 Task: Research Airbnb accommodation in Boston, Massachusetts, with a focus on historical sites,and staying in Airbnb historic homes
Action: Mouse moved to (327, 91)
Screenshot: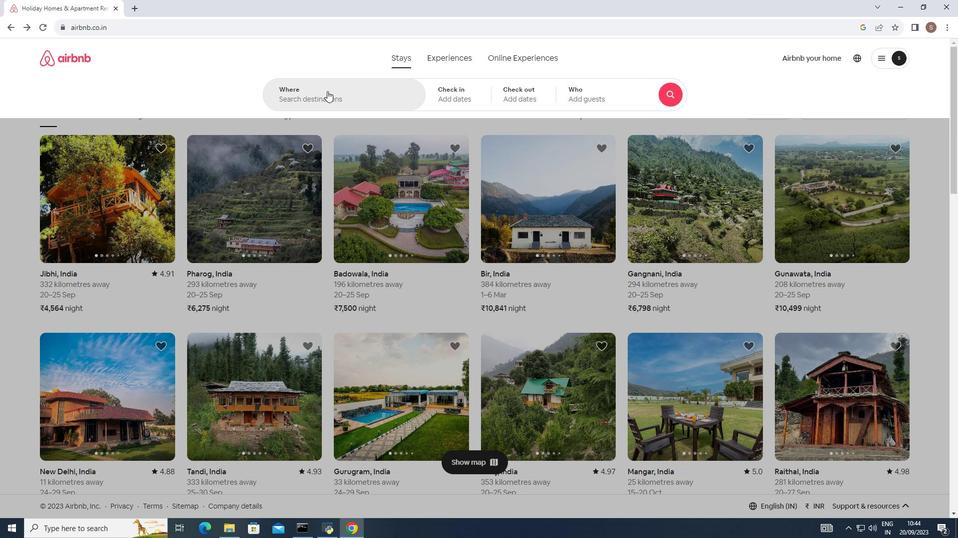 
Action: Mouse pressed left at (327, 91)
Screenshot: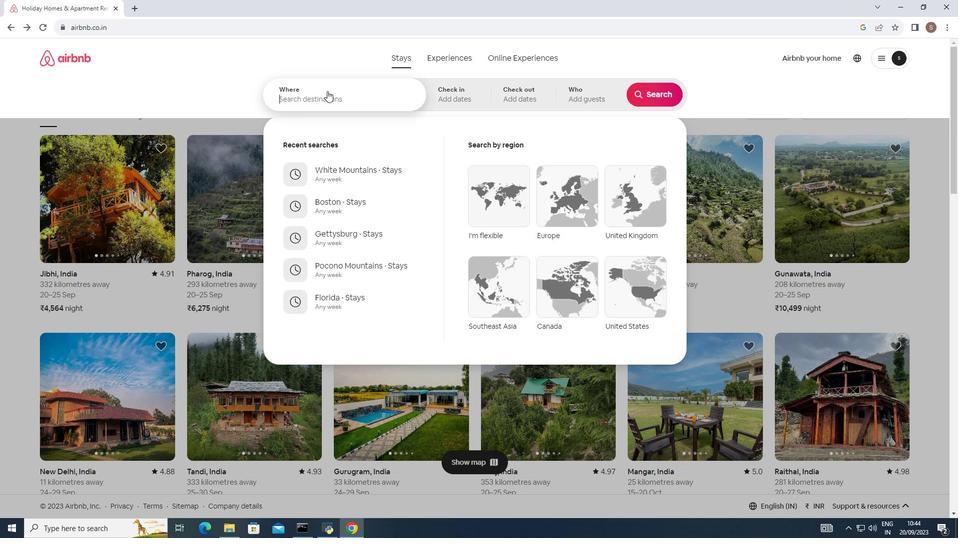 
Action: Key pressed boston<Key.space>massachusetts
Screenshot: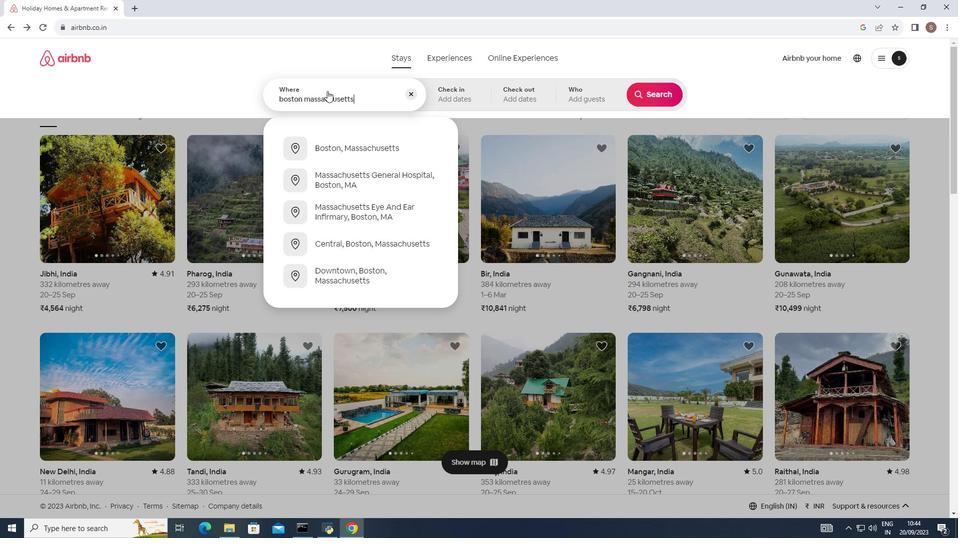 
Action: Mouse moved to (350, 143)
Screenshot: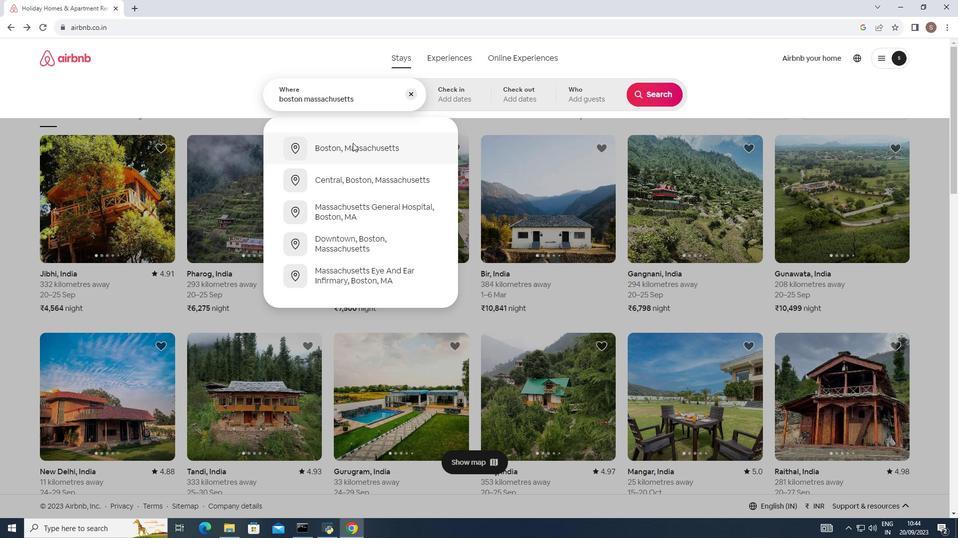 
Action: Mouse pressed left at (350, 143)
Screenshot: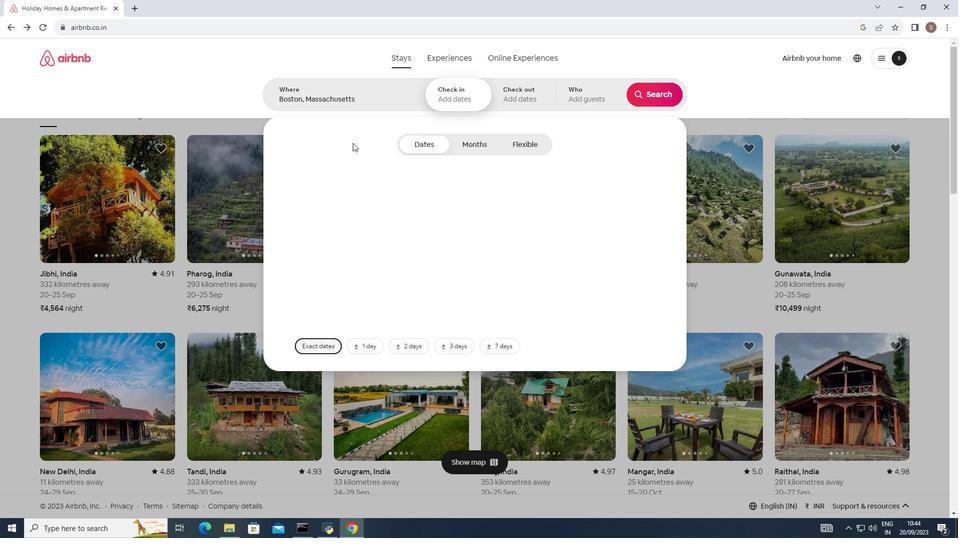 
Action: Mouse moved to (654, 88)
Screenshot: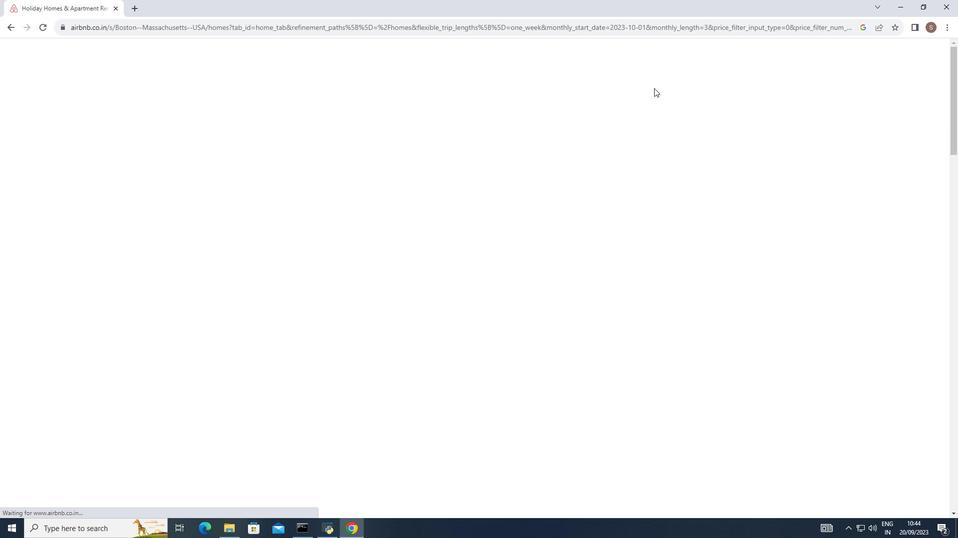 
Action: Mouse pressed left at (654, 88)
Screenshot: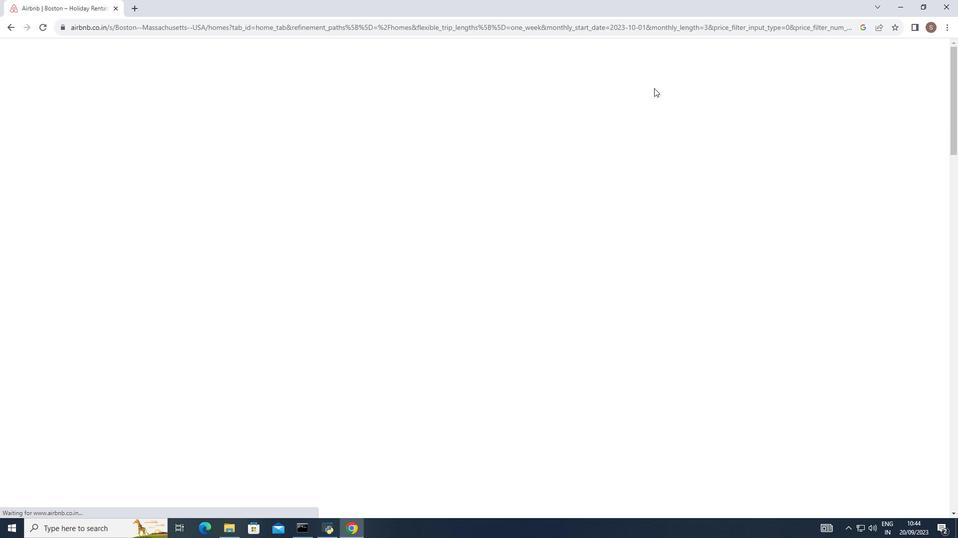 
Action: Mouse moved to (460, 214)
Screenshot: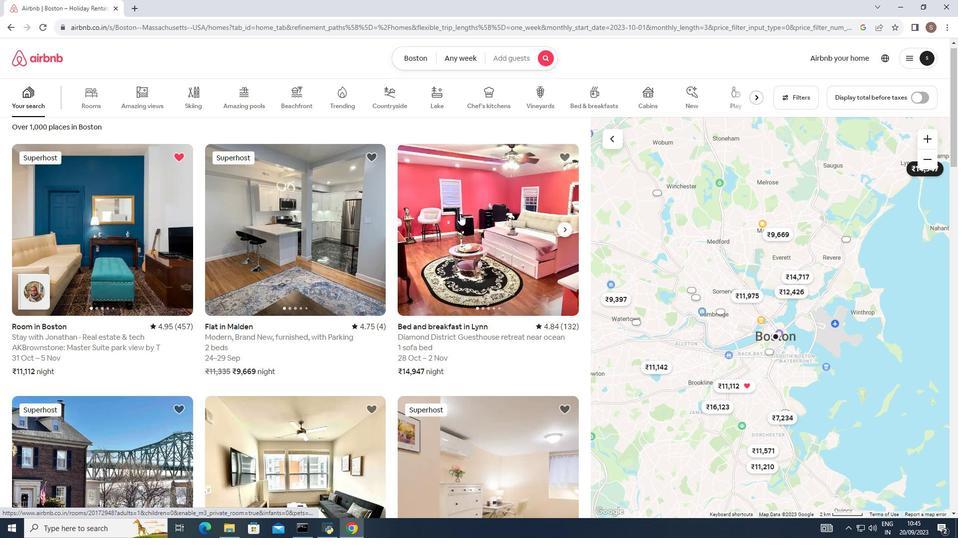 
Action: Mouse scrolled (460, 214) with delta (0, 0)
Screenshot: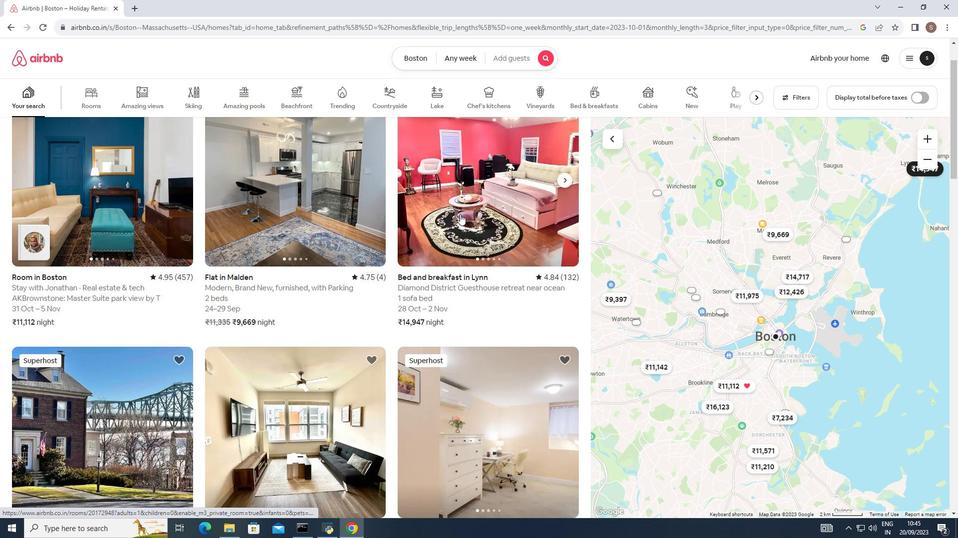 
Action: Mouse scrolled (460, 214) with delta (0, 0)
Screenshot: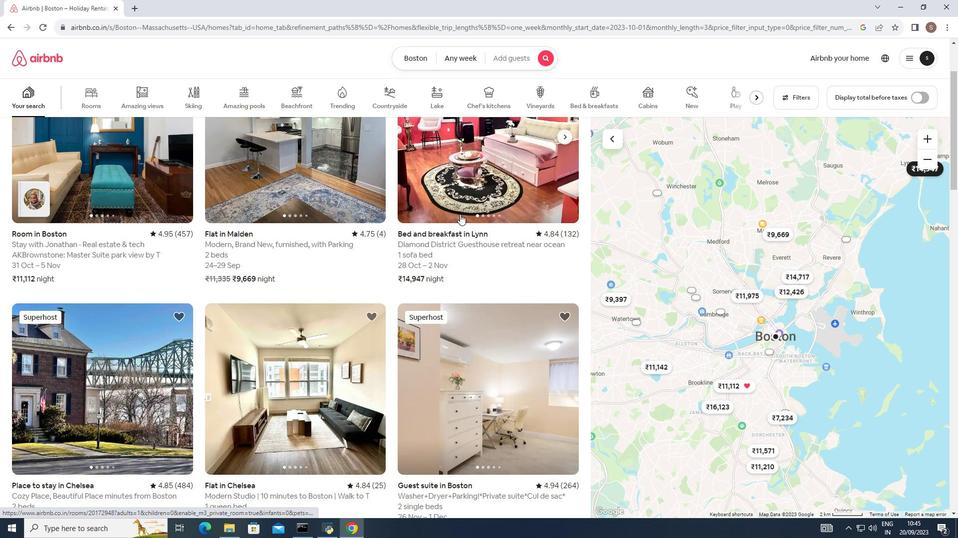 
Action: Mouse scrolled (460, 214) with delta (0, 0)
Screenshot: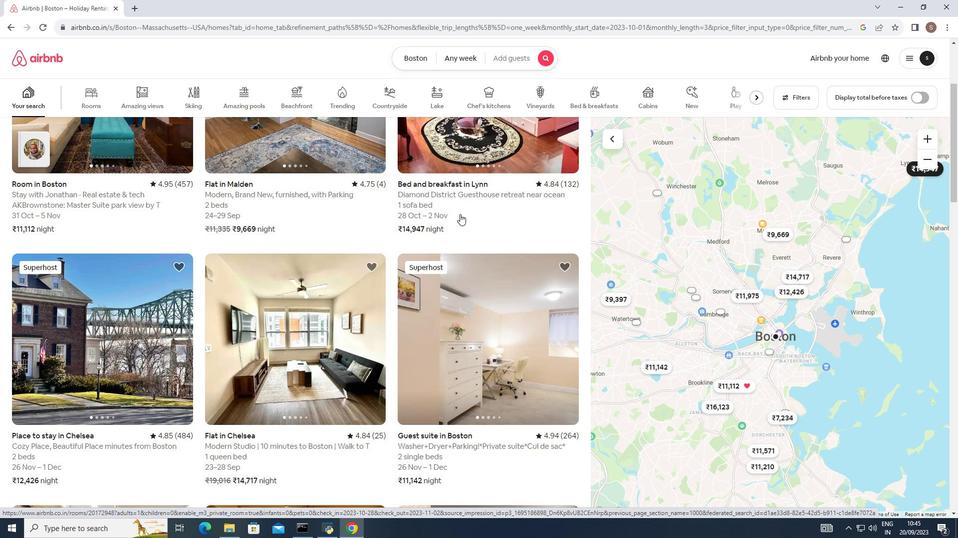 
Action: Mouse scrolled (460, 214) with delta (0, 0)
Screenshot: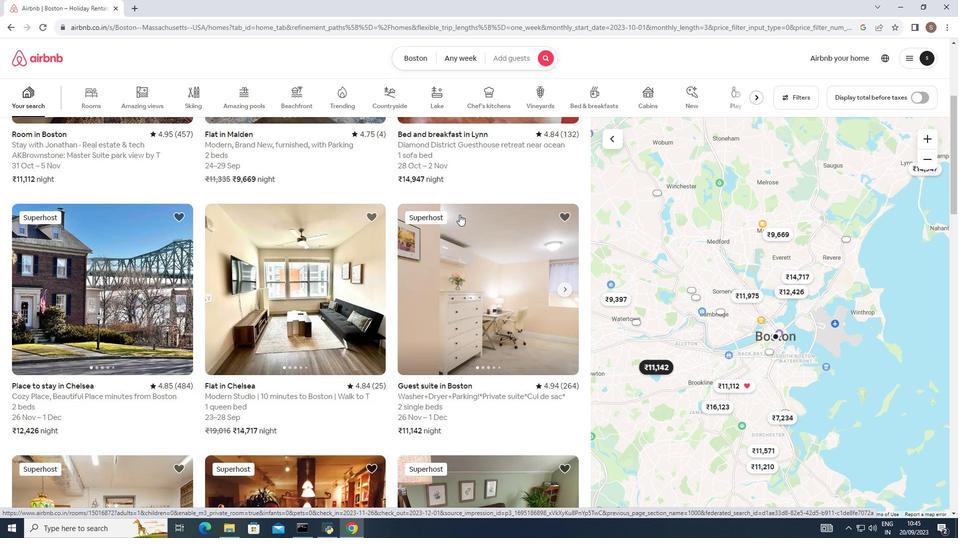 
Action: Mouse moved to (153, 253)
Screenshot: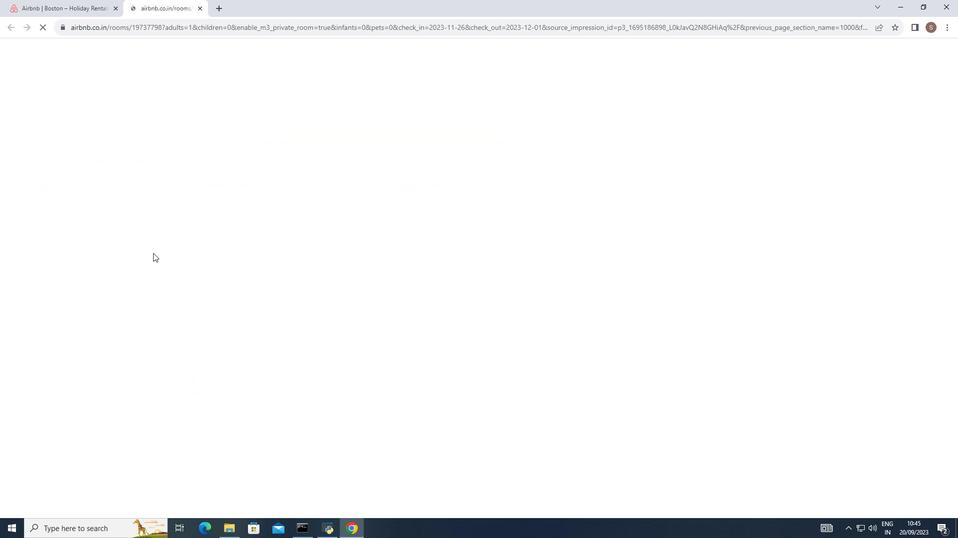 
Action: Mouse pressed left at (153, 253)
Screenshot: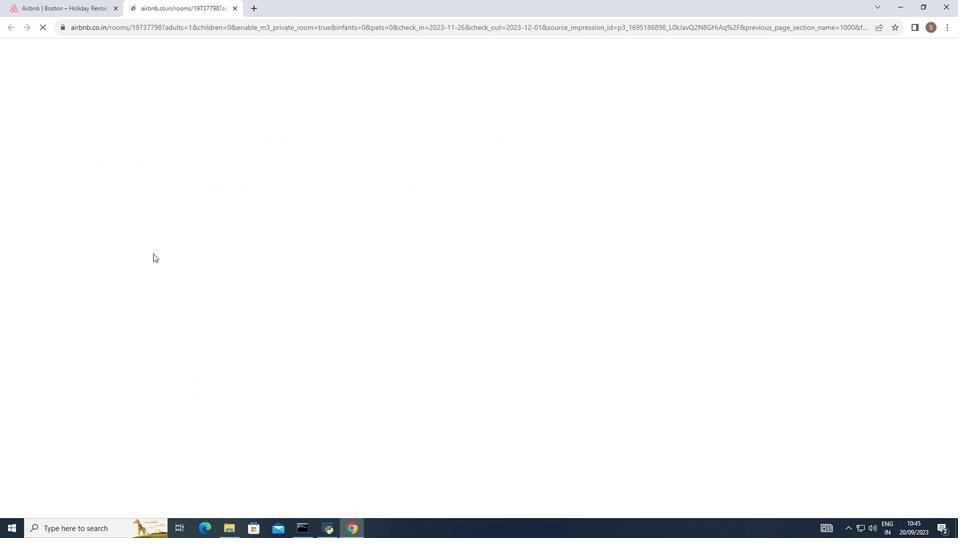 
Action: Mouse moved to (706, 364)
Screenshot: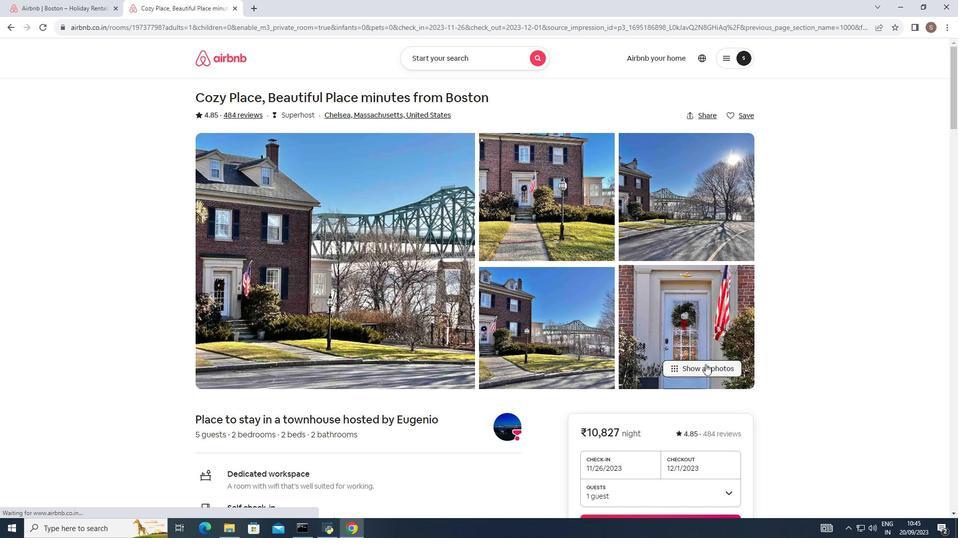
Action: Mouse pressed left at (706, 364)
Screenshot: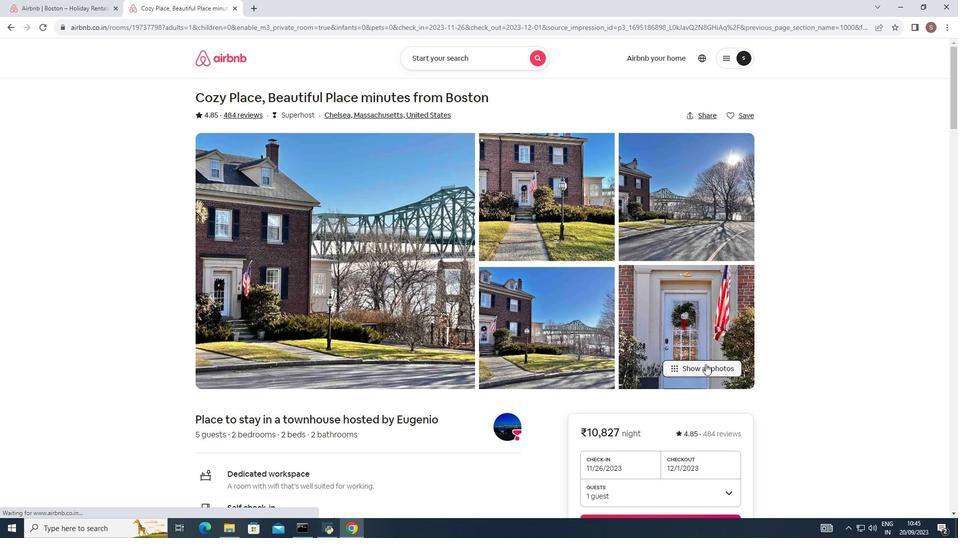 
Action: Mouse moved to (644, 350)
Screenshot: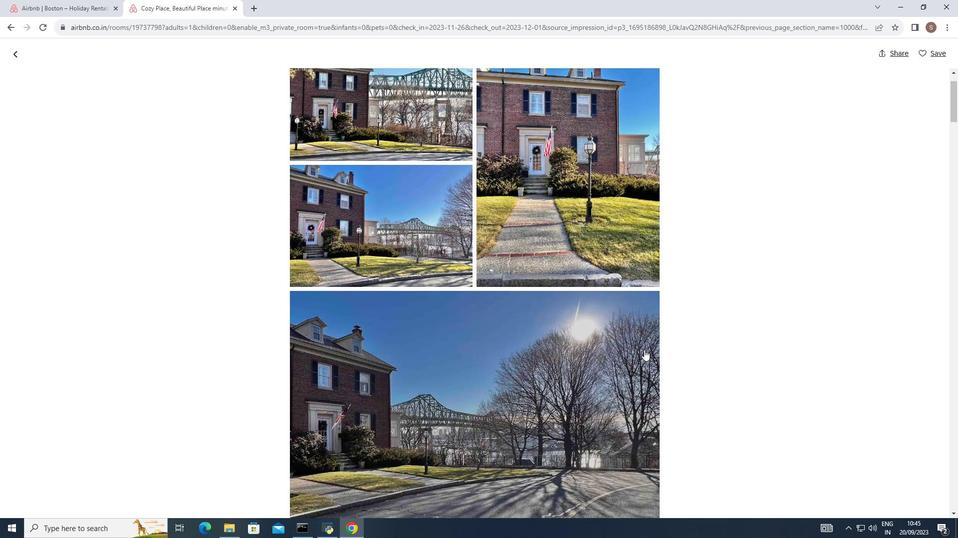 
Action: Mouse scrolled (644, 349) with delta (0, 0)
Screenshot: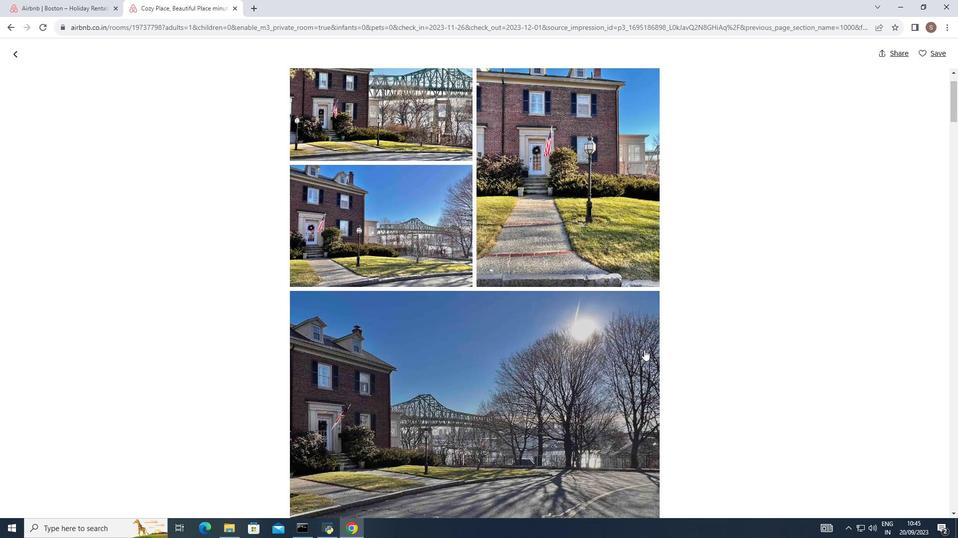 
Action: Mouse scrolled (644, 349) with delta (0, 0)
Screenshot: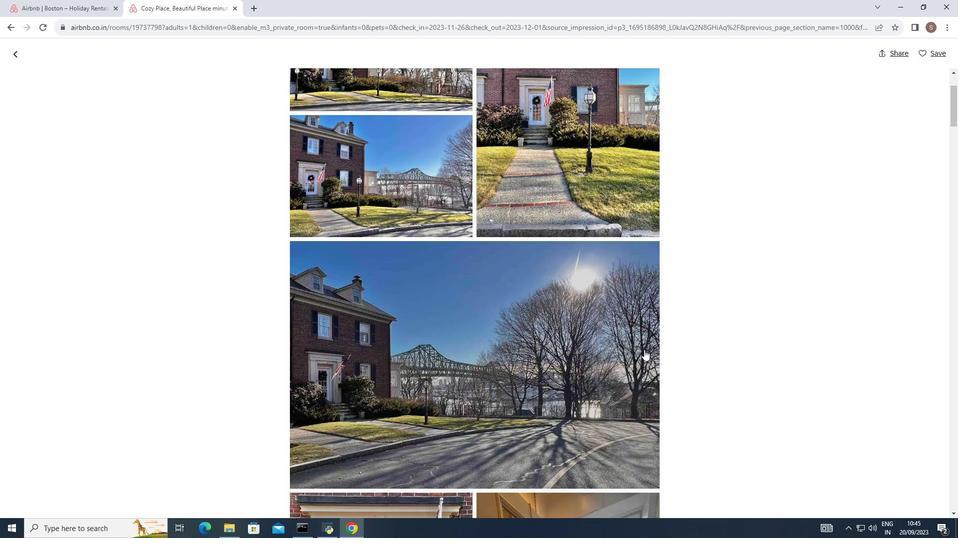 
Action: Mouse moved to (645, 348)
Screenshot: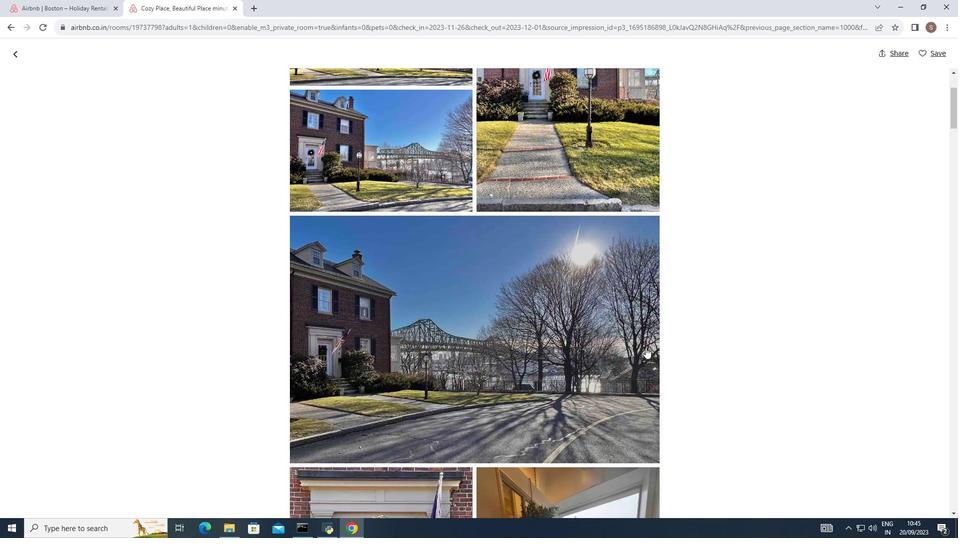 
Action: Mouse scrolled (645, 347) with delta (0, 0)
Screenshot: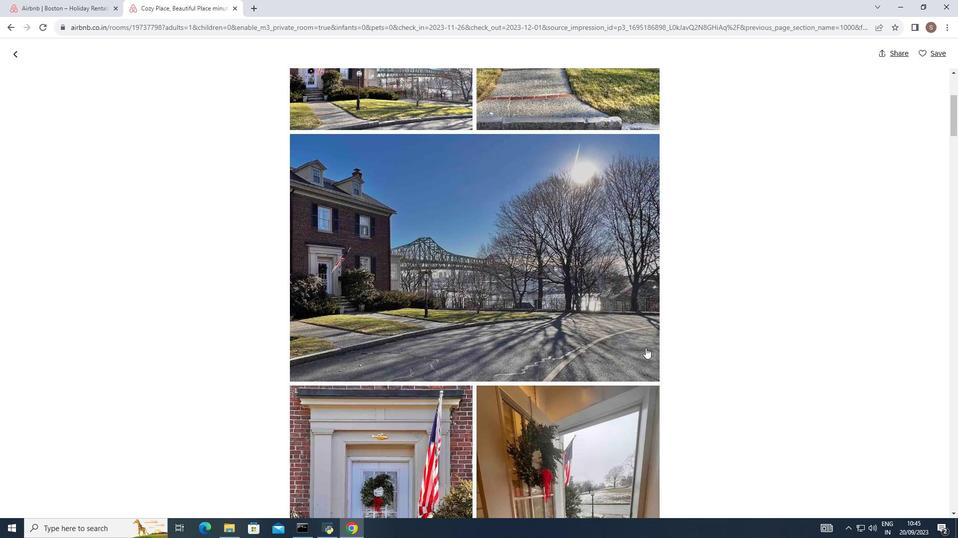 
Action: Mouse scrolled (645, 347) with delta (0, 0)
Screenshot: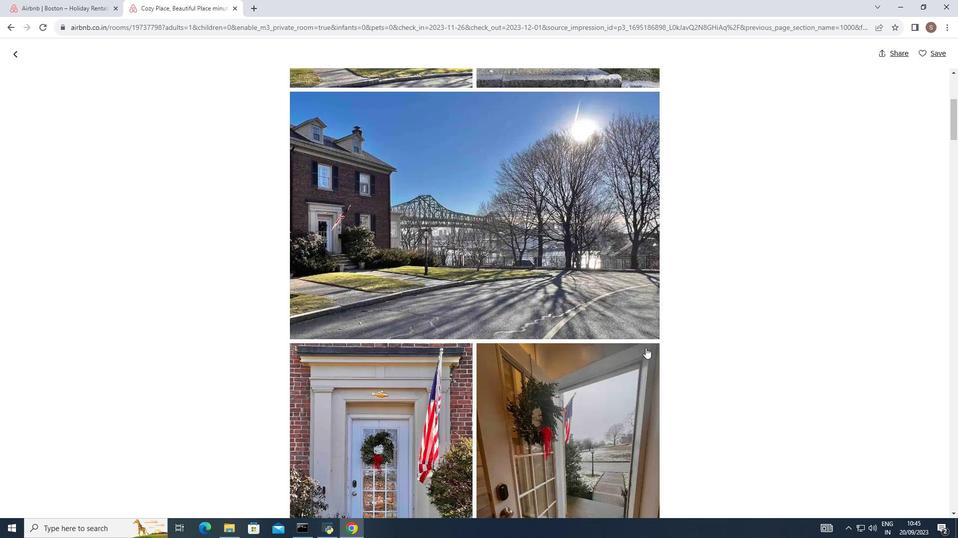 
Action: Mouse scrolled (645, 347) with delta (0, 0)
Screenshot: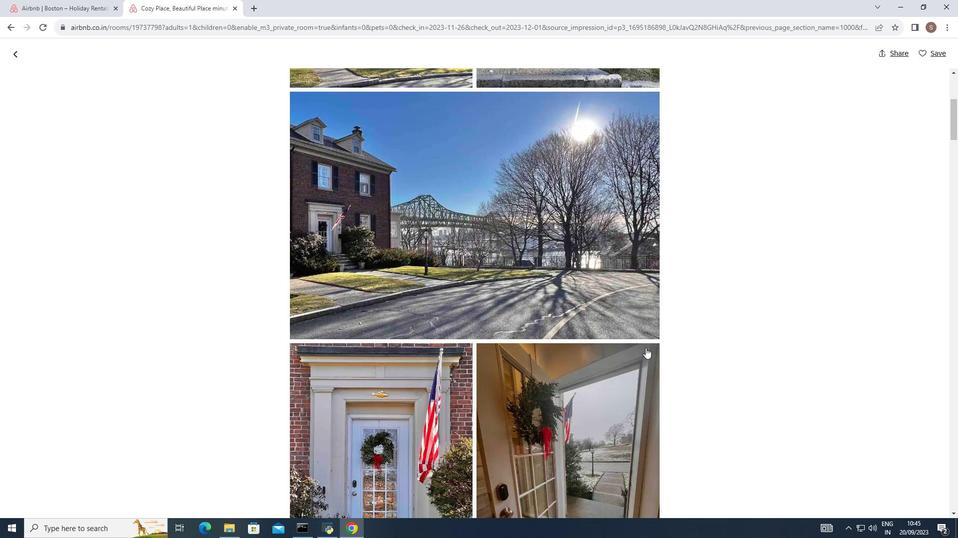 
Action: Mouse scrolled (645, 347) with delta (0, 0)
Screenshot: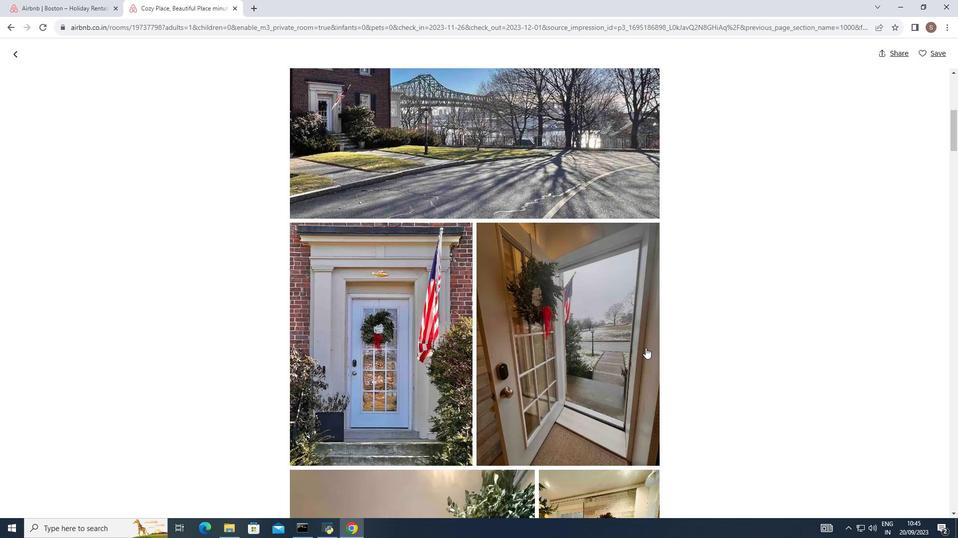 
Action: Mouse scrolled (645, 347) with delta (0, 0)
Screenshot: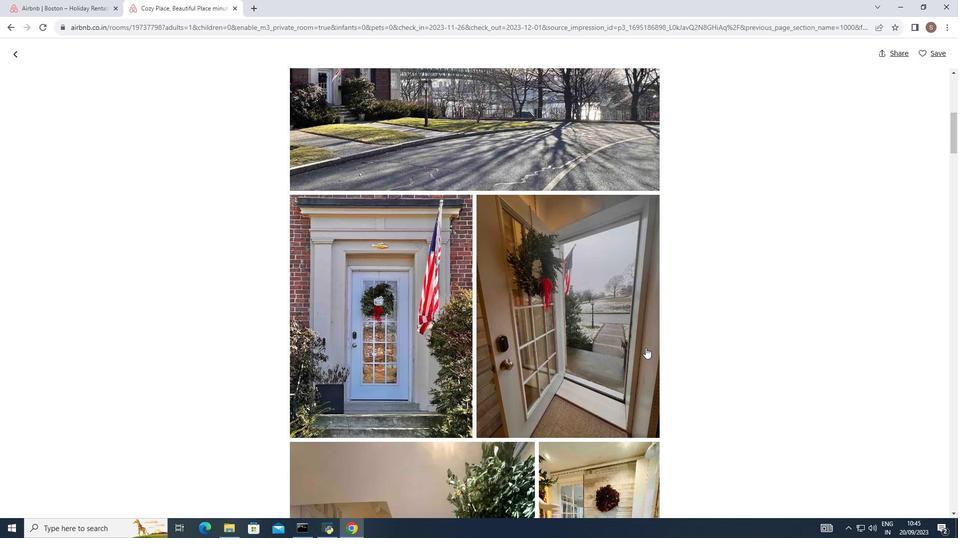 
Action: Mouse scrolled (645, 347) with delta (0, 0)
Screenshot: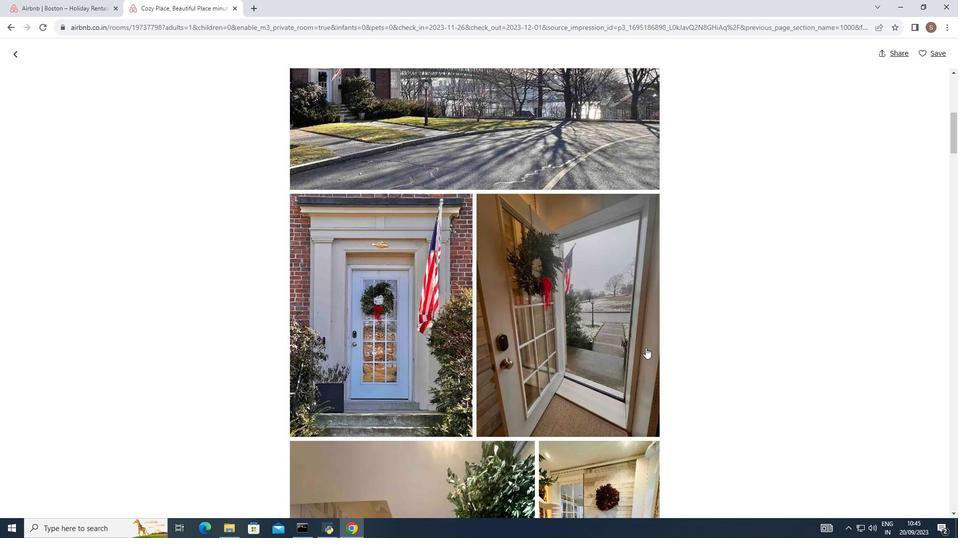 
Action: Mouse scrolled (645, 347) with delta (0, 0)
Screenshot: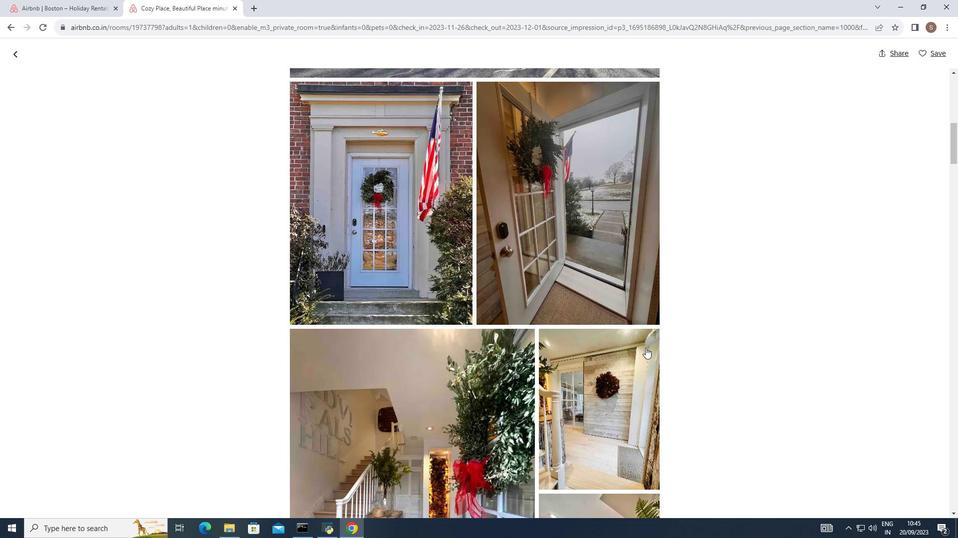 
Action: Mouse scrolled (645, 347) with delta (0, 0)
Screenshot: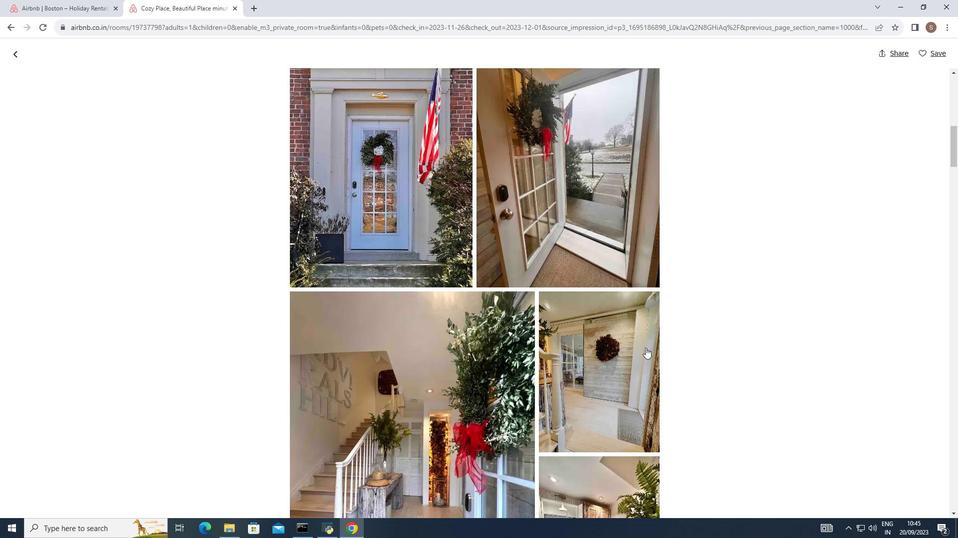
Action: Mouse scrolled (645, 347) with delta (0, 0)
Screenshot: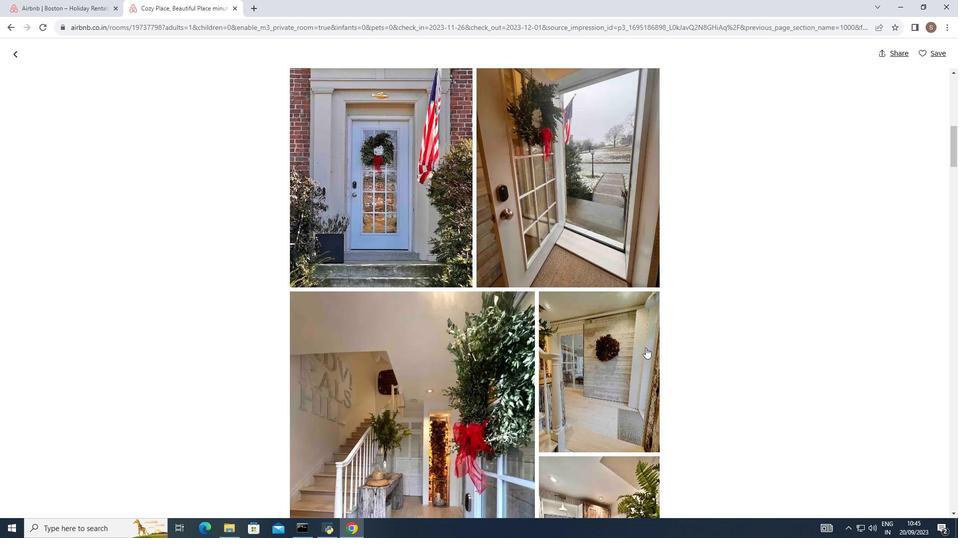 
Action: Mouse scrolled (645, 347) with delta (0, 0)
Screenshot: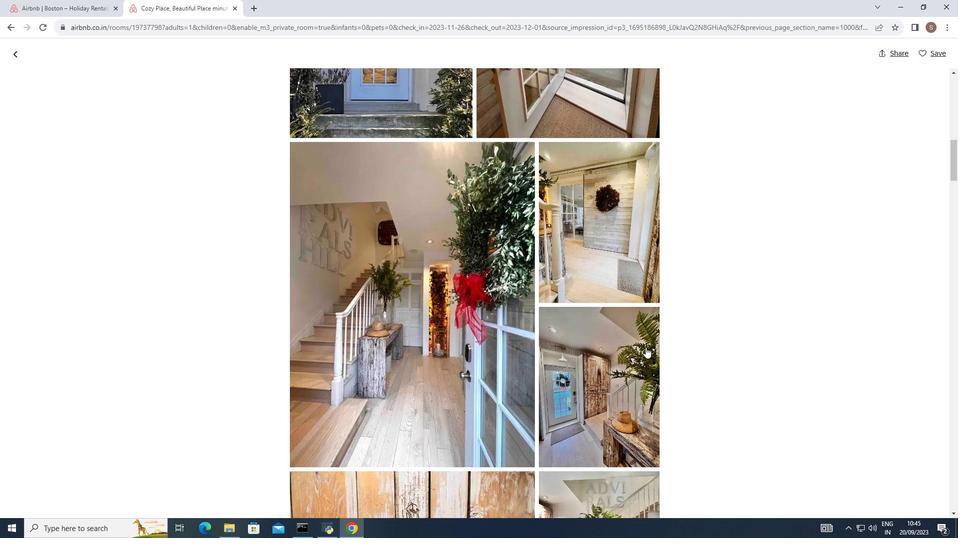 
Action: Mouse scrolled (645, 347) with delta (0, 0)
Screenshot: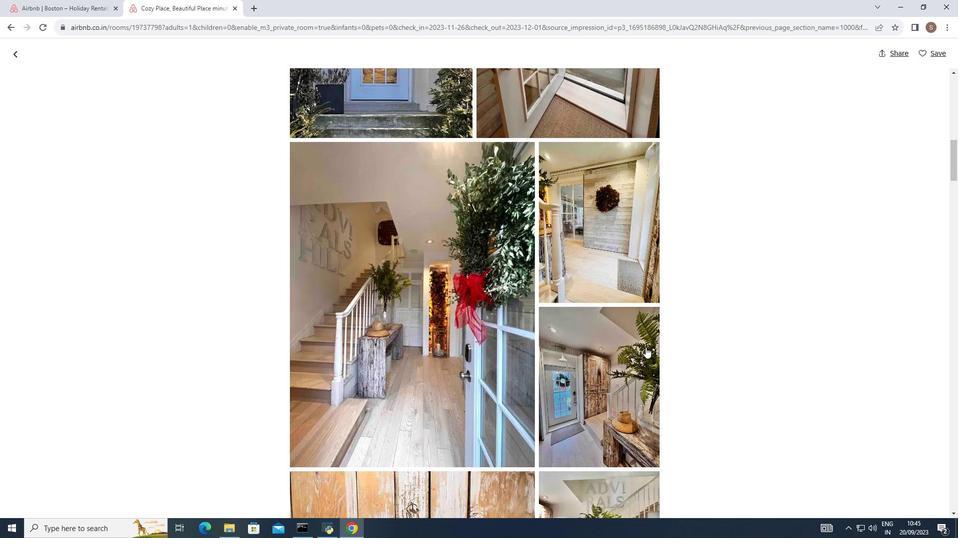 
Action: Mouse scrolled (645, 347) with delta (0, 0)
Screenshot: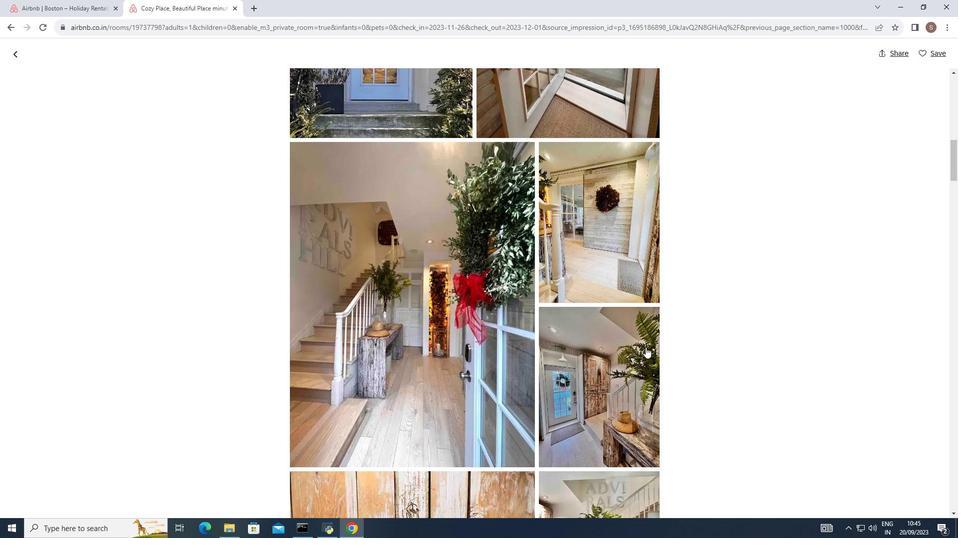
Action: Mouse moved to (645, 347)
Screenshot: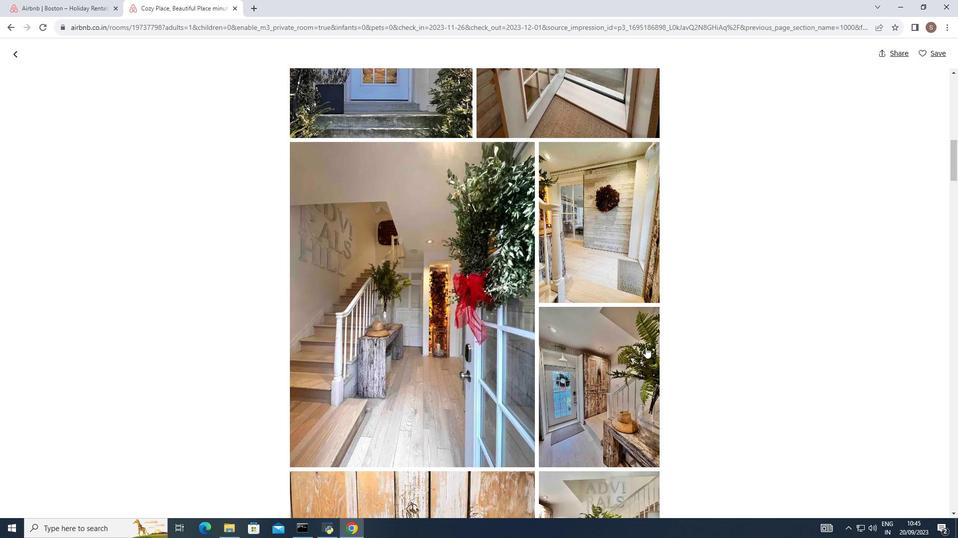 
Action: Mouse scrolled (645, 347) with delta (0, 0)
Screenshot: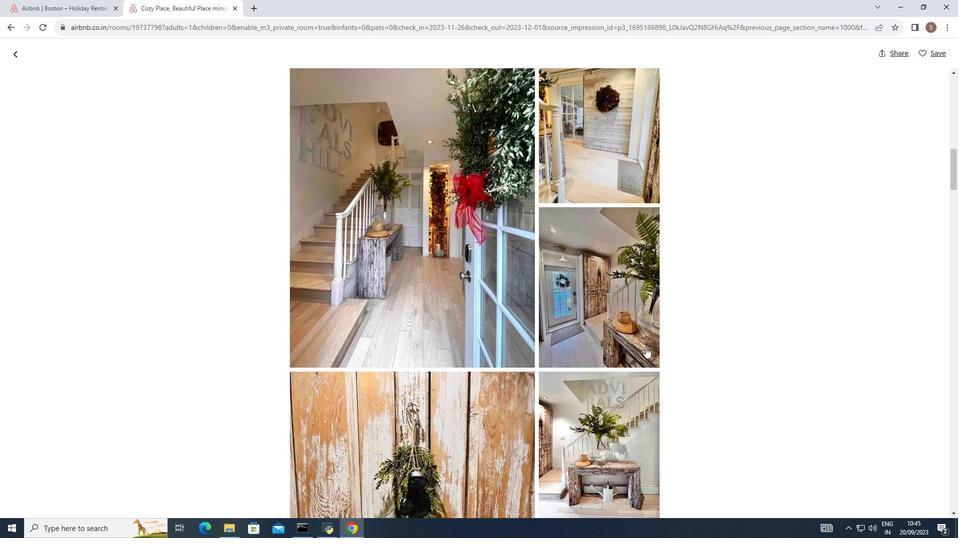 
Action: Mouse scrolled (645, 347) with delta (0, 0)
Screenshot: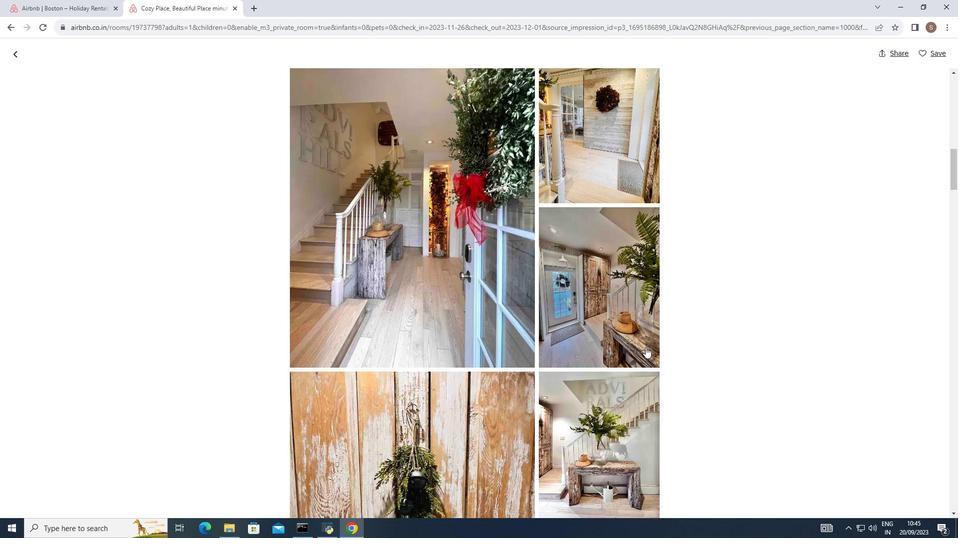 
Action: Mouse scrolled (645, 347) with delta (0, 0)
Screenshot: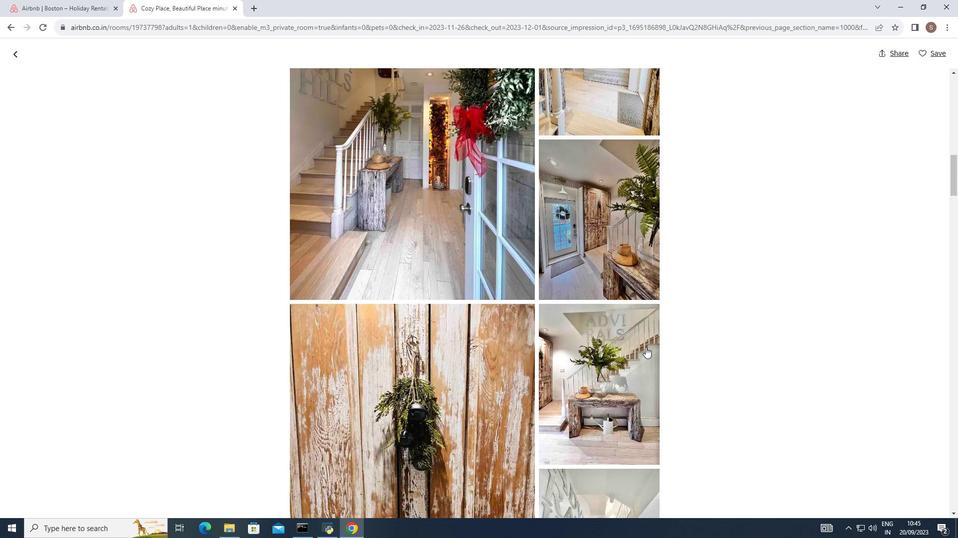 
Action: Mouse scrolled (645, 347) with delta (0, 0)
Screenshot: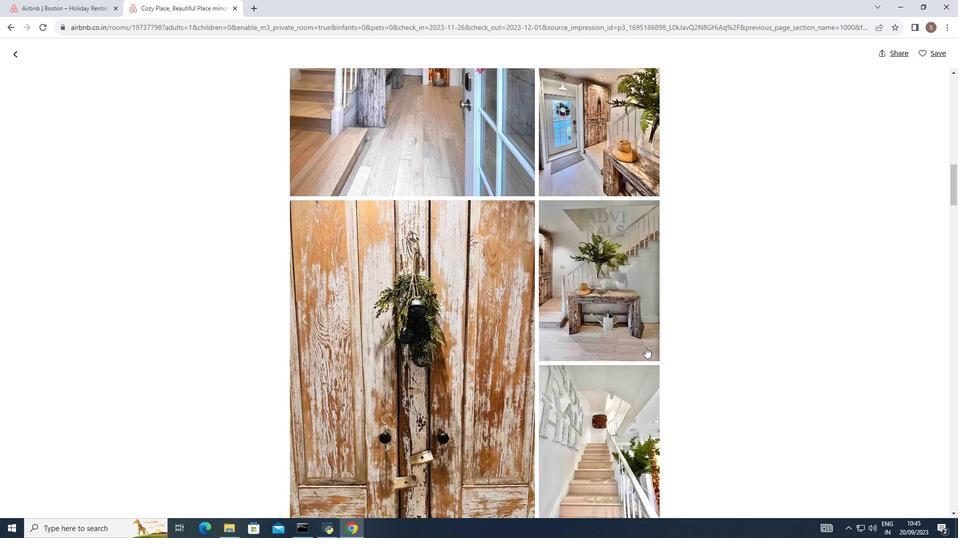 
Action: Mouse scrolled (645, 347) with delta (0, 0)
Screenshot: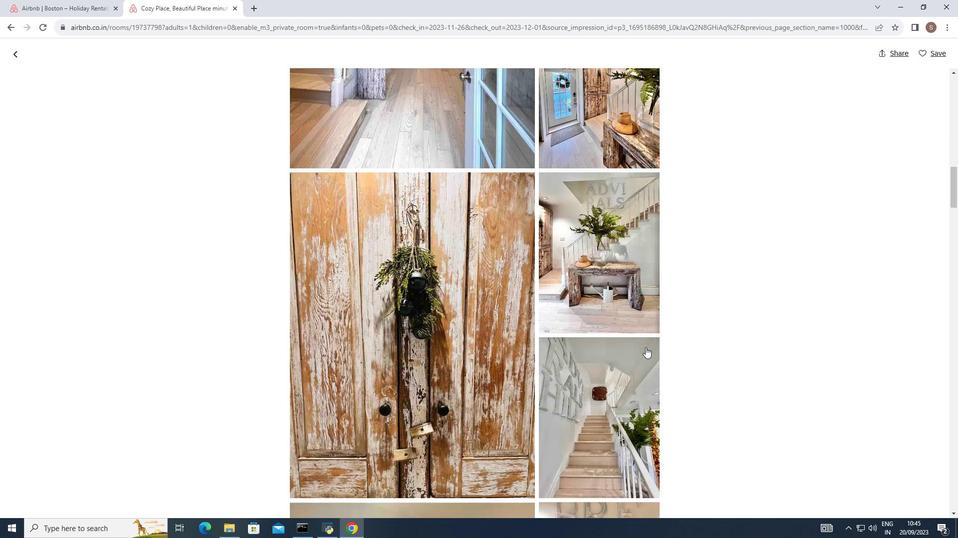 
Action: Mouse scrolled (645, 347) with delta (0, 0)
Screenshot: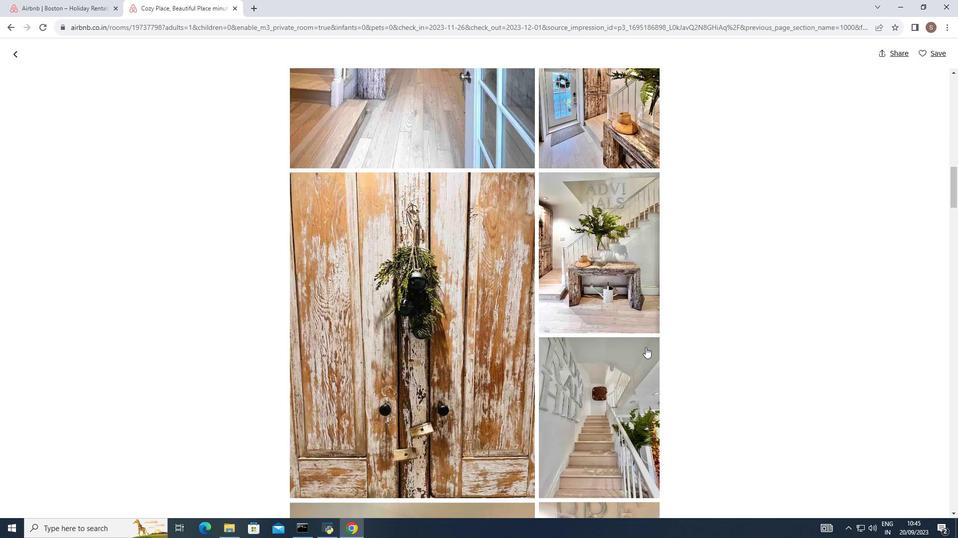 
Action: Mouse scrolled (645, 347) with delta (0, 0)
Screenshot: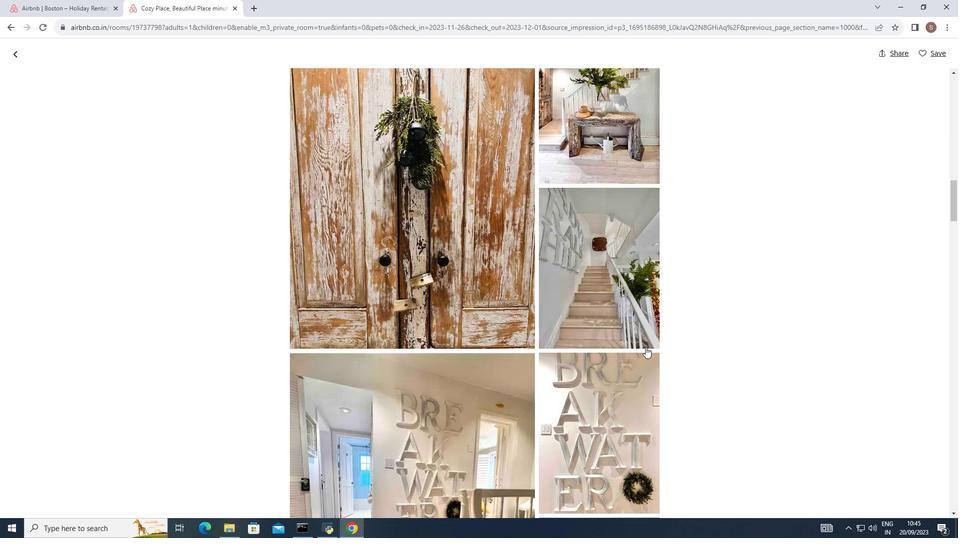 
Action: Mouse scrolled (645, 347) with delta (0, 0)
Screenshot: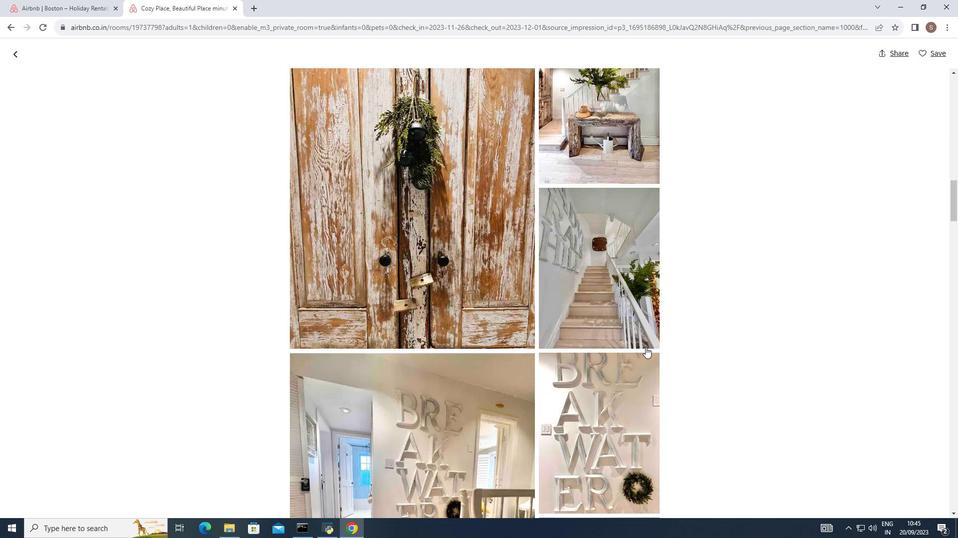
Action: Mouse scrolled (645, 347) with delta (0, 0)
Screenshot: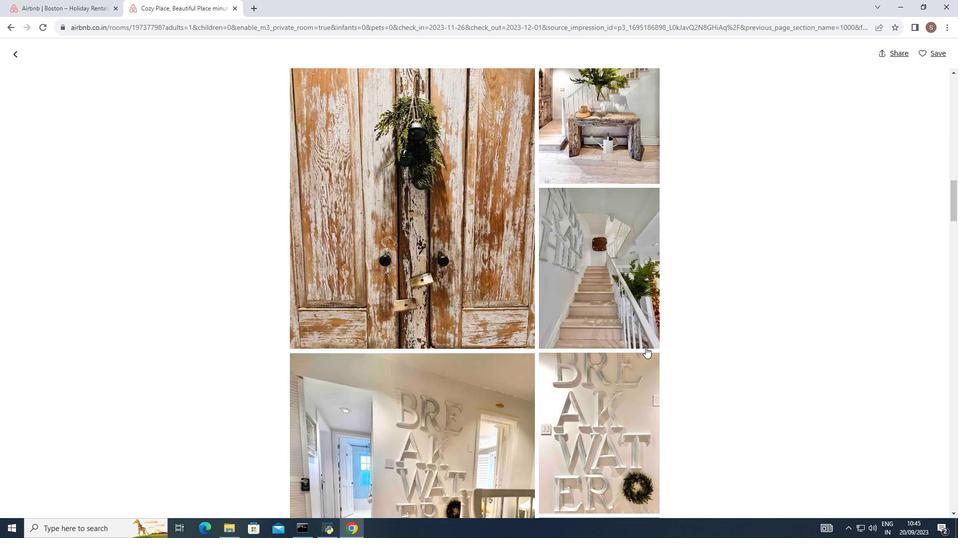 
Action: Mouse moved to (645, 347)
Screenshot: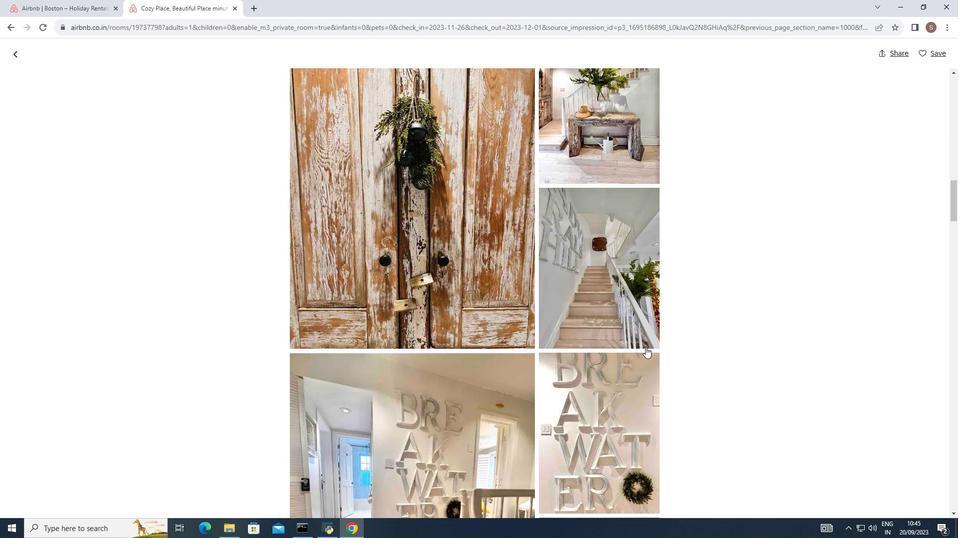 
Action: Mouse scrolled (645, 347) with delta (0, 0)
Screenshot: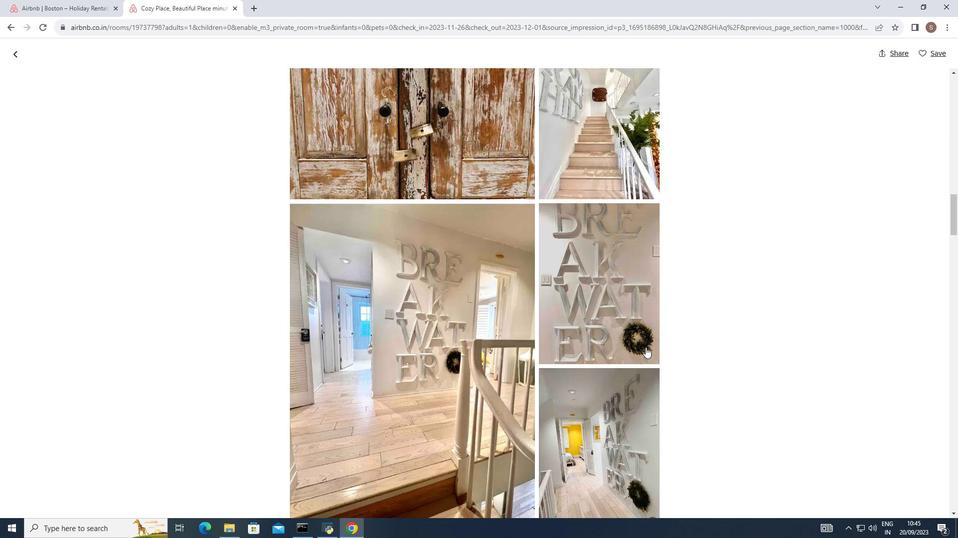 
Action: Mouse scrolled (645, 347) with delta (0, 0)
Screenshot: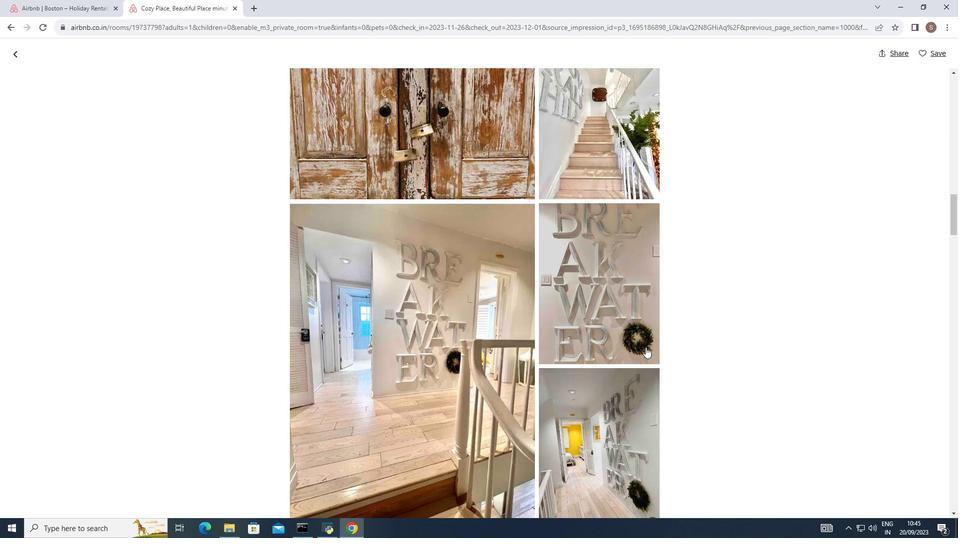 
Action: Mouse scrolled (645, 347) with delta (0, 0)
Screenshot: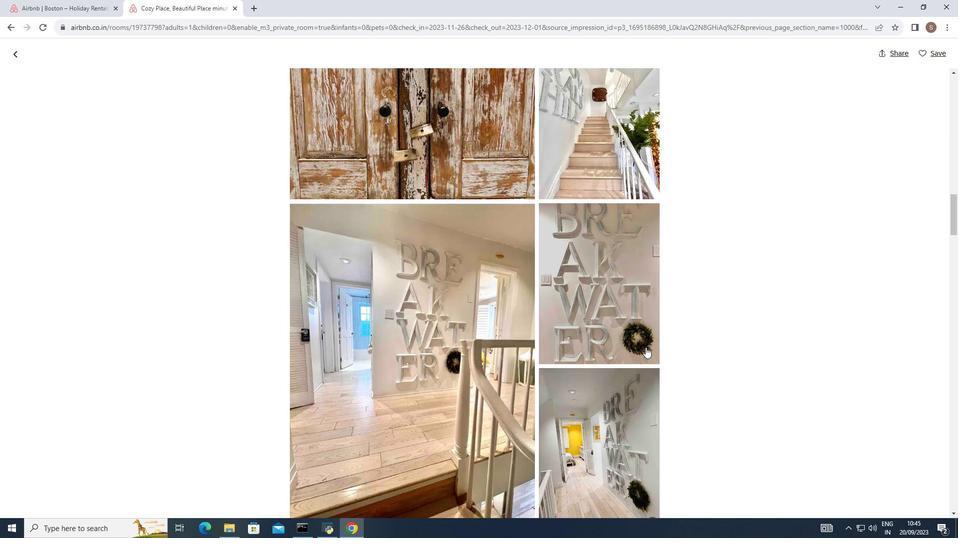 
Action: Mouse scrolled (645, 347) with delta (0, 0)
Screenshot: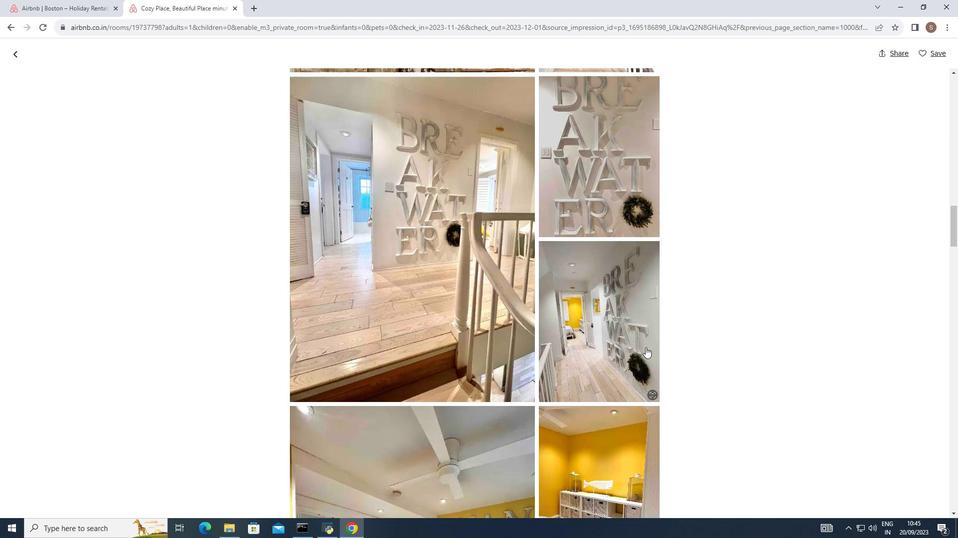 
Action: Mouse scrolled (645, 347) with delta (0, 0)
Screenshot: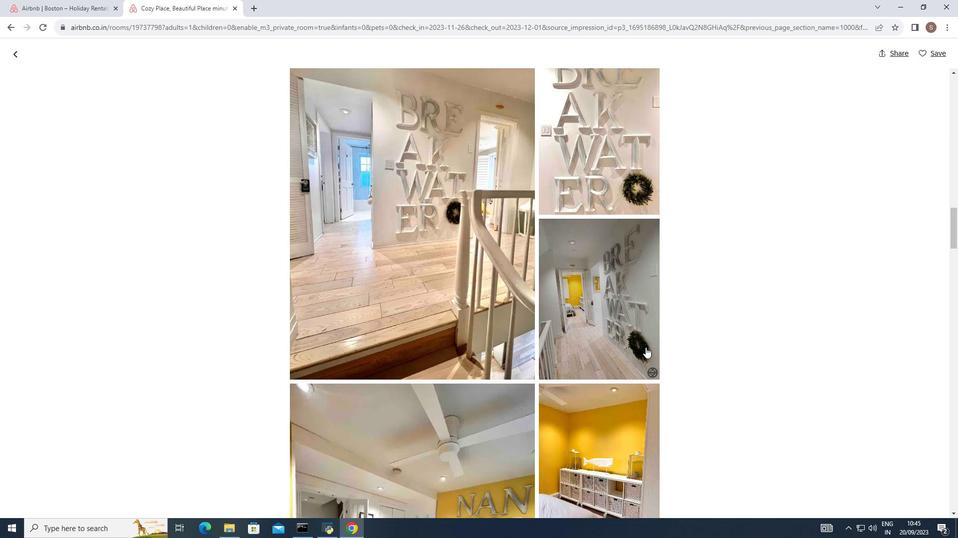 
Action: Mouse scrolled (645, 347) with delta (0, 0)
Screenshot: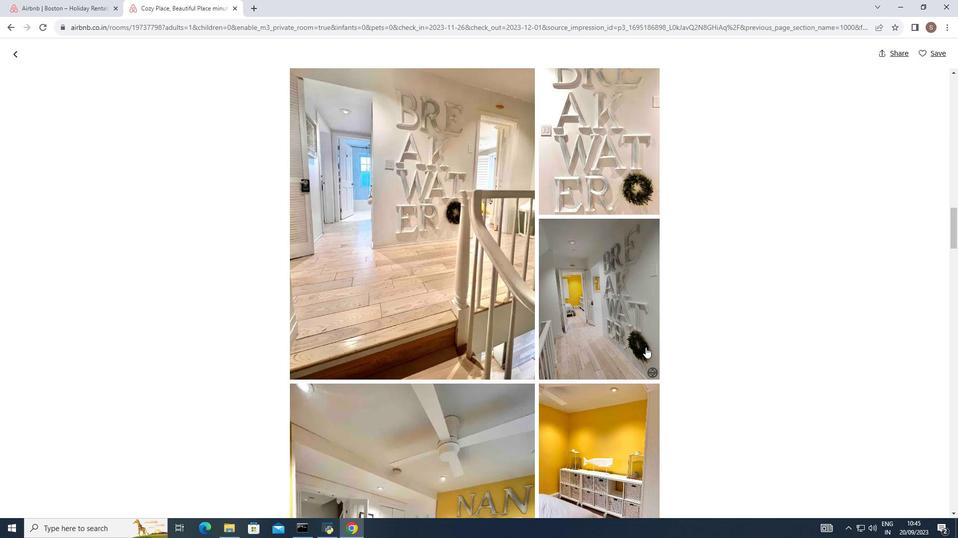 
Action: Mouse scrolled (645, 347) with delta (0, 0)
Screenshot: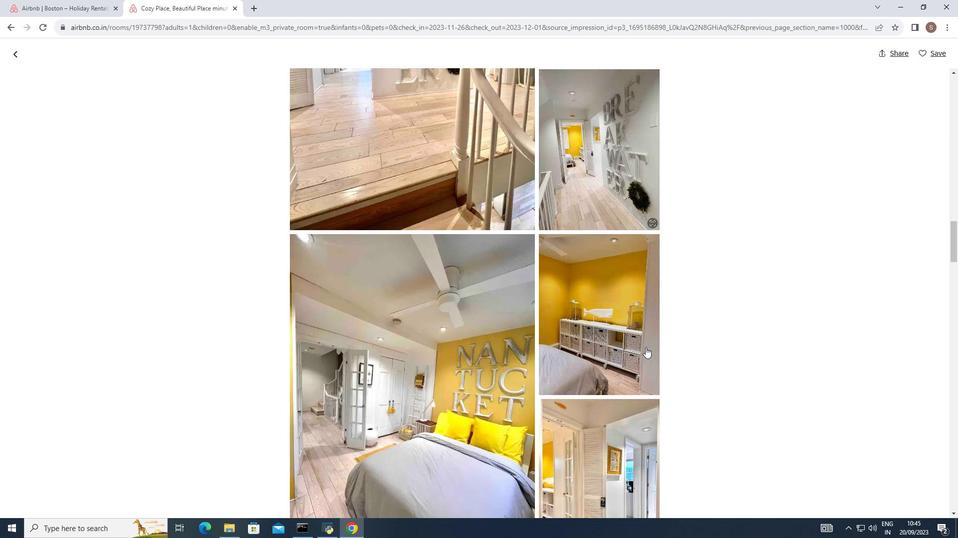 
Action: Mouse scrolled (645, 347) with delta (0, 0)
Screenshot: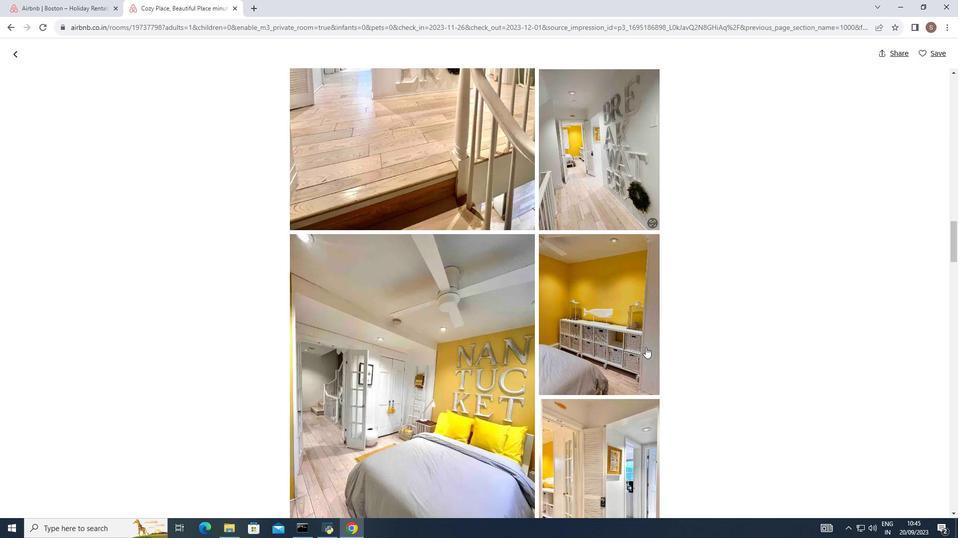 
Action: Mouse scrolled (645, 347) with delta (0, 0)
Screenshot: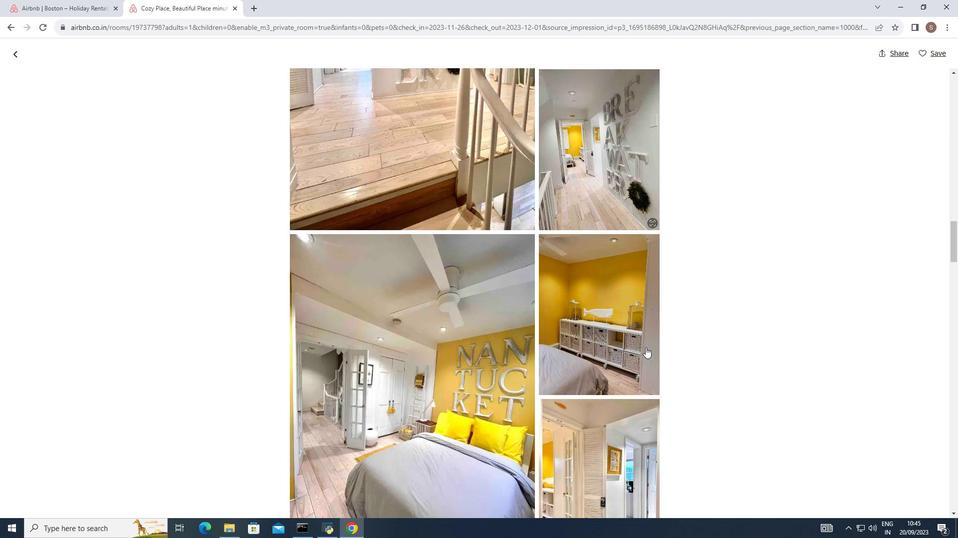 
Action: Mouse scrolled (645, 347) with delta (0, 0)
Screenshot: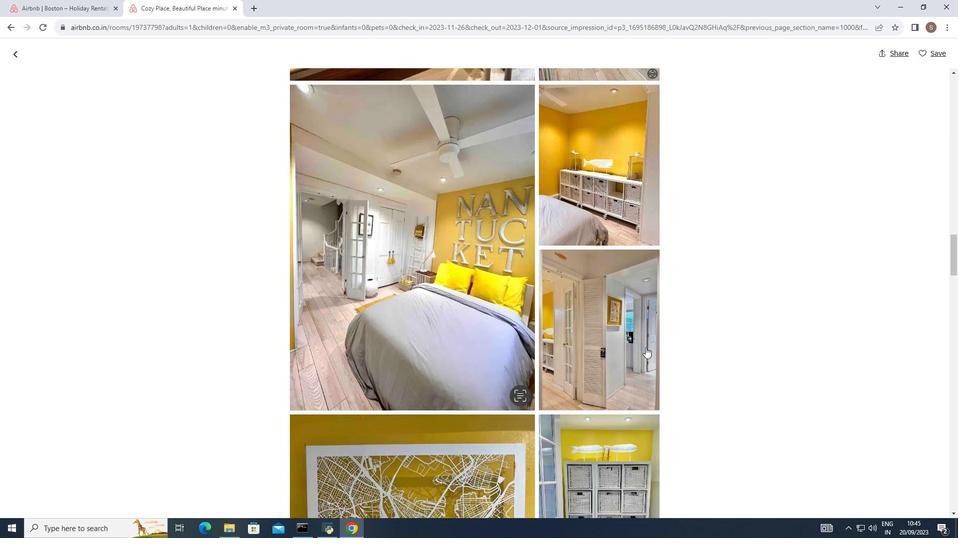 
Action: Mouse scrolled (645, 347) with delta (0, 0)
Screenshot: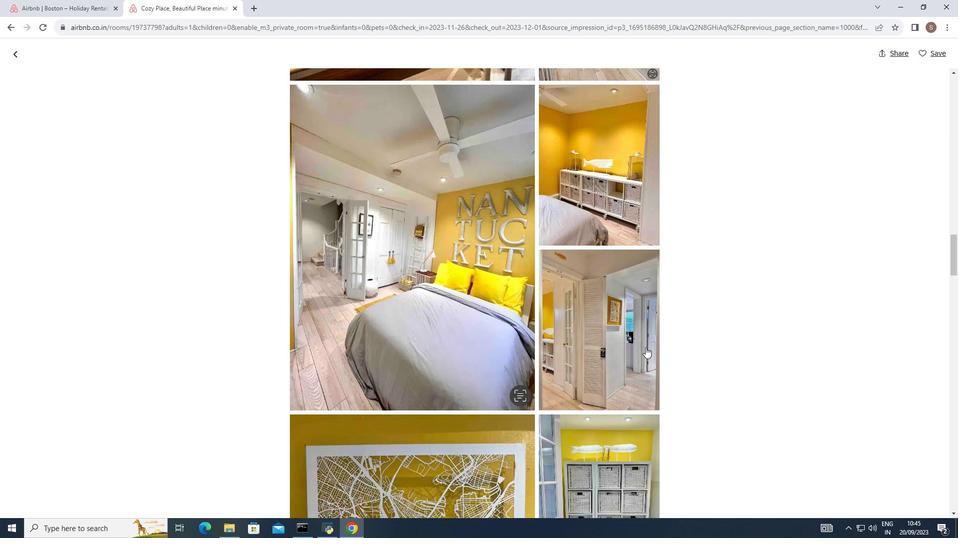 
Action: Mouse scrolled (645, 347) with delta (0, 0)
Screenshot: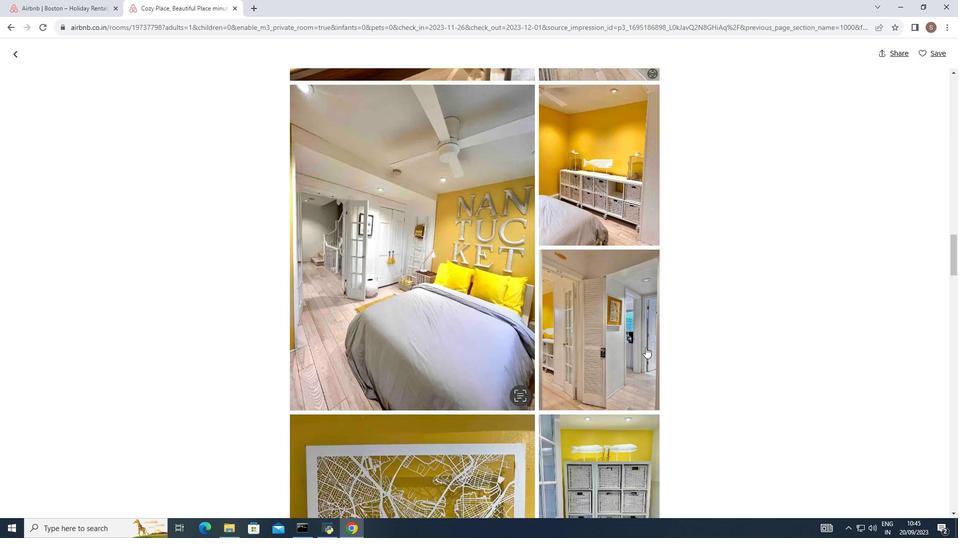 
Action: Mouse scrolled (645, 347) with delta (0, 0)
Screenshot: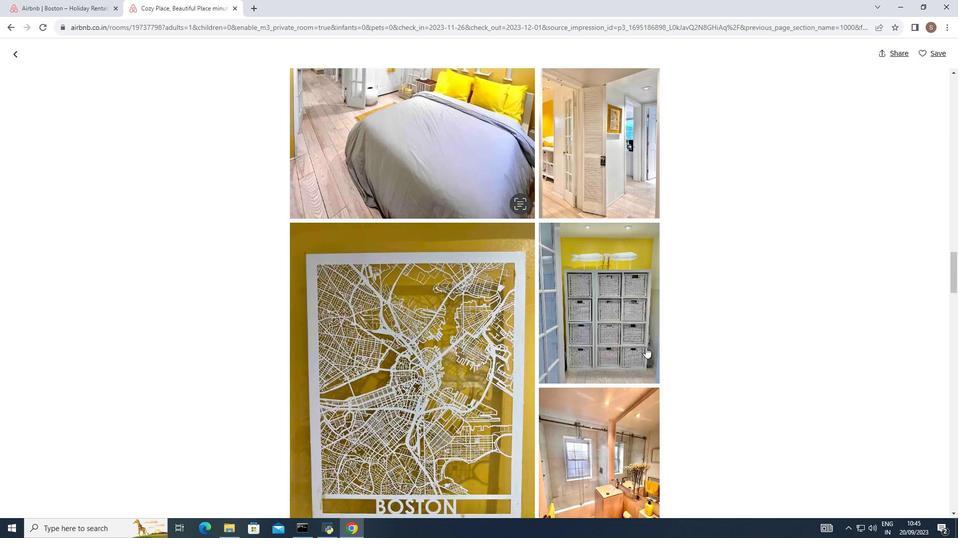 
Action: Mouse scrolled (645, 347) with delta (0, 0)
Screenshot: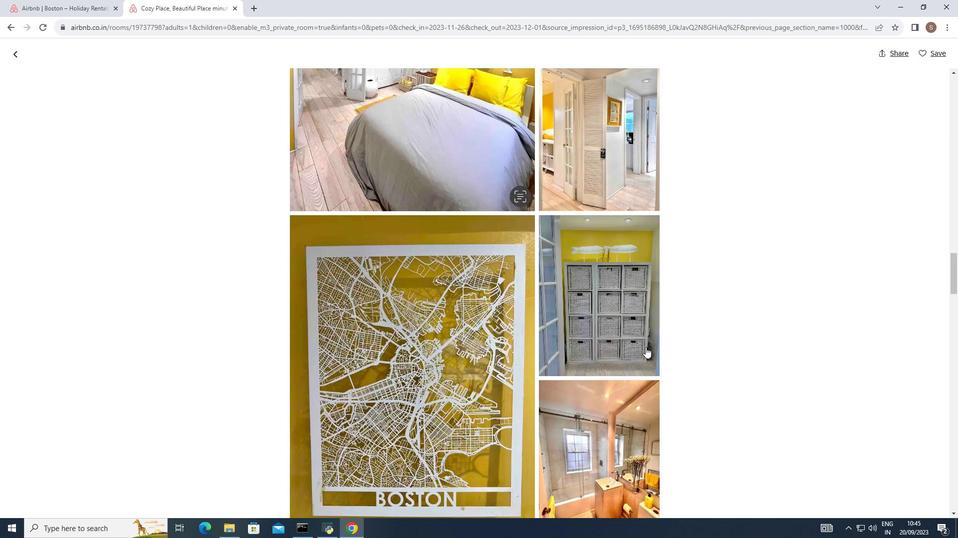 
Action: Mouse scrolled (645, 347) with delta (0, 0)
Screenshot: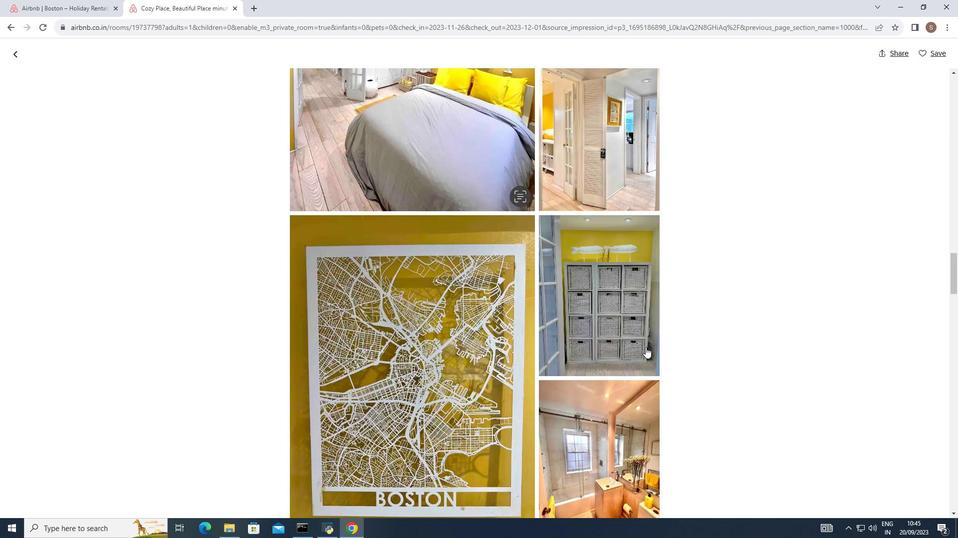 
Action: Mouse scrolled (645, 347) with delta (0, 0)
Screenshot: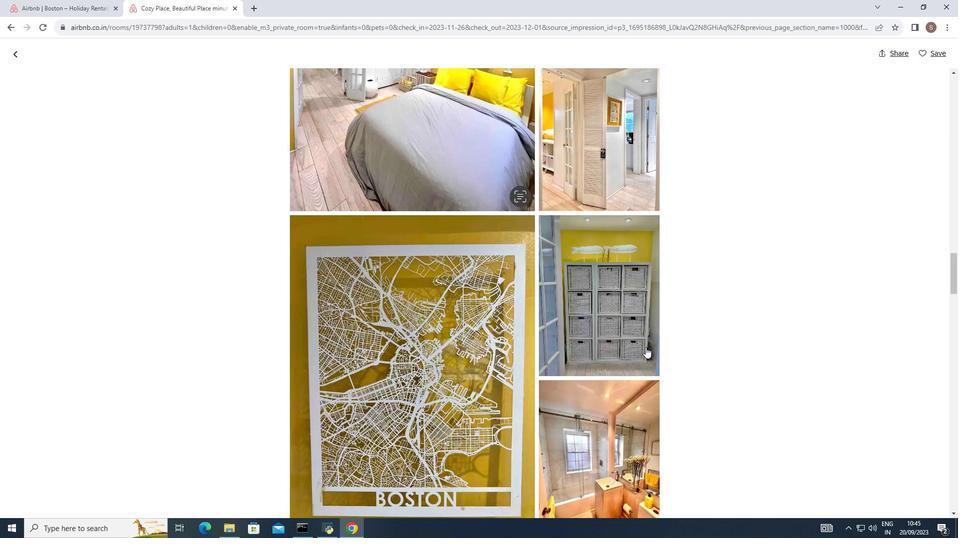 
Action: Mouse scrolled (645, 347) with delta (0, 0)
Screenshot: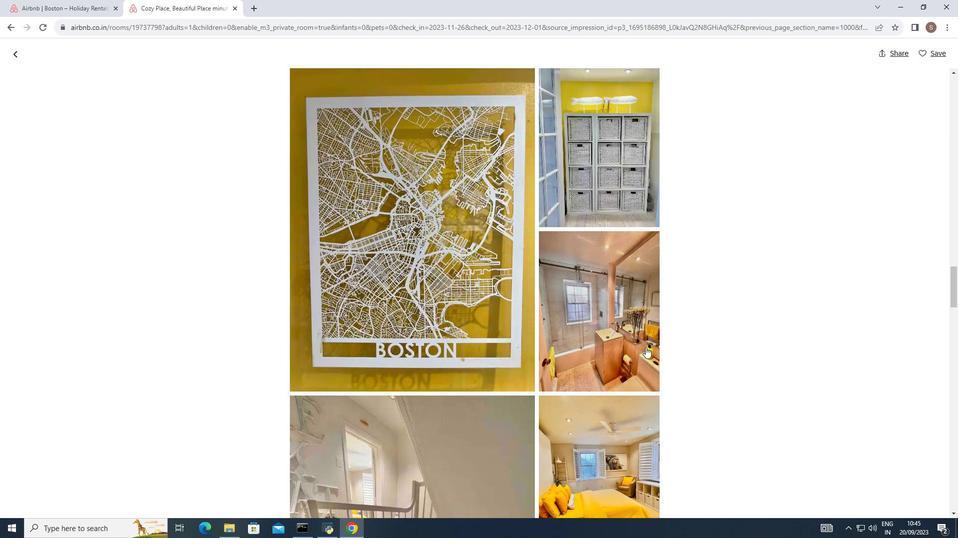 
Action: Mouse scrolled (645, 347) with delta (0, 0)
Screenshot: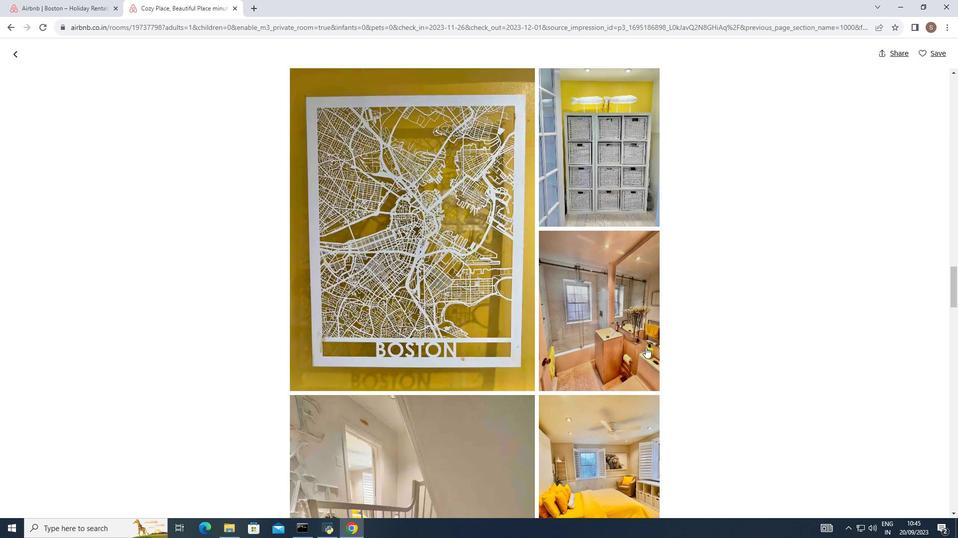 
Action: Mouse scrolled (645, 347) with delta (0, 0)
Screenshot: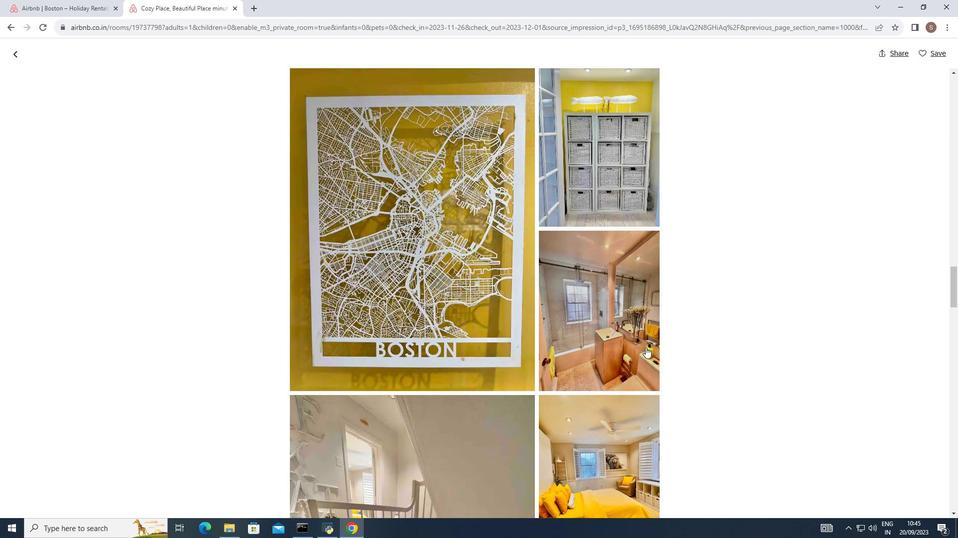 
Action: Mouse scrolled (645, 347) with delta (0, 0)
Screenshot: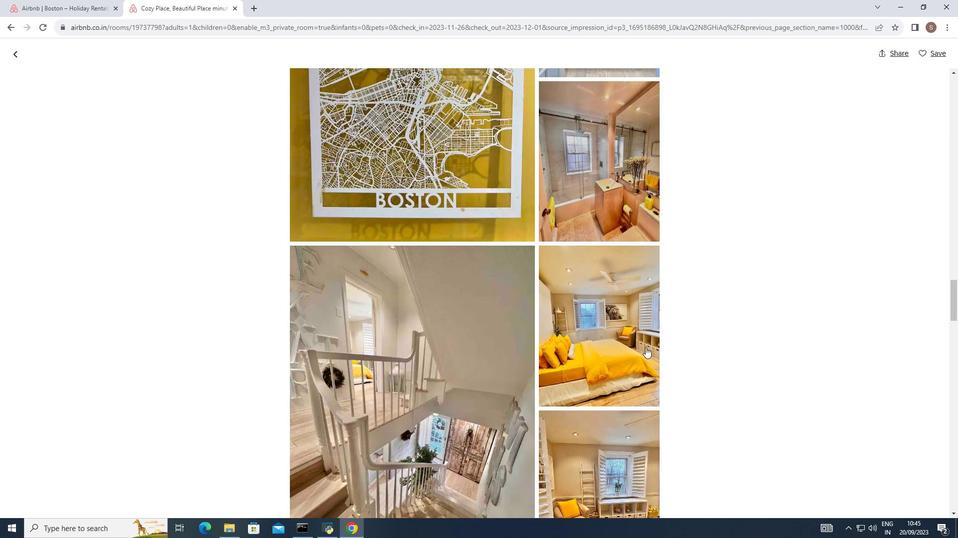 
Action: Mouse scrolled (645, 347) with delta (0, 0)
Screenshot: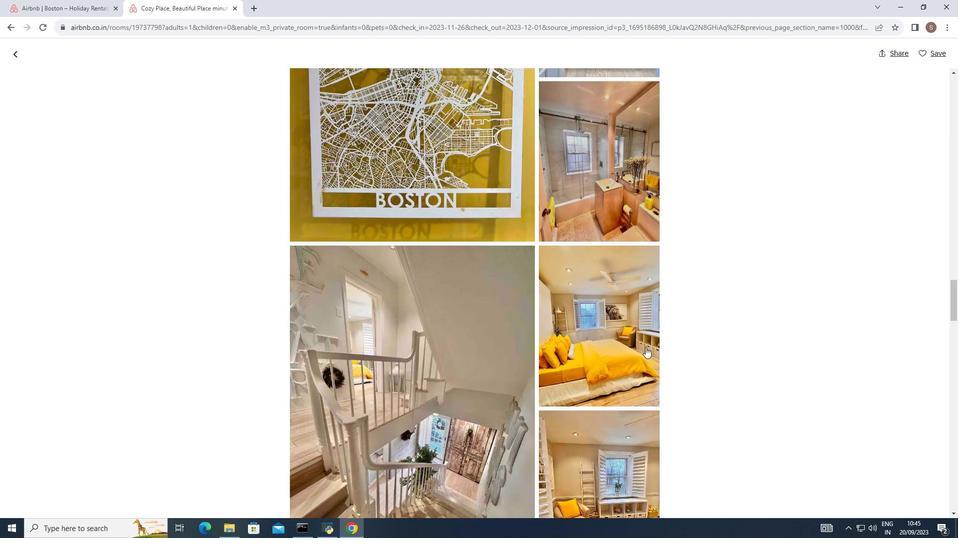 
Action: Mouse scrolled (645, 347) with delta (0, 0)
Screenshot: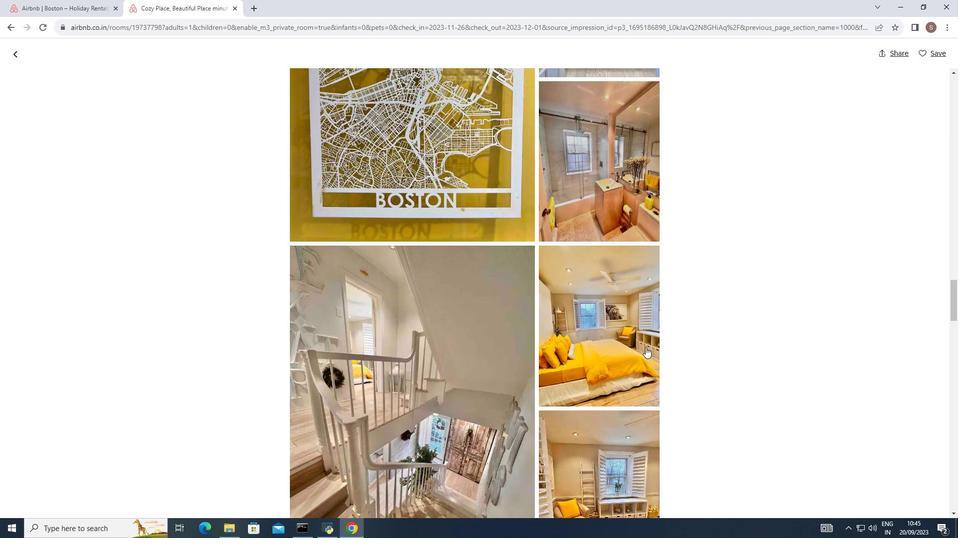 
Action: Mouse scrolled (645, 347) with delta (0, 0)
Screenshot: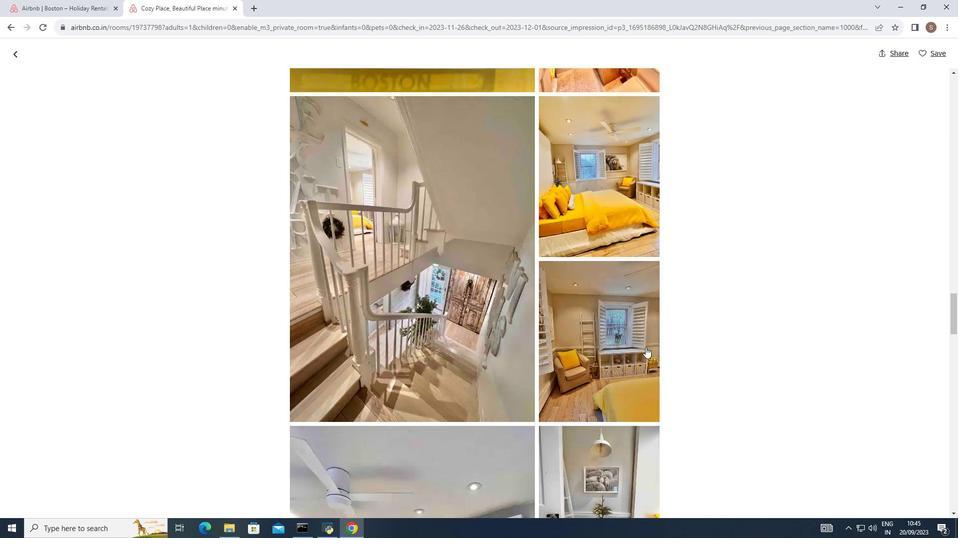 
Action: Mouse scrolled (645, 347) with delta (0, 0)
Screenshot: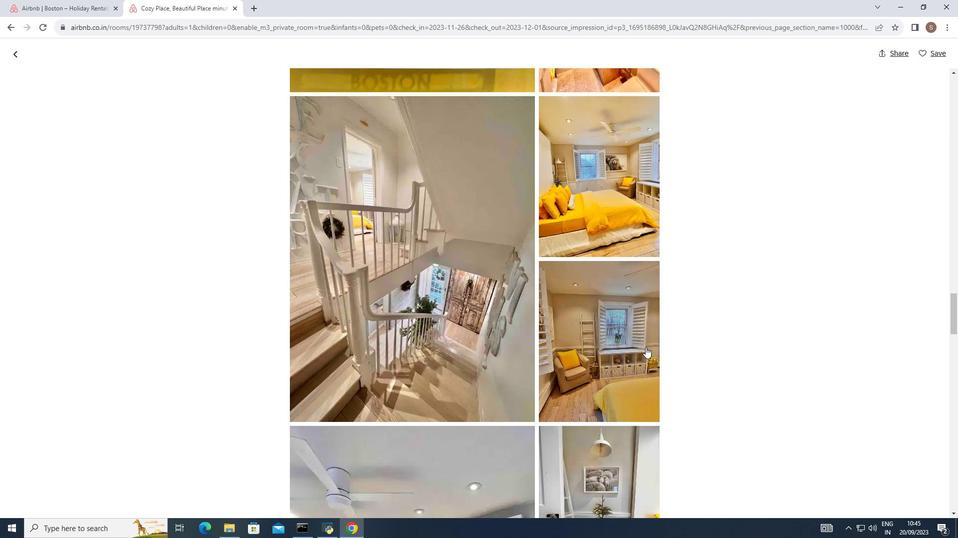 
Action: Mouse scrolled (645, 347) with delta (0, 0)
Screenshot: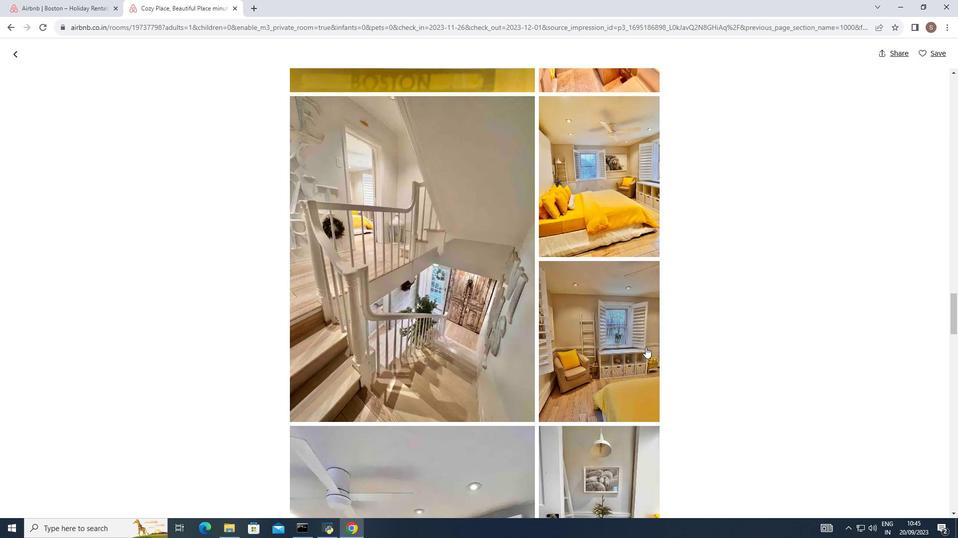 
Action: Mouse scrolled (645, 347) with delta (0, 0)
Screenshot: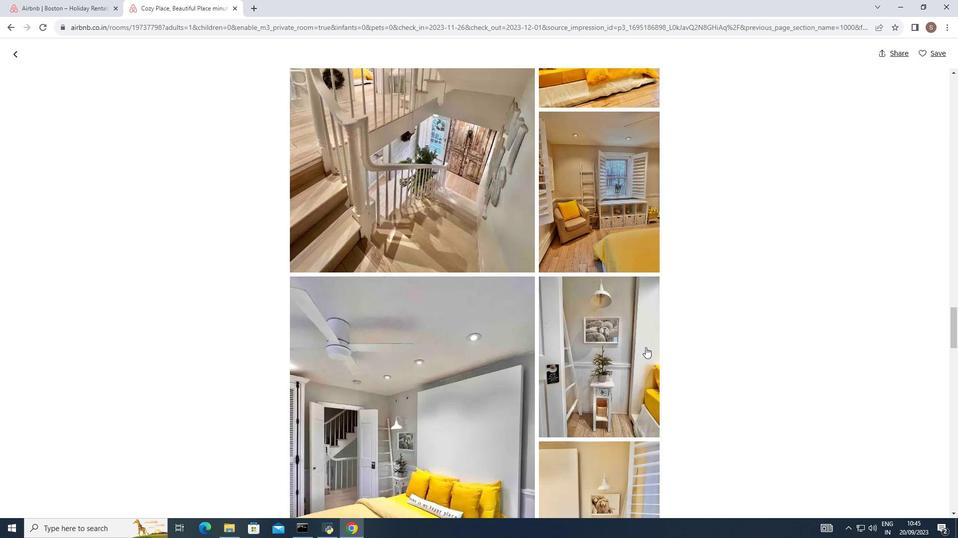 
Action: Mouse scrolled (645, 347) with delta (0, 0)
Screenshot: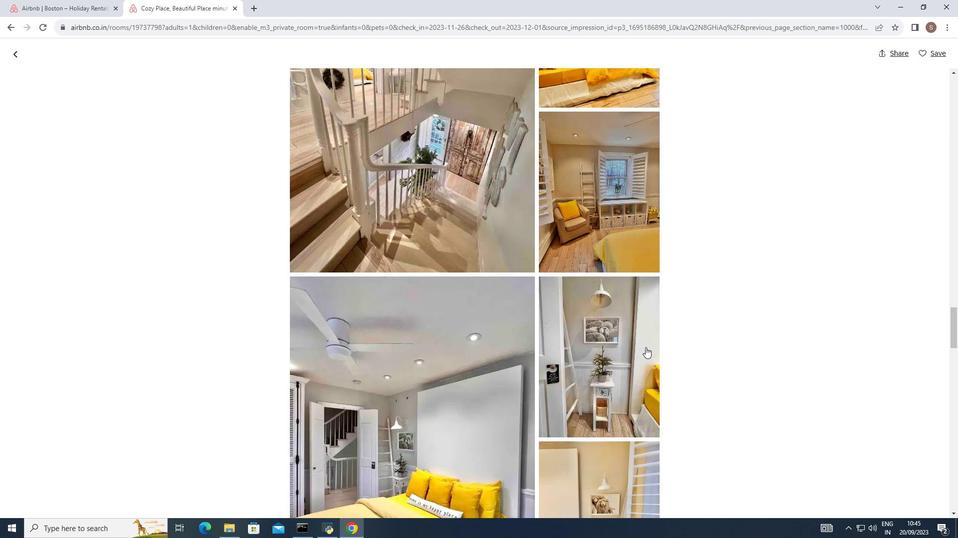 
Action: Mouse scrolled (645, 347) with delta (0, 0)
Screenshot: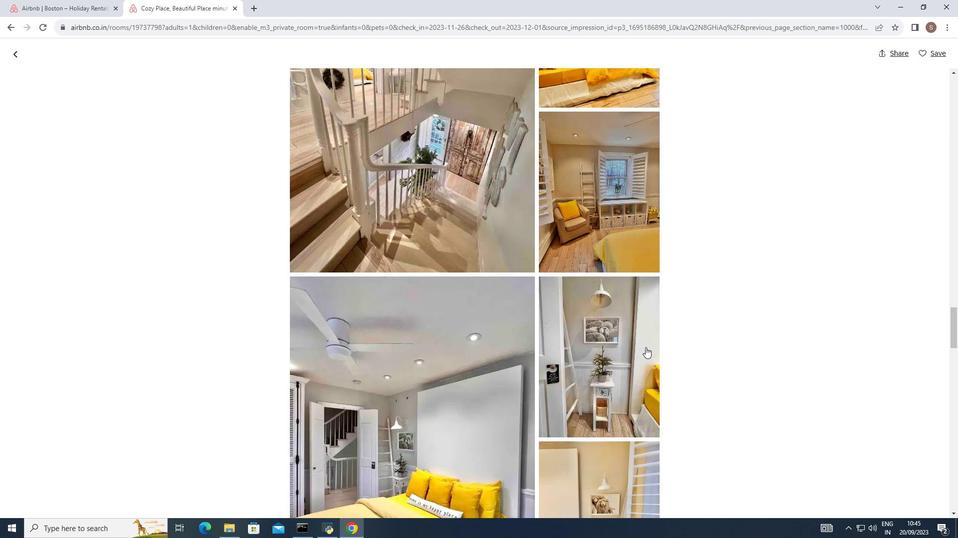 
Action: Mouse scrolled (645, 347) with delta (0, 0)
Screenshot: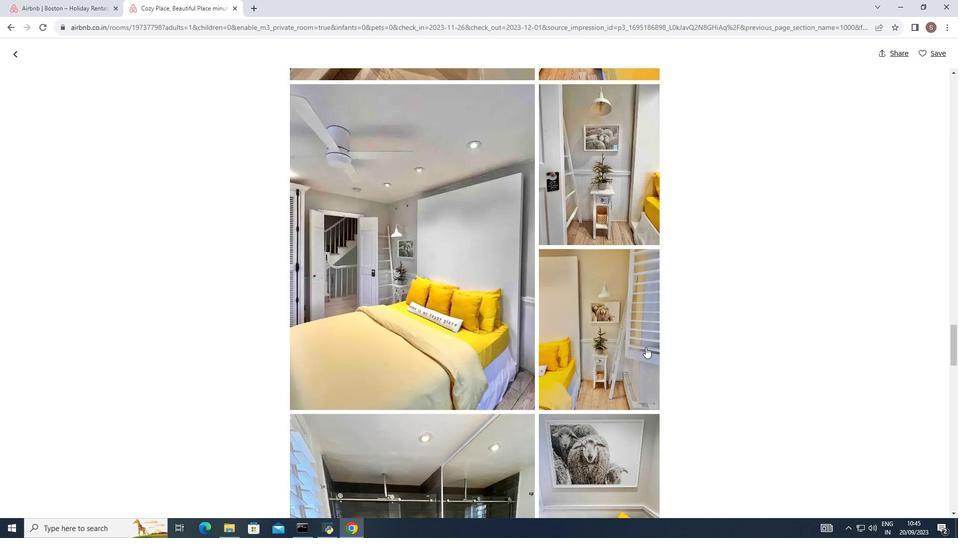 
Action: Mouse scrolled (645, 347) with delta (0, 0)
Screenshot: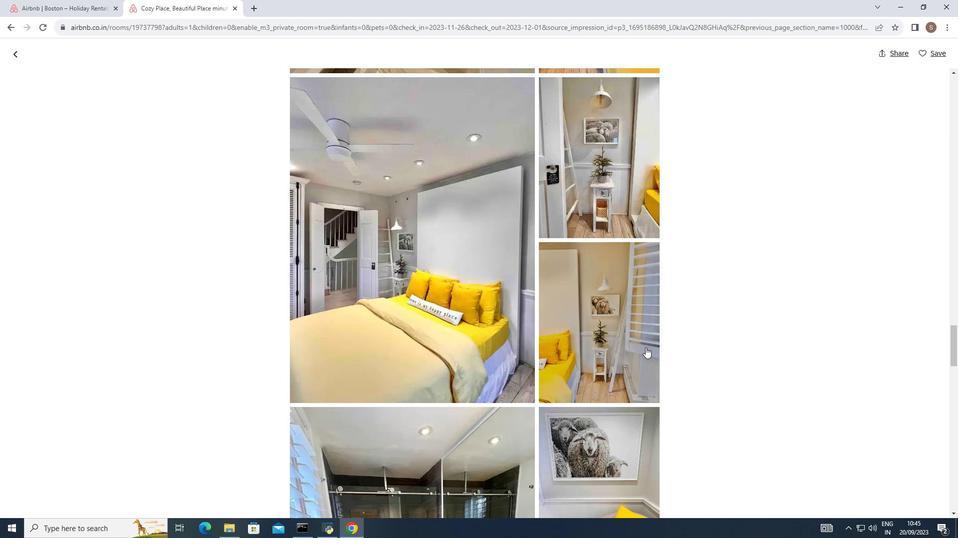 
Action: Mouse scrolled (645, 347) with delta (0, 0)
Screenshot: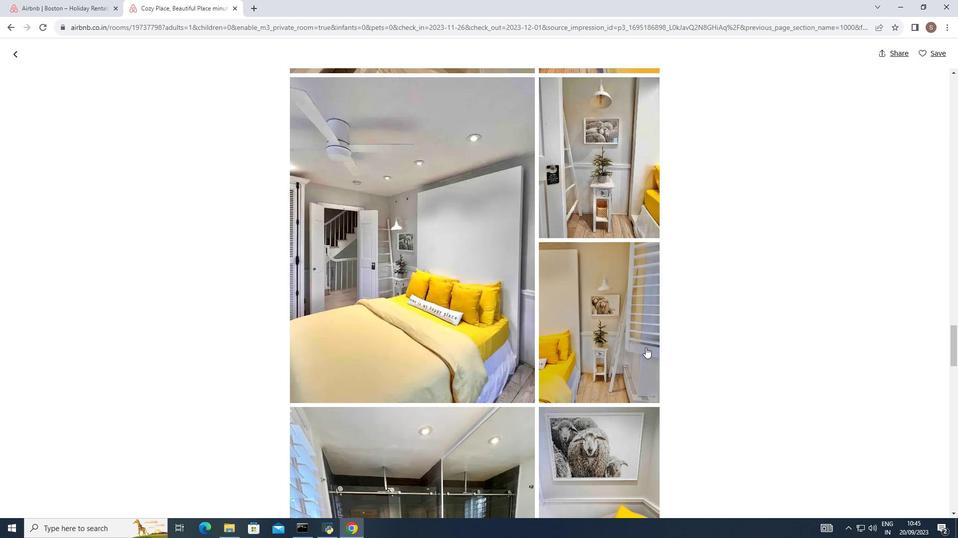 
Action: Mouse scrolled (645, 347) with delta (0, 0)
Screenshot: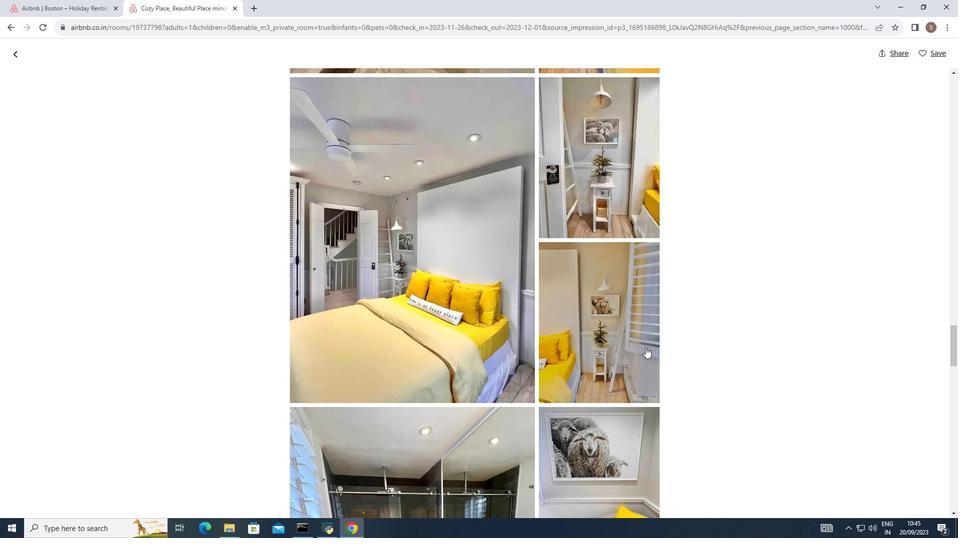 
Action: Mouse scrolled (645, 347) with delta (0, 0)
Screenshot: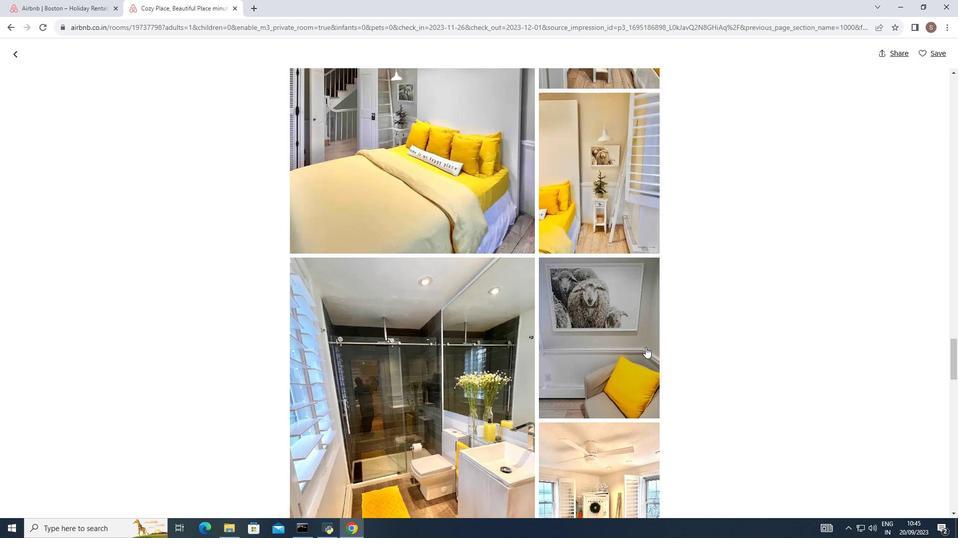 
Action: Mouse scrolled (645, 347) with delta (0, 0)
Screenshot: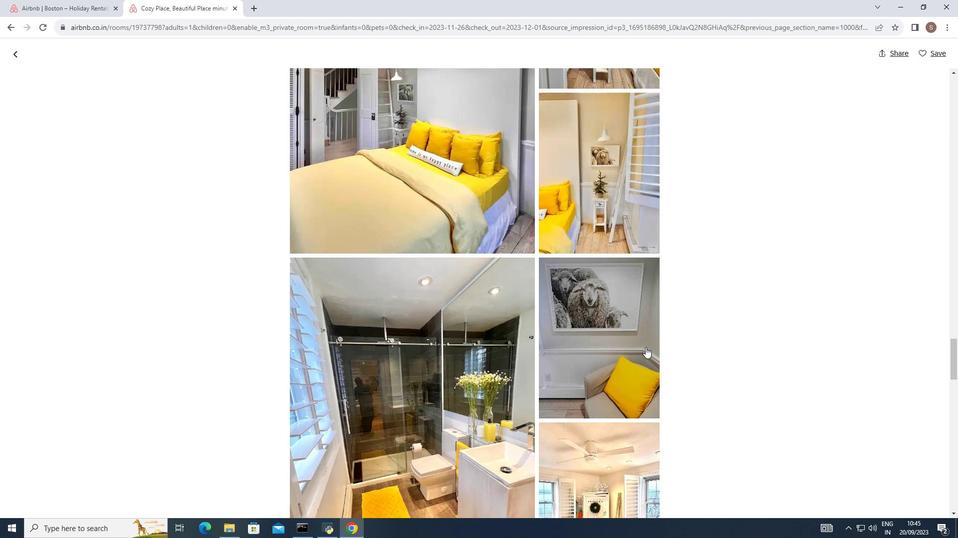 
Action: Mouse scrolled (645, 347) with delta (0, 0)
Screenshot: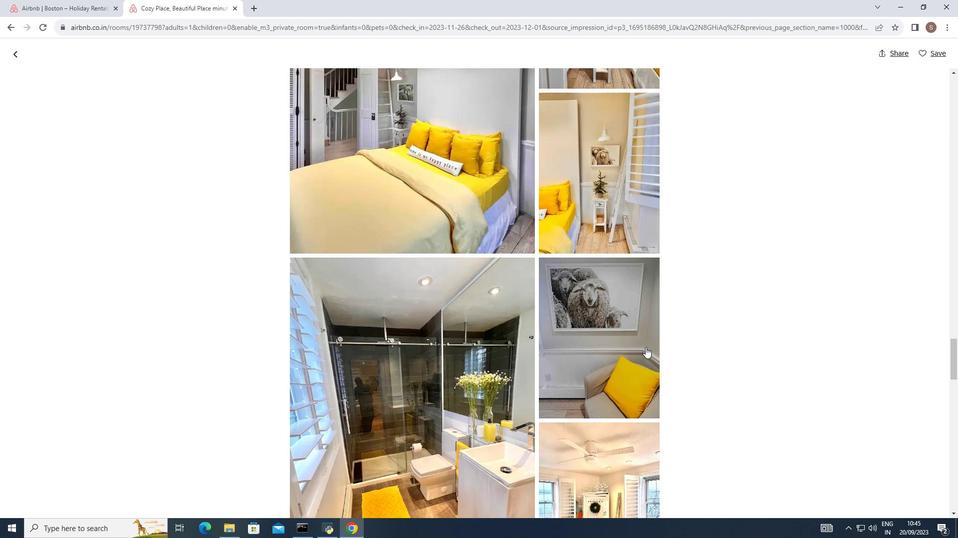 
Action: Mouse scrolled (645, 347) with delta (0, 0)
Screenshot: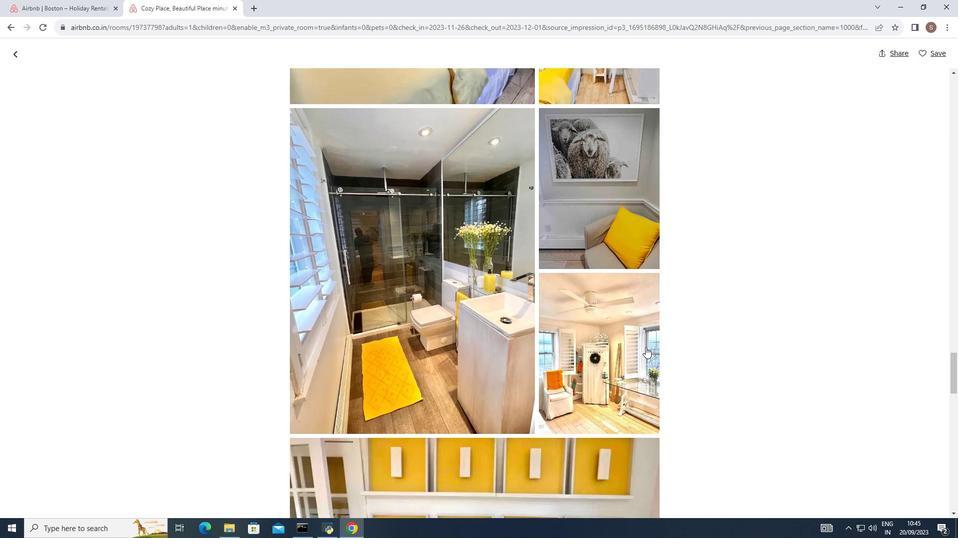 
Action: Mouse scrolled (645, 347) with delta (0, 0)
Screenshot: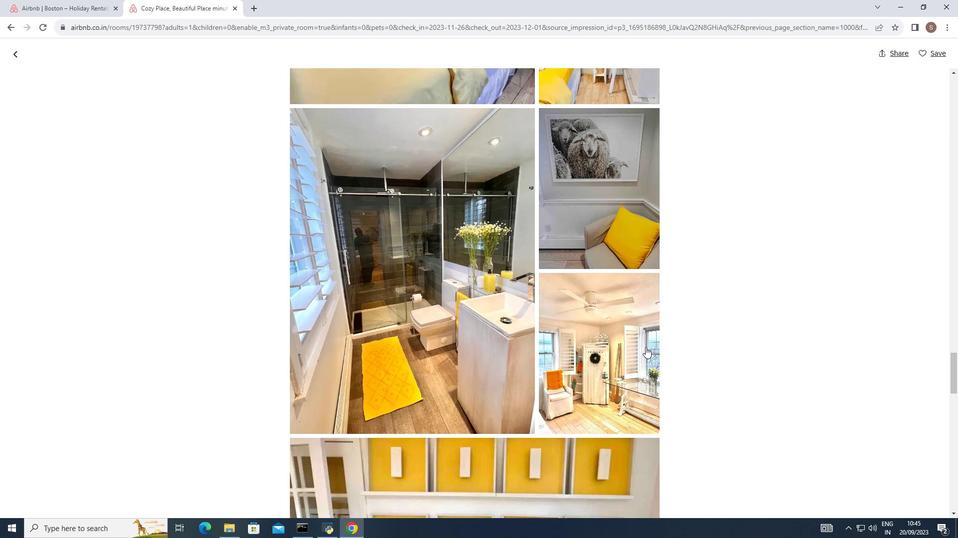 
Action: Mouse scrolled (645, 347) with delta (0, 0)
Screenshot: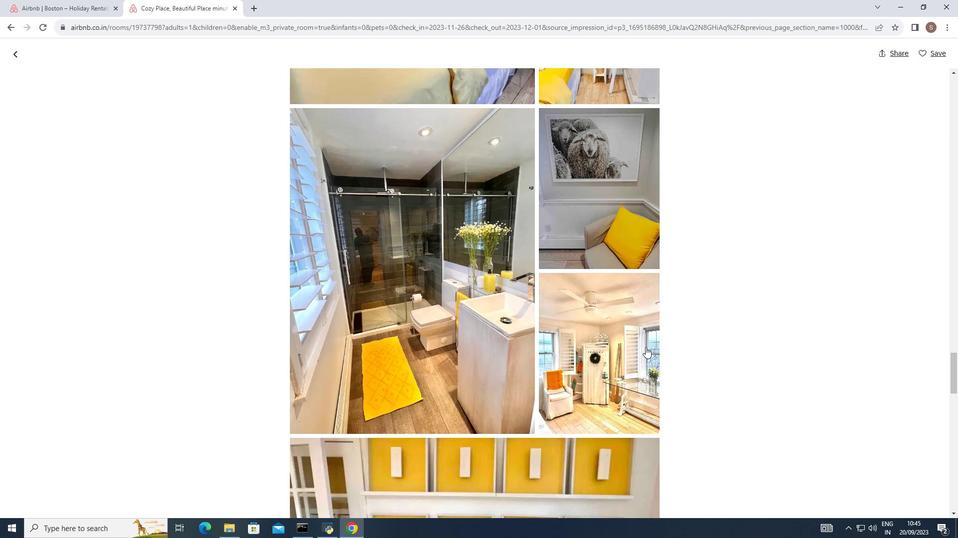 
Action: Mouse scrolled (645, 347) with delta (0, 0)
Screenshot: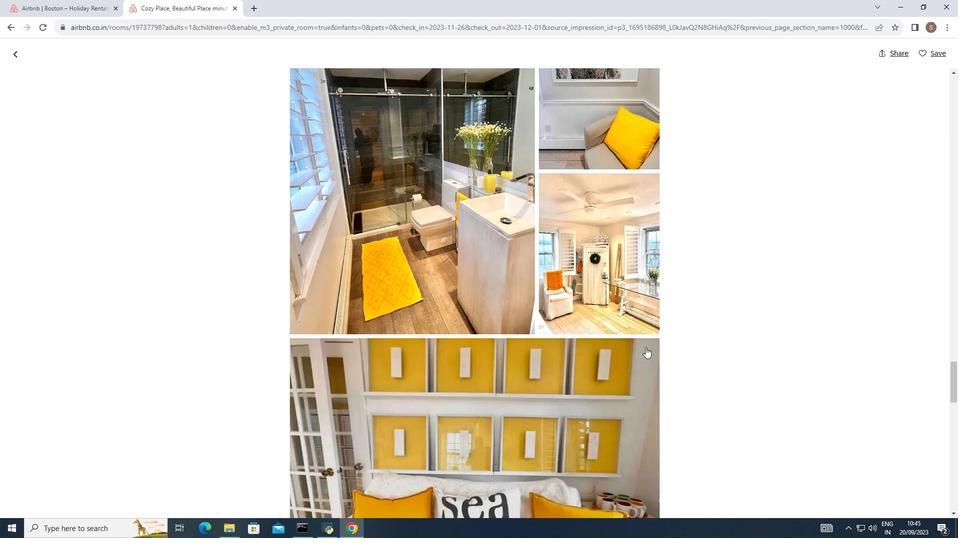 
Action: Mouse scrolled (645, 347) with delta (0, 0)
Screenshot: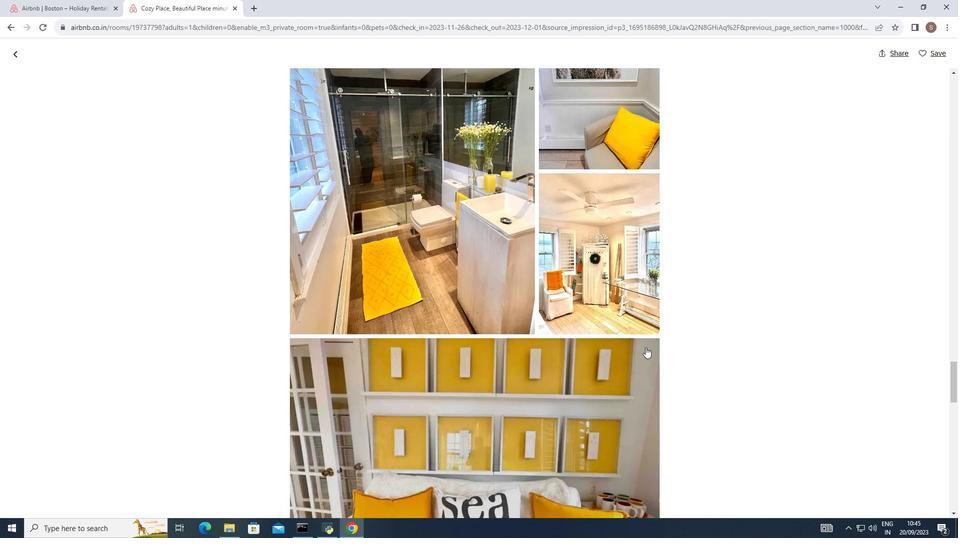 
Action: Mouse moved to (645, 345)
Screenshot: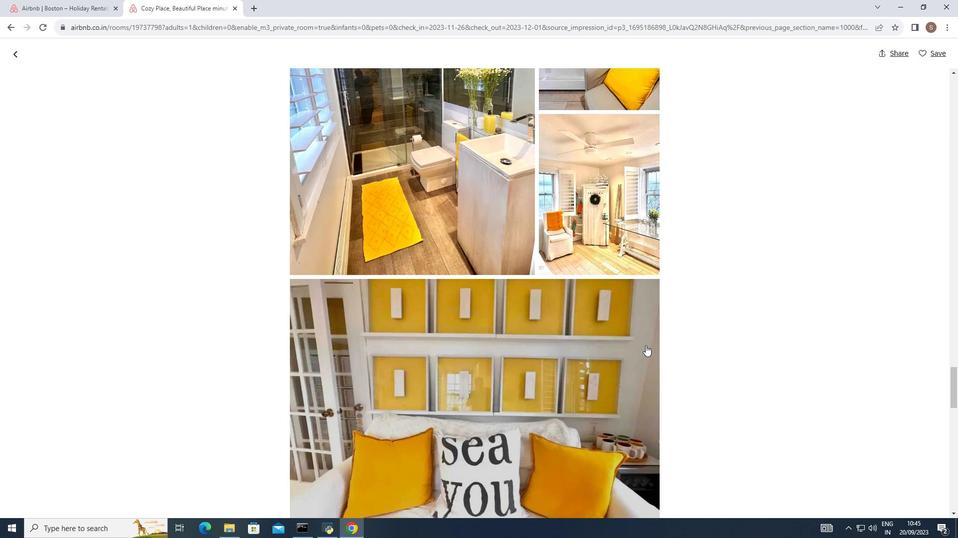 
Action: Mouse scrolled (645, 345) with delta (0, 0)
Screenshot: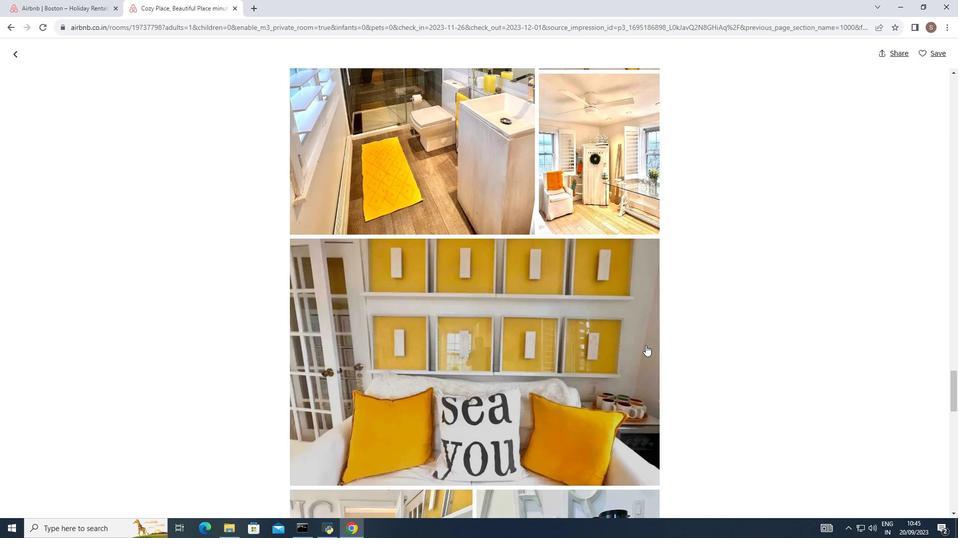 
Action: Mouse scrolled (645, 345) with delta (0, 0)
Screenshot: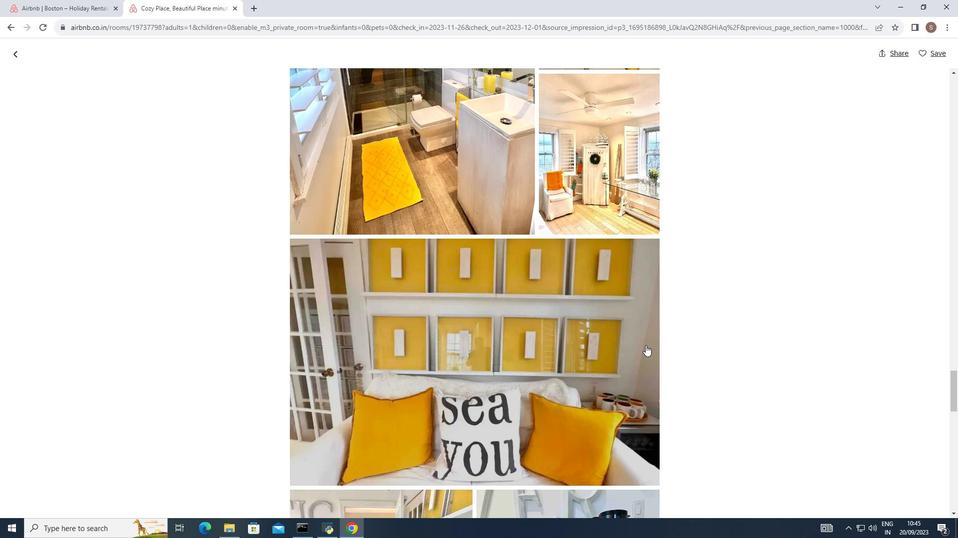 
Action: Mouse moved to (641, 345)
Screenshot: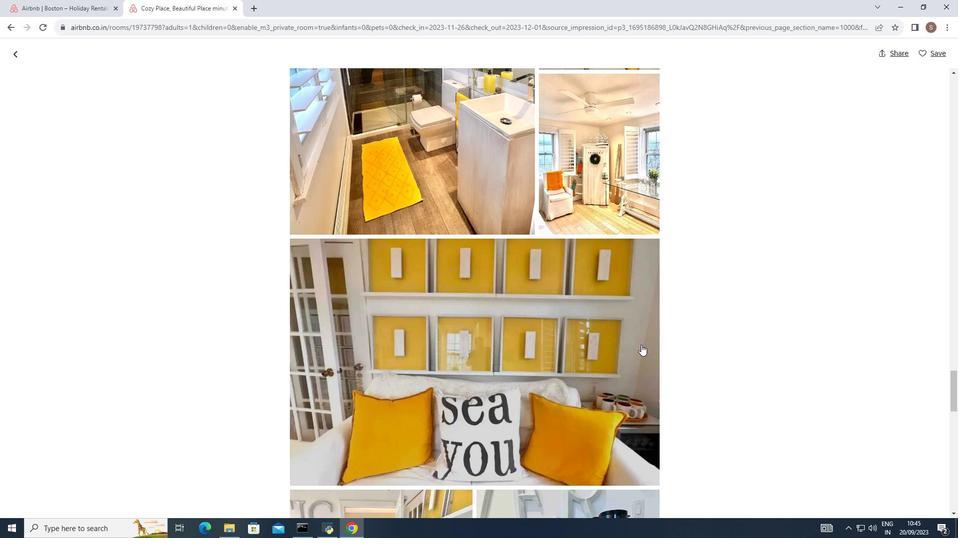 
Action: Mouse scrolled (641, 344) with delta (0, 0)
Screenshot: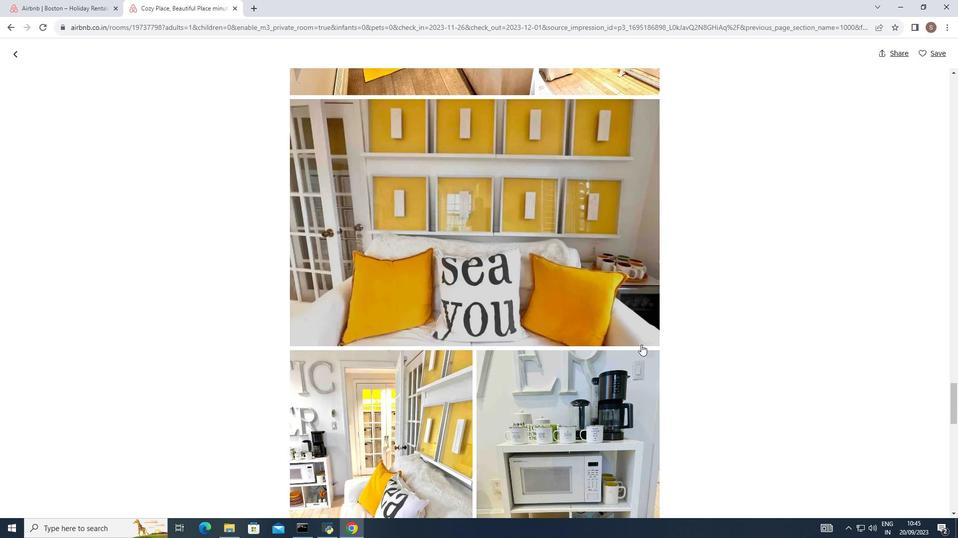 
Action: Mouse scrolled (641, 344) with delta (0, 0)
Screenshot: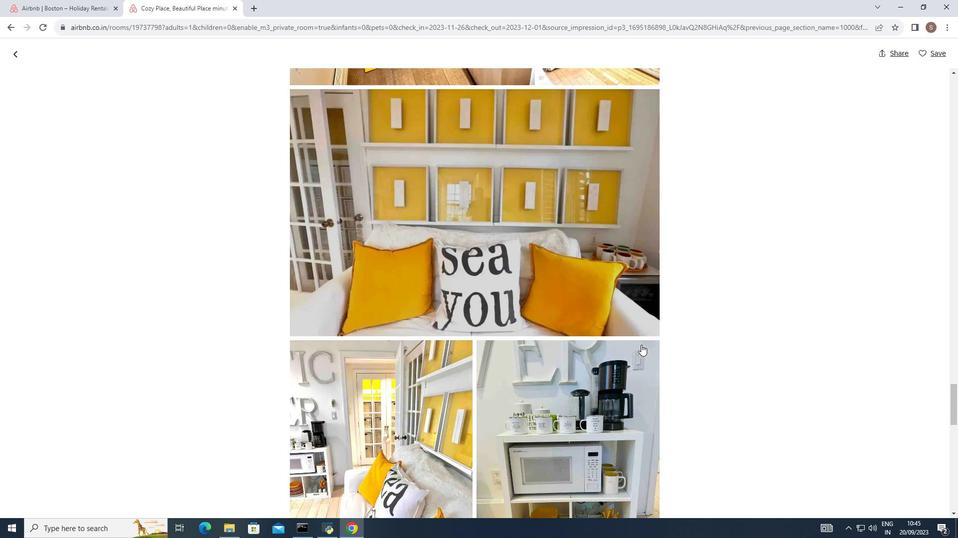 
Action: Mouse scrolled (641, 344) with delta (0, 0)
Screenshot: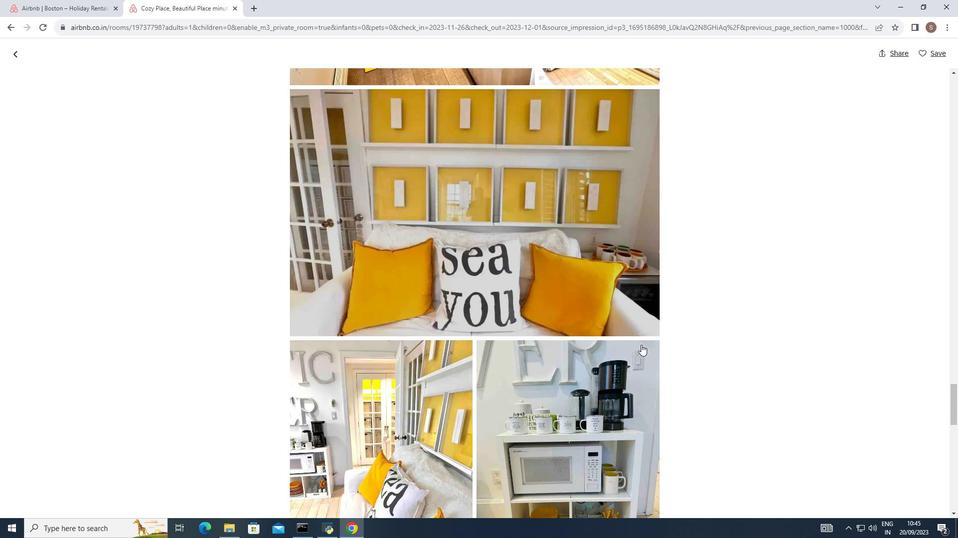
Action: Mouse moved to (640, 345)
Screenshot: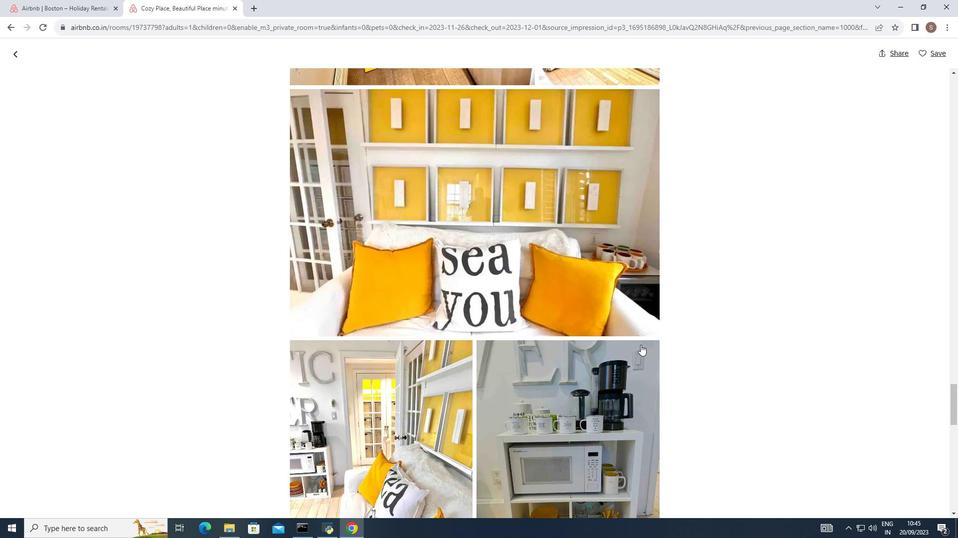 
Action: Mouse scrolled (640, 344) with delta (0, 0)
Screenshot: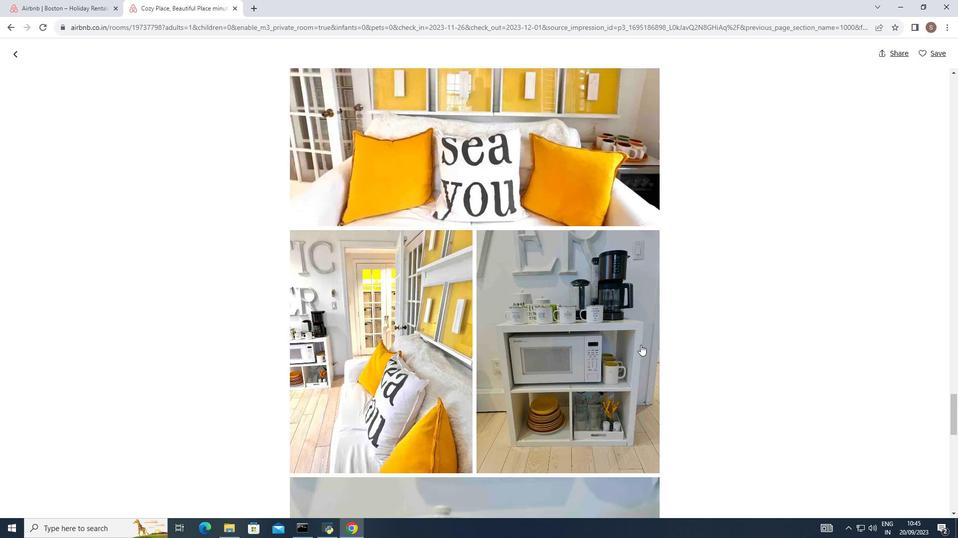 
Action: Mouse scrolled (640, 344) with delta (0, 0)
Screenshot: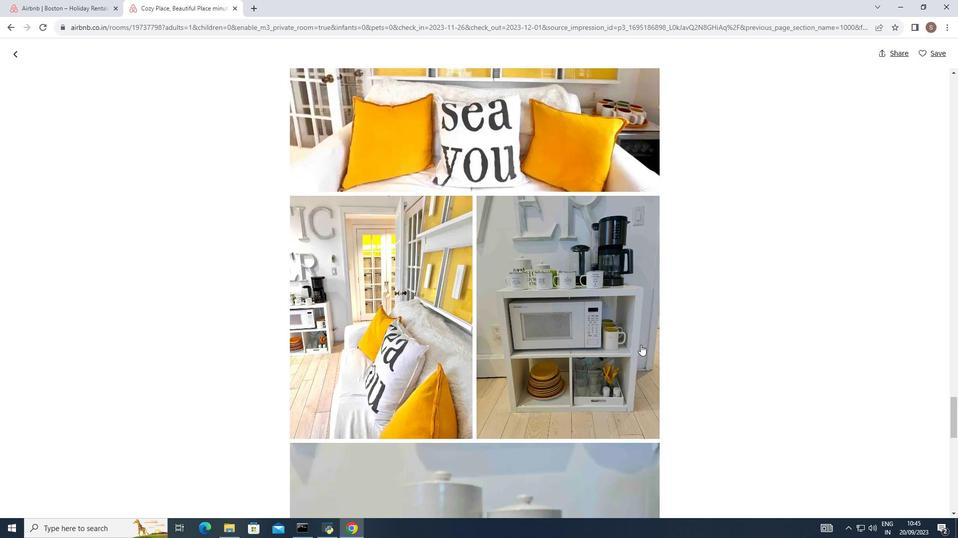 
Action: Mouse scrolled (640, 344) with delta (0, 0)
Screenshot: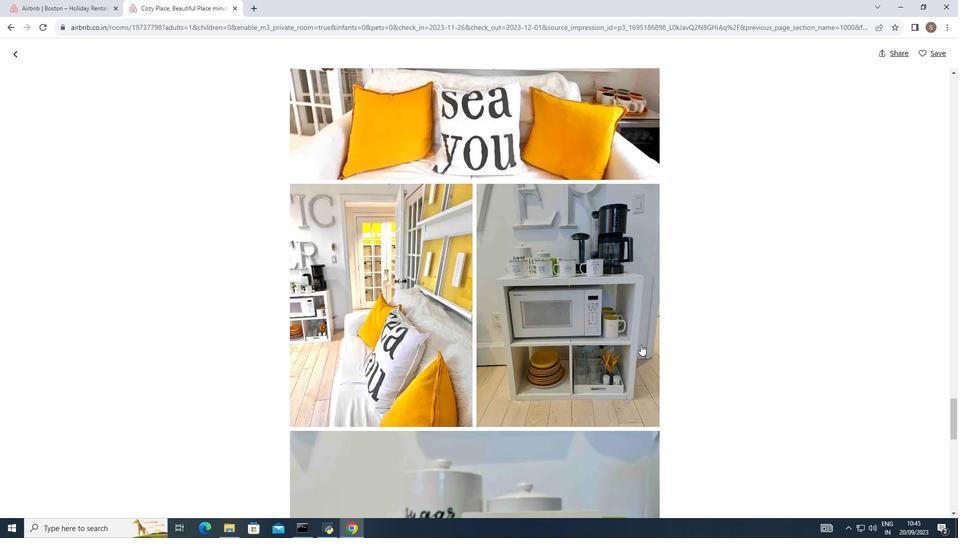 
Action: Mouse scrolled (640, 344) with delta (0, 0)
Screenshot: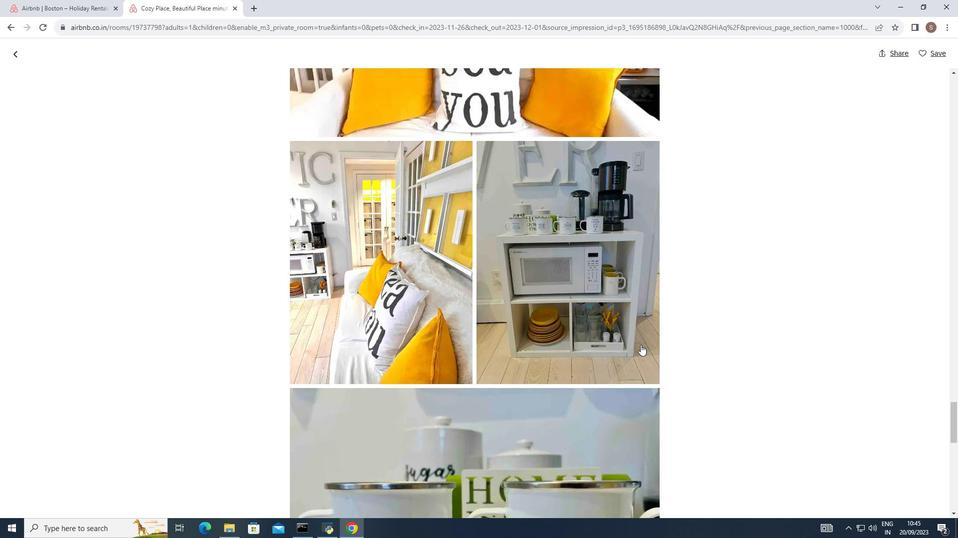 
Action: Mouse moved to (639, 342)
Screenshot: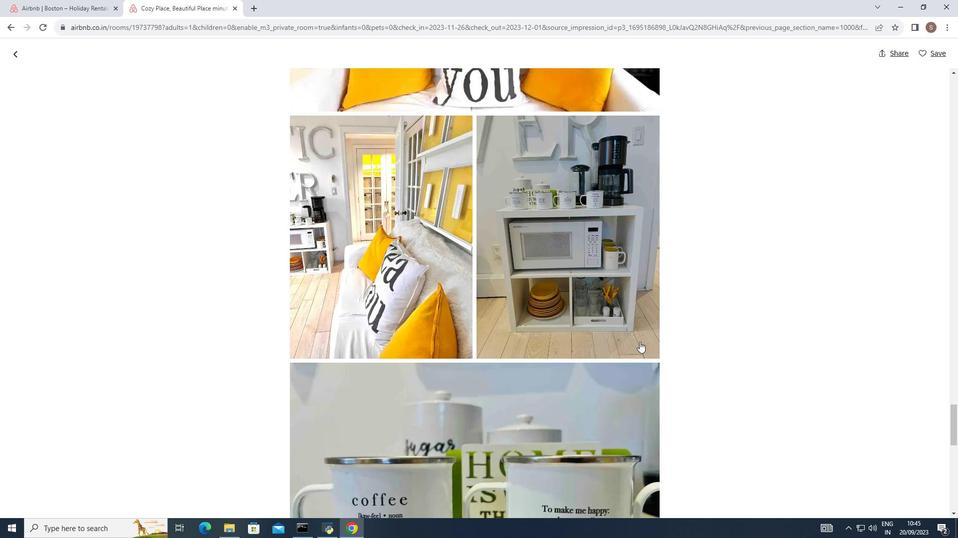 
Action: Mouse scrolled (639, 341) with delta (0, 0)
Screenshot: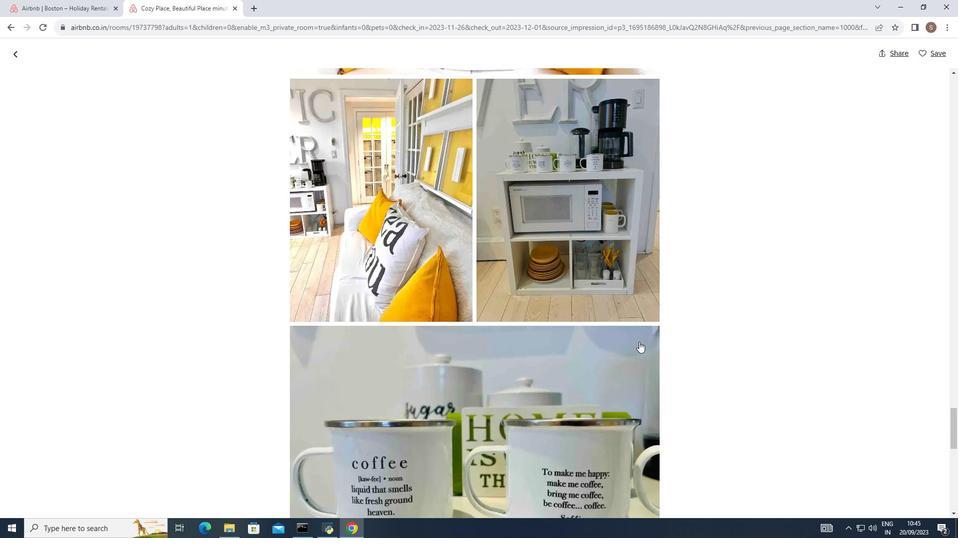 
Action: Mouse scrolled (639, 341) with delta (0, 0)
Screenshot: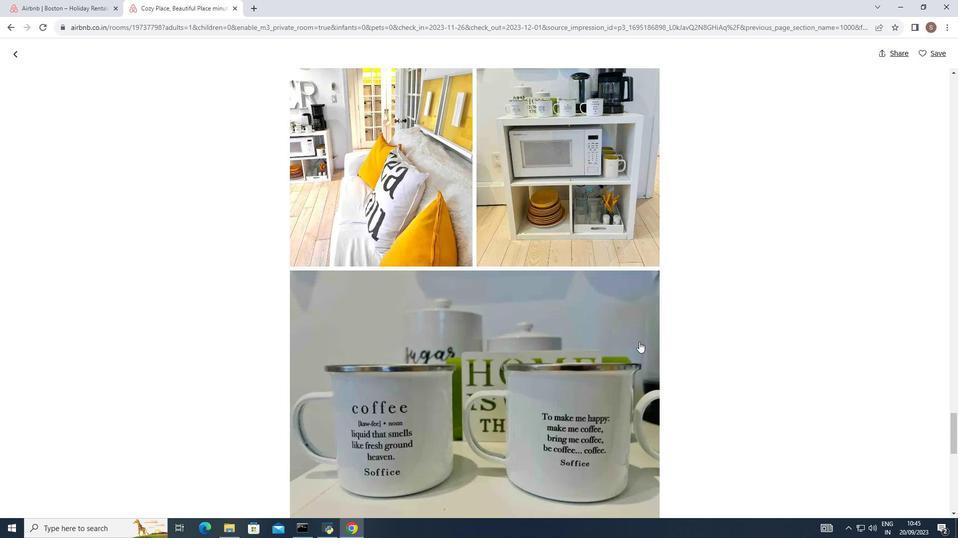 
Action: Mouse moved to (639, 342)
Screenshot: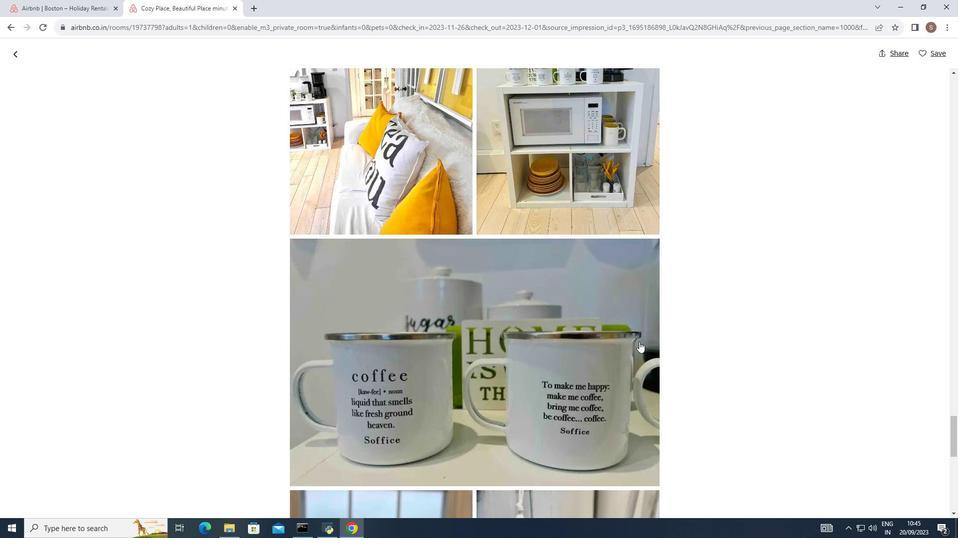 
Action: Mouse scrolled (639, 341) with delta (0, 0)
Screenshot: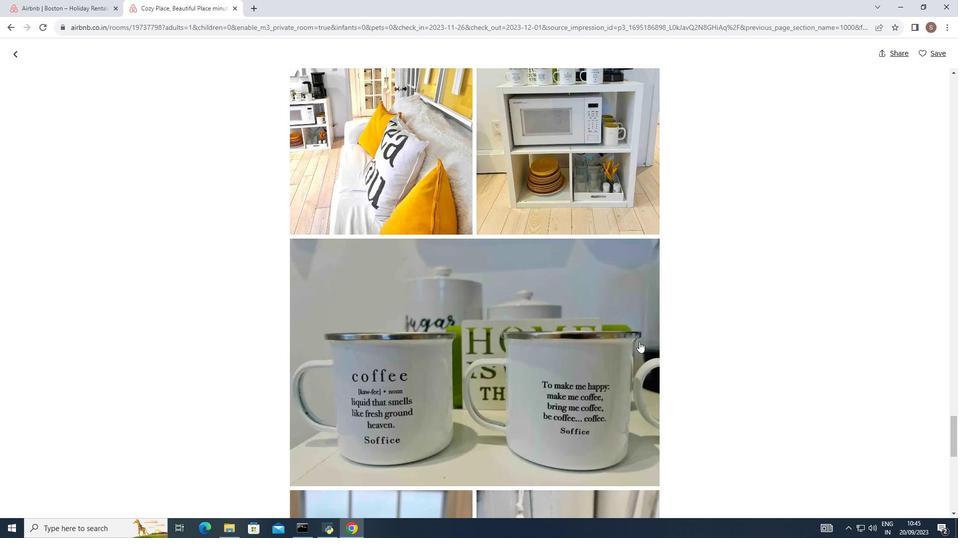 
Action: Mouse moved to (638, 339)
Screenshot: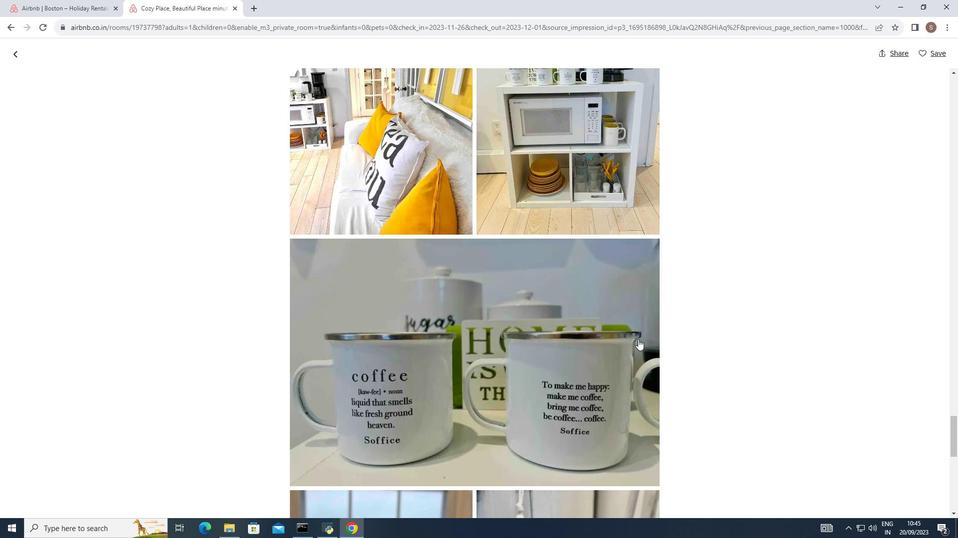 
Action: Mouse scrolled (638, 339) with delta (0, 0)
Screenshot: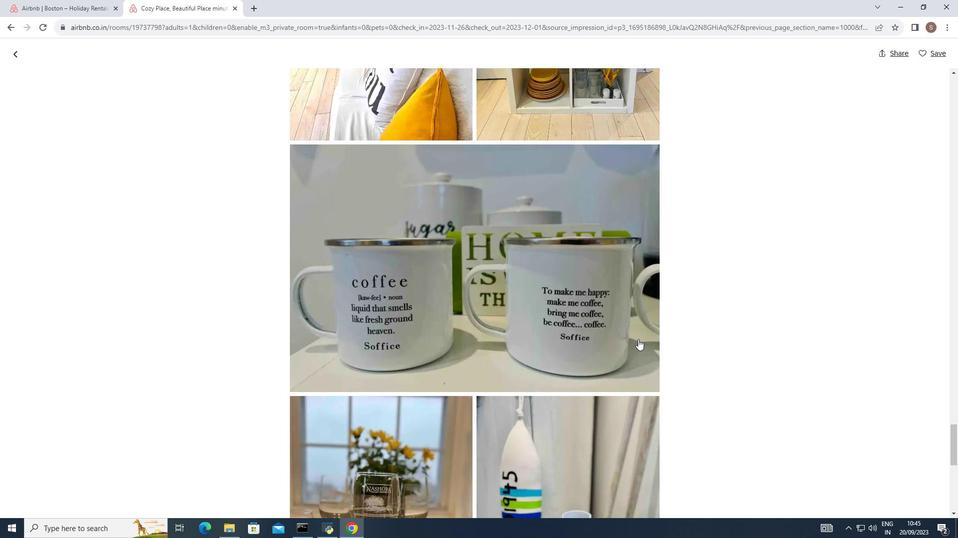 
Action: Mouse scrolled (638, 339) with delta (0, 0)
Screenshot: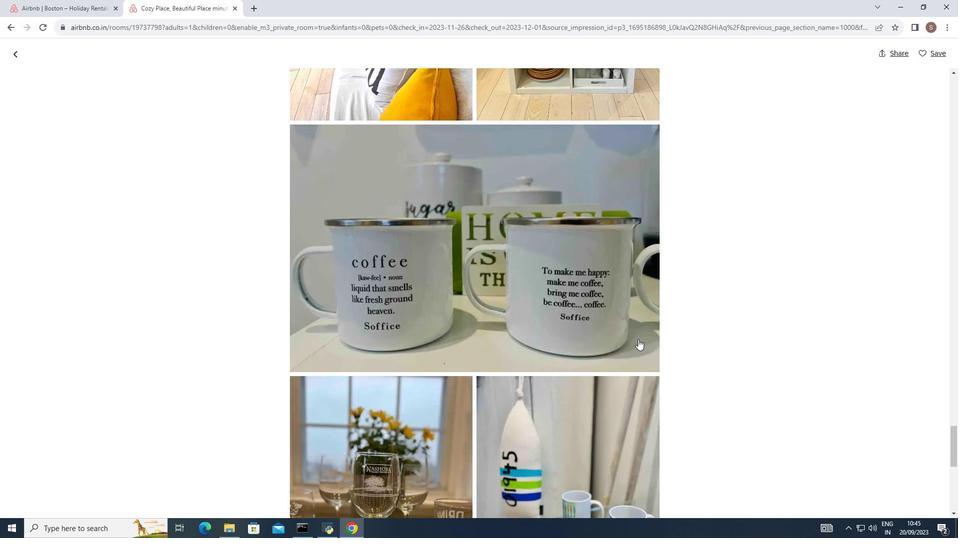 
Action: Mouse scrolled (638, 339) with delta (0, 0)
Screenshot: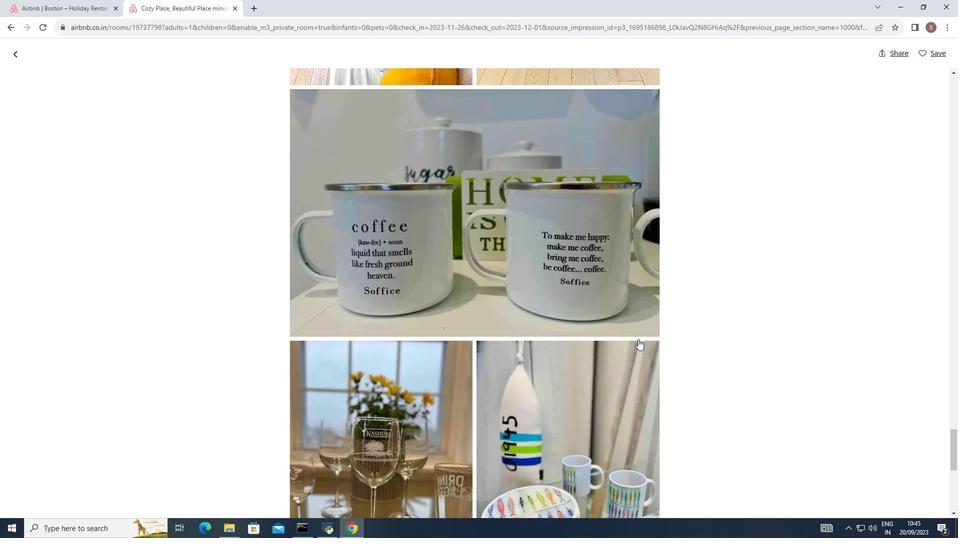 
Action: Mouse scrolled (638, 339) with delta (0, 0)
Screenshot: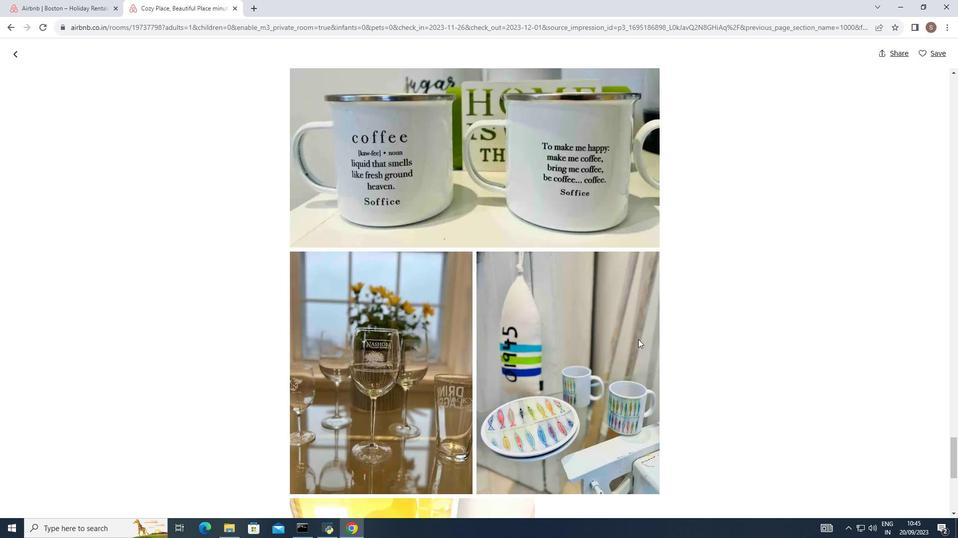 
Action: Mouse scrolled (638, 339) with delta (0, 0)
Screenshot: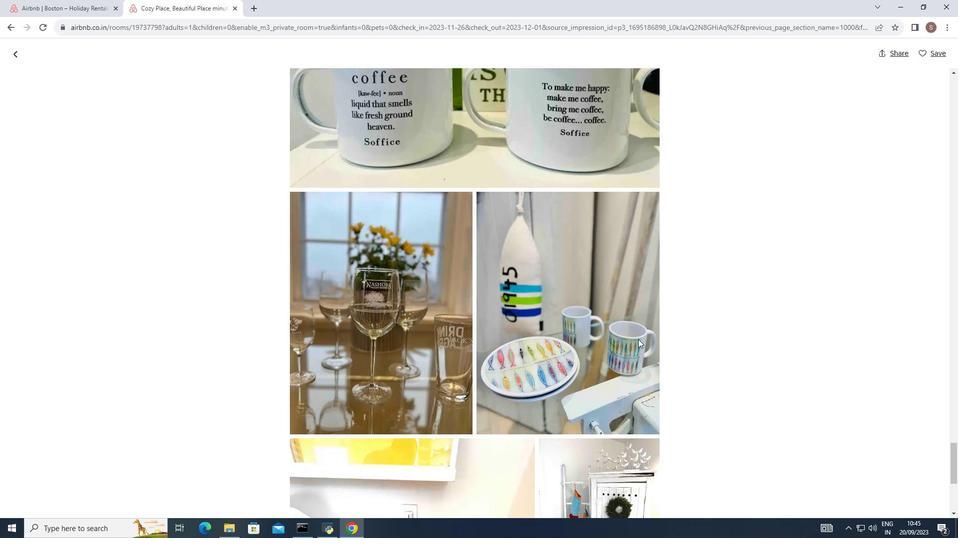 
Action: Mouse scrolled (638, 339) with delta (0, 0)
Screenshot: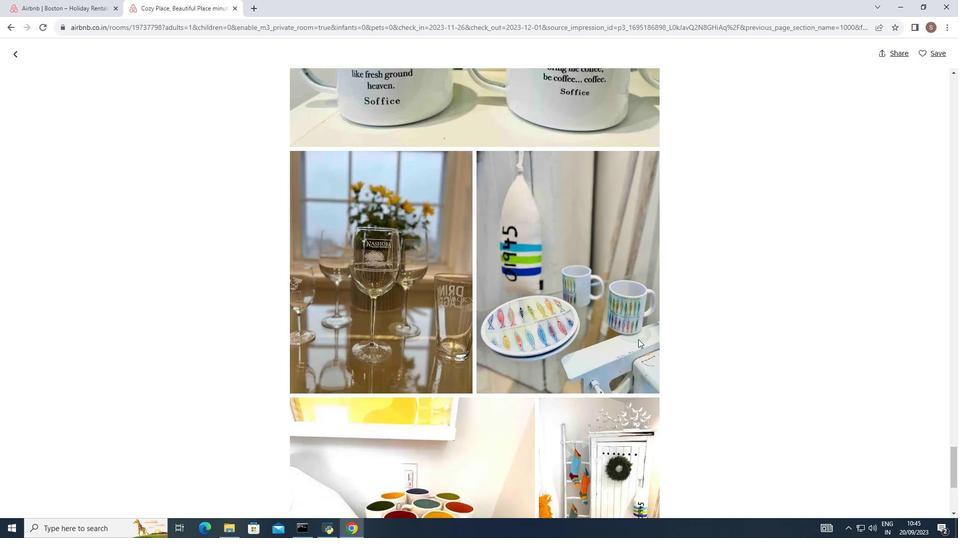 
Action: Mouse scrolled (638, 339) with delta (0, 0)
Screenshot: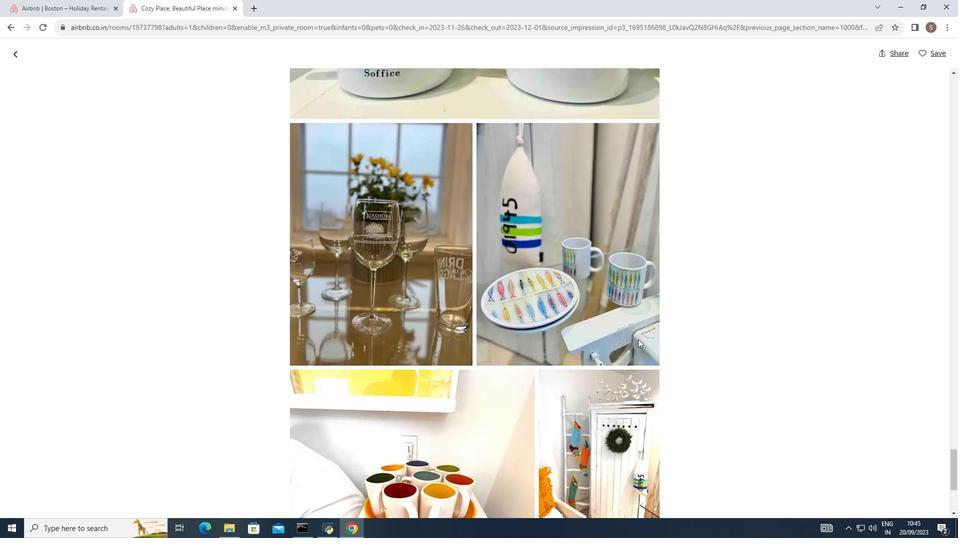 
Action: Mouse scrolled (638, 339) with delta (0, 0)
Screenshot: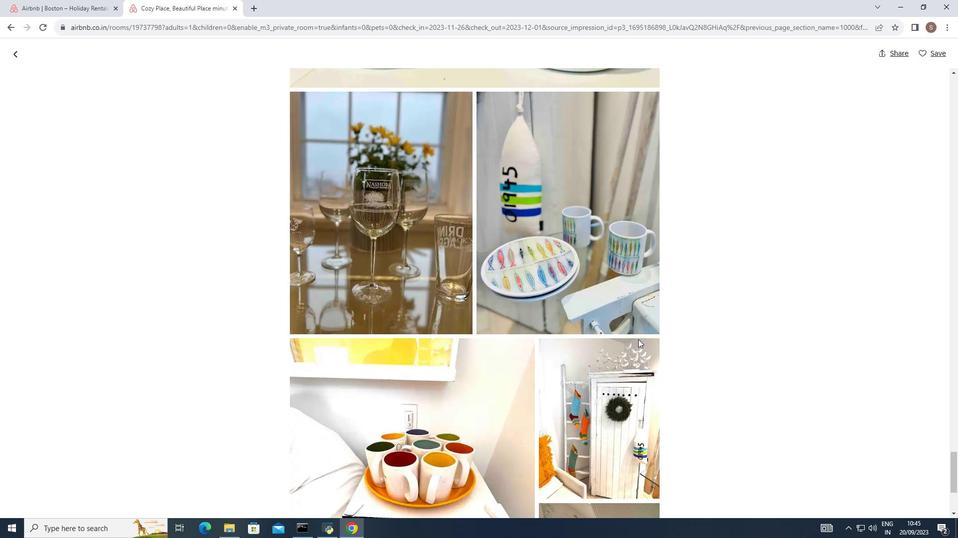 
Action: Mouse scrolled (638, 339) with delta (0, 0)
Screenshot: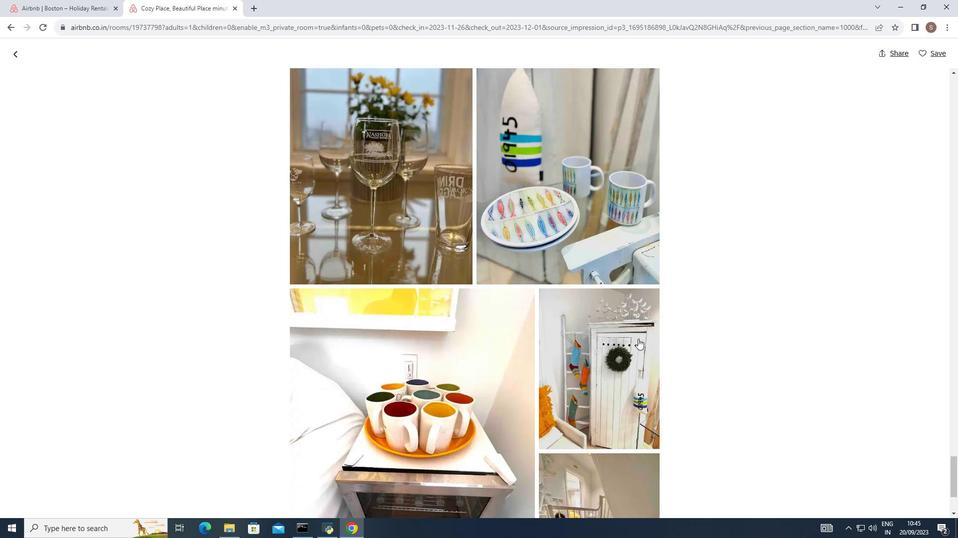 
Action: Mouse moved to (638, 339)
Screenshot: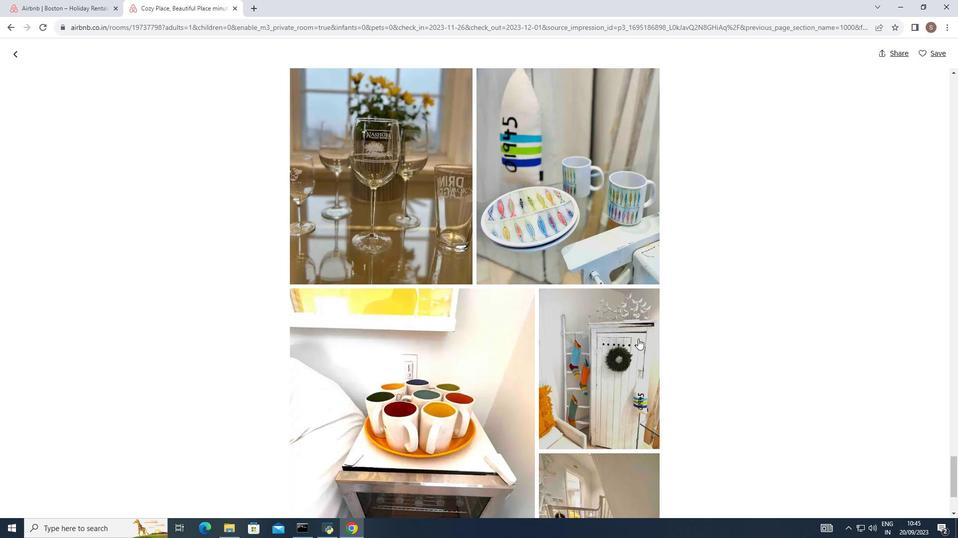
Action: Mouse scrolled (638, 338) with delta (0, 0)
Screenshot: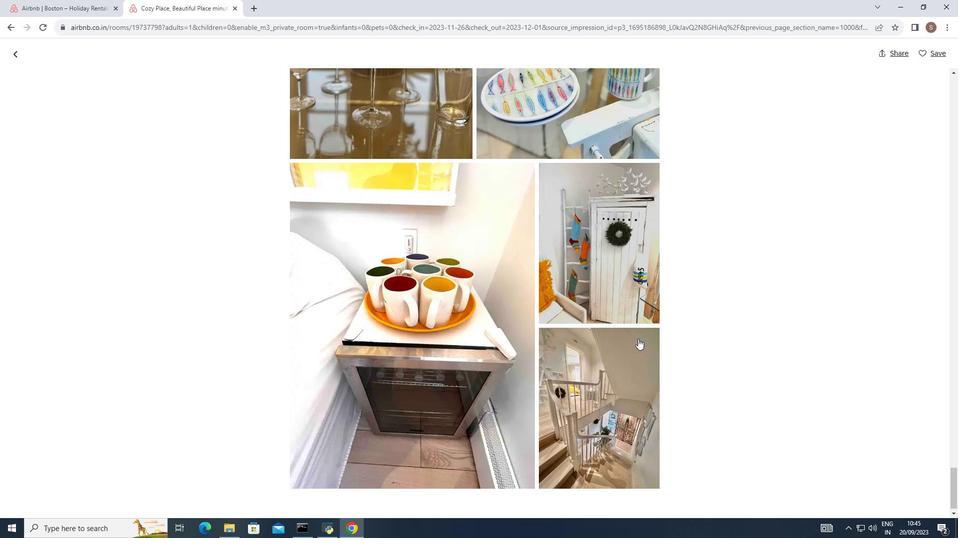 
Action: Mouse scrolled (638, 338) with delta (0, 0)
Screenshot: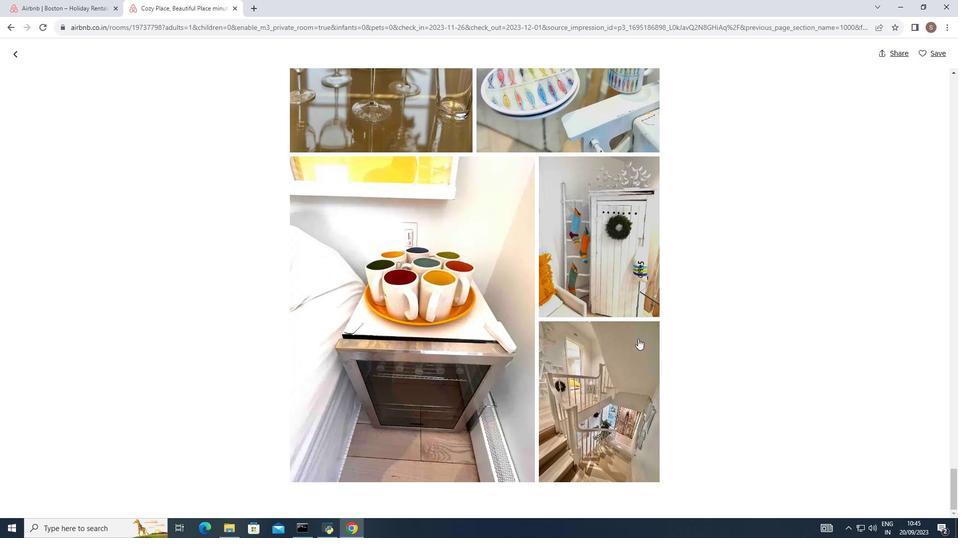
Action: Mouse scrolled (638, 338) with delta (0, 0)
Screenshot: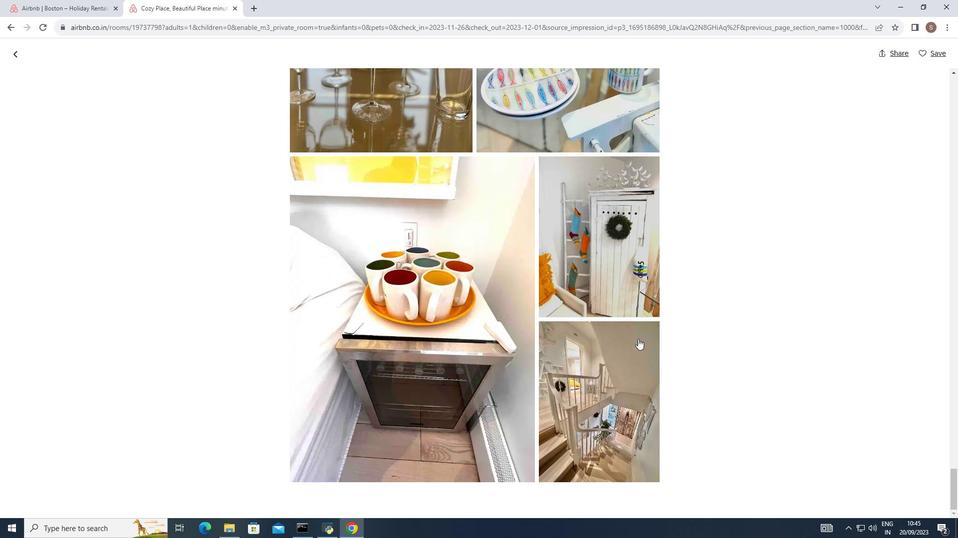 
Action: Mouse scrolled (638, 338) with delta (0, 0)
Screenshot: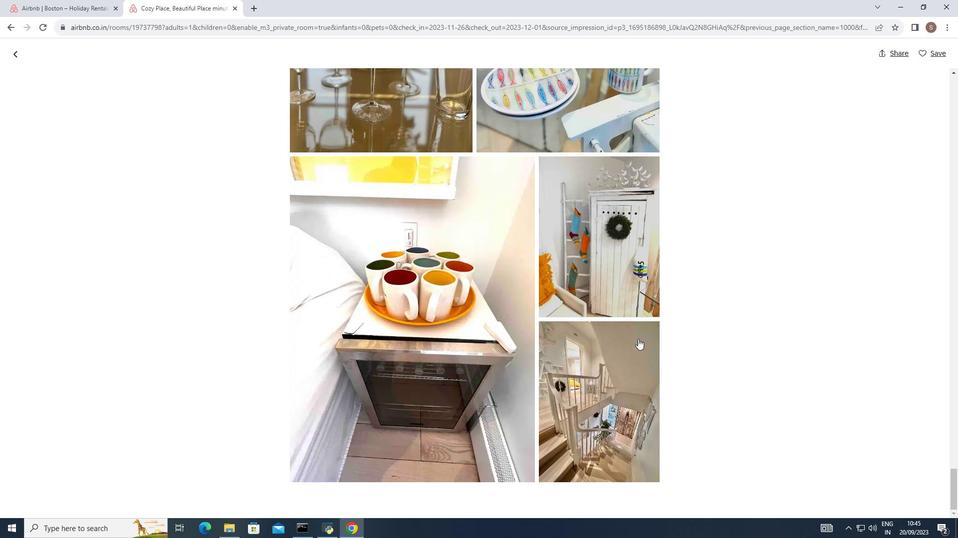 
Action: Mouse scrolled (638, 338) with delta (0, 0)
Screenshot: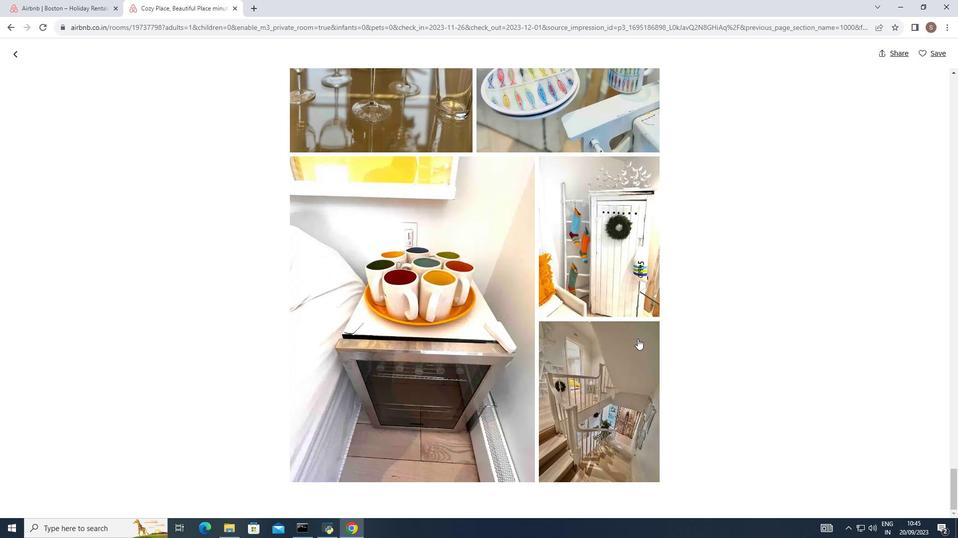 
Action: Mouse moved to (18, 51)
Screenshot: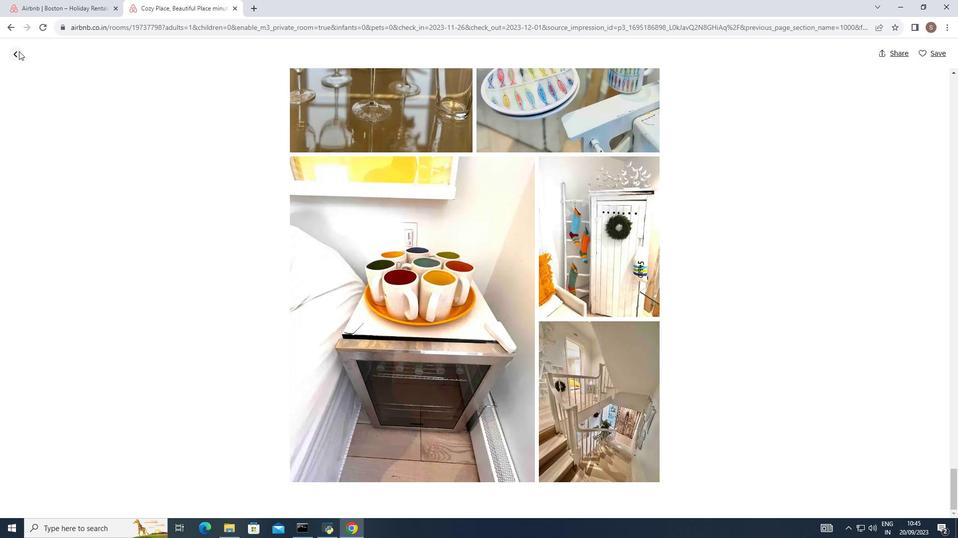 
Action: Mouse pressed left at (18, 51)
Screenshot: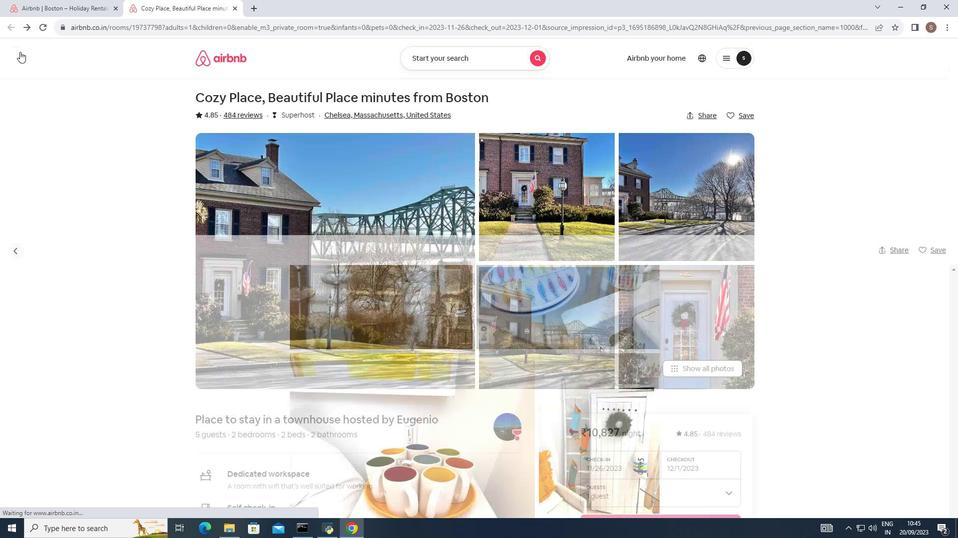 
Action: Mouse moved to (142, 157)
Screenshot: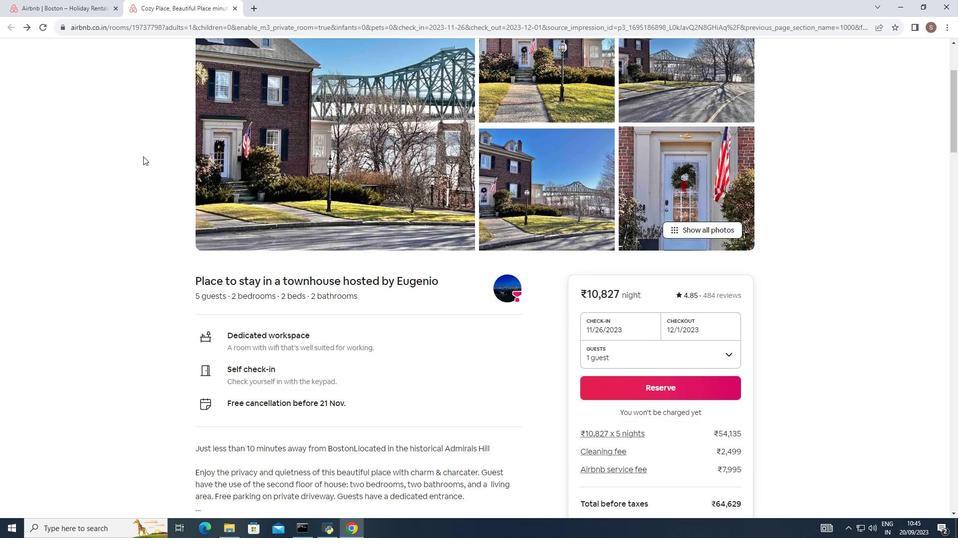 
Action: Mouse scrolled (142, 156) with delta (0, 0)
Screenshot: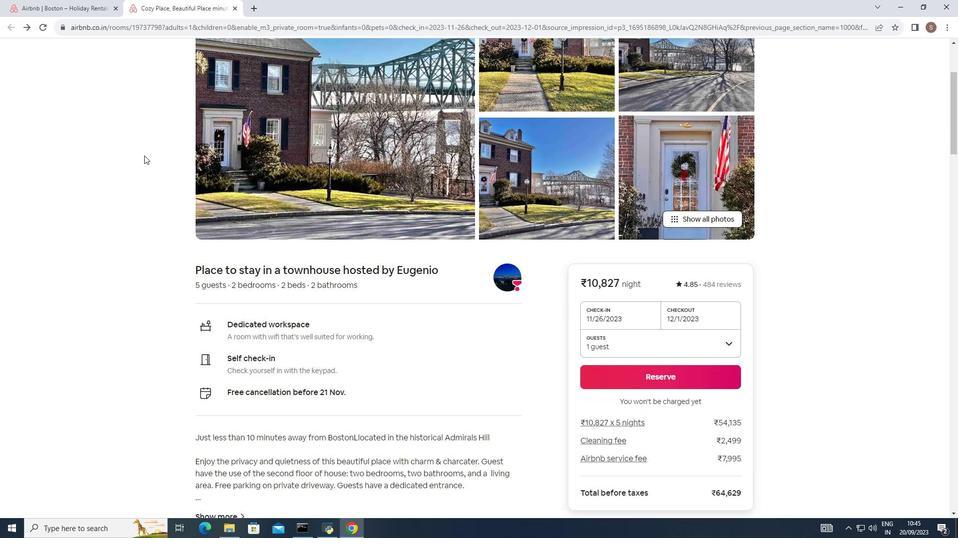 
Action: Mouse scrolled (142, 156) with delta (0, 0)
Screenshot: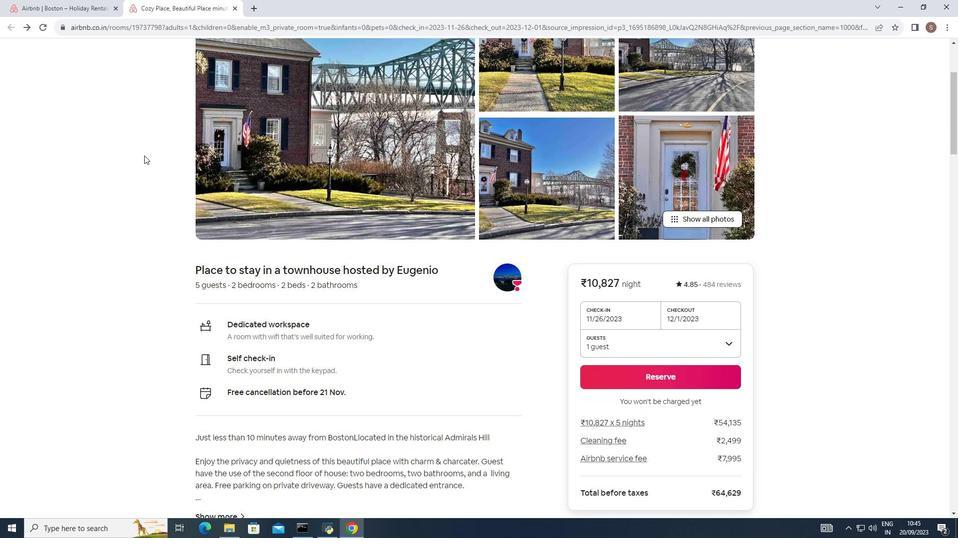 
Action: Mouse scrolled (142, 156) with delta (0, 0)
Screenshot: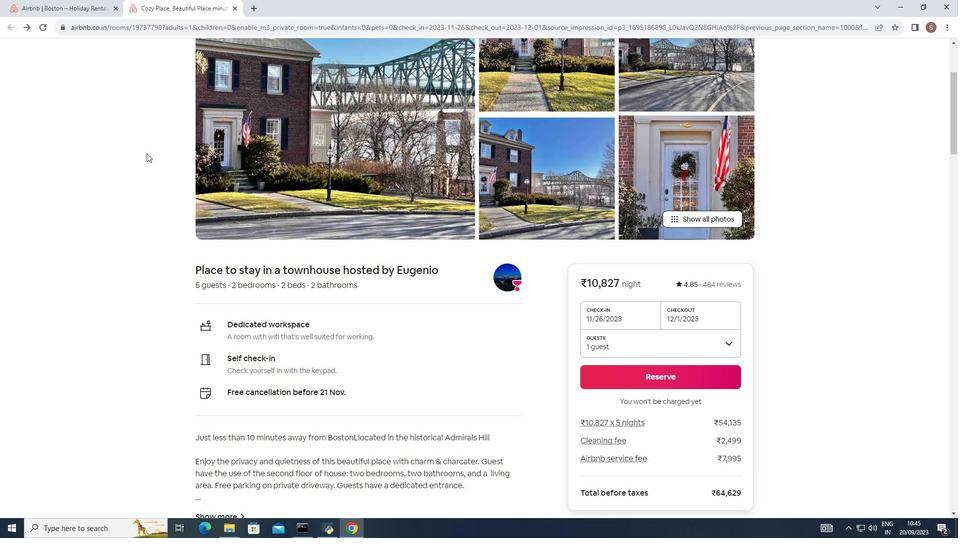 
Action: Mouse moved to (147, 153)
Screenshot: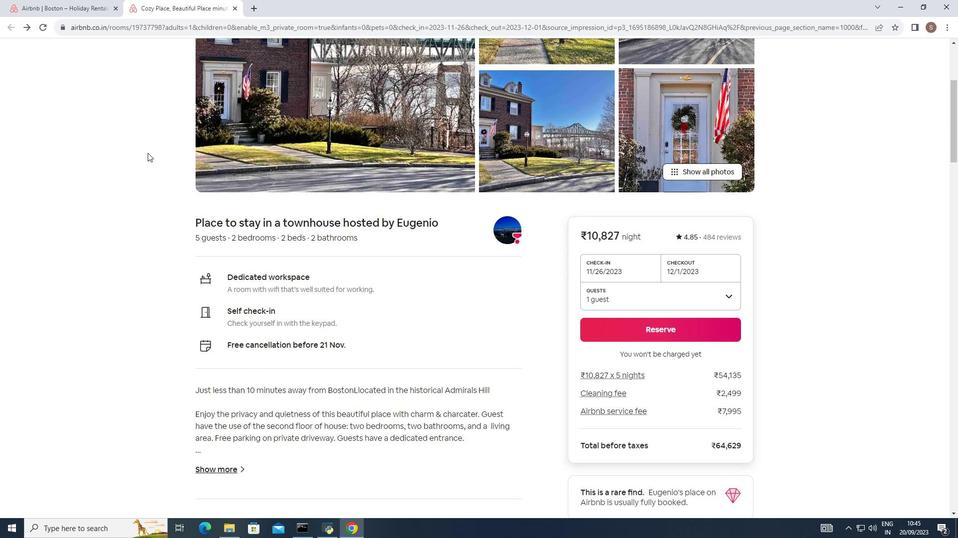 
Action: Mouse scrolled (147, 152) with delta (0, 0)
Screenshot: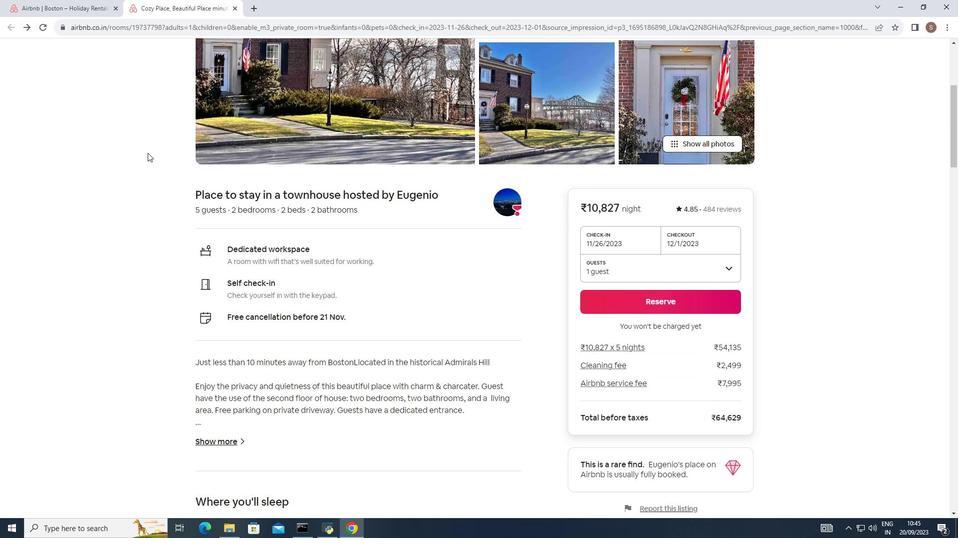 
Action: Mouse moved to (147, 153)
Screenshot: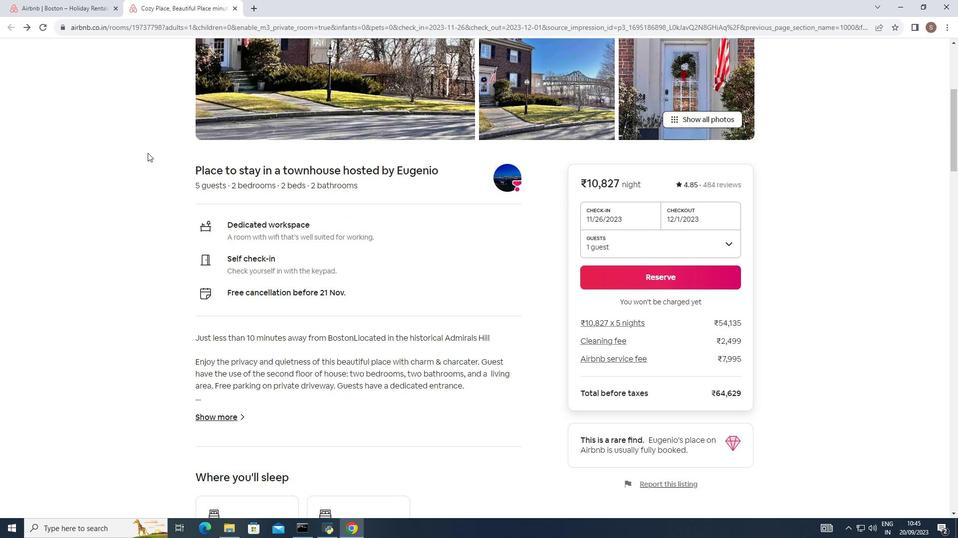 
Action: Mouse scrolled (147, 152) with delta (0, 0)
Screenshot: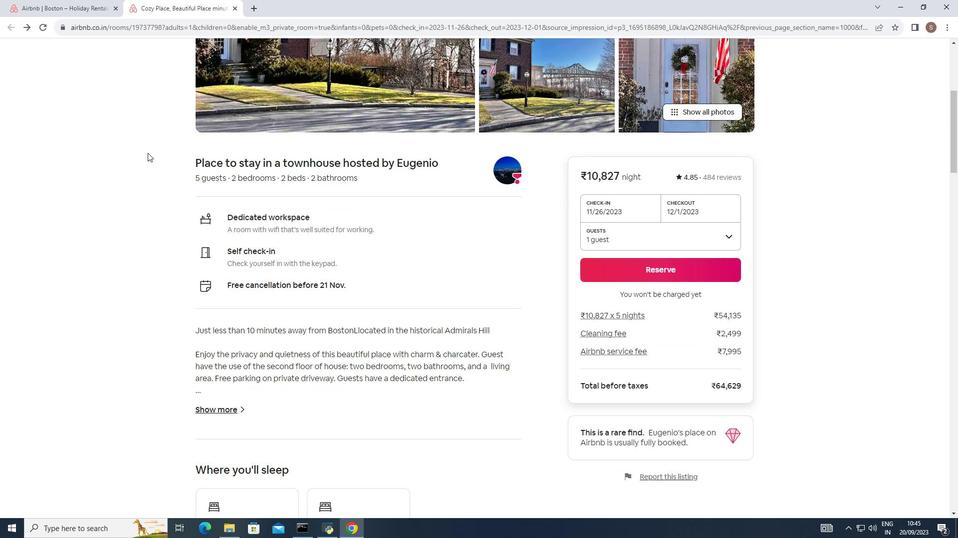 
Action: Mouse scrolled (147, 152) with delta (0, 0)
Screenshot: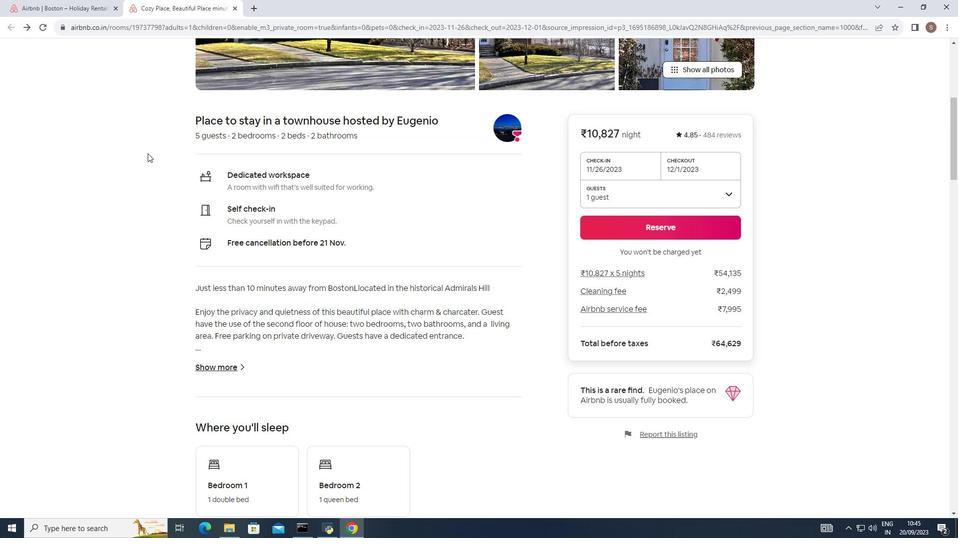 
Action: Mouse moved to (147, 153)
Screenshot: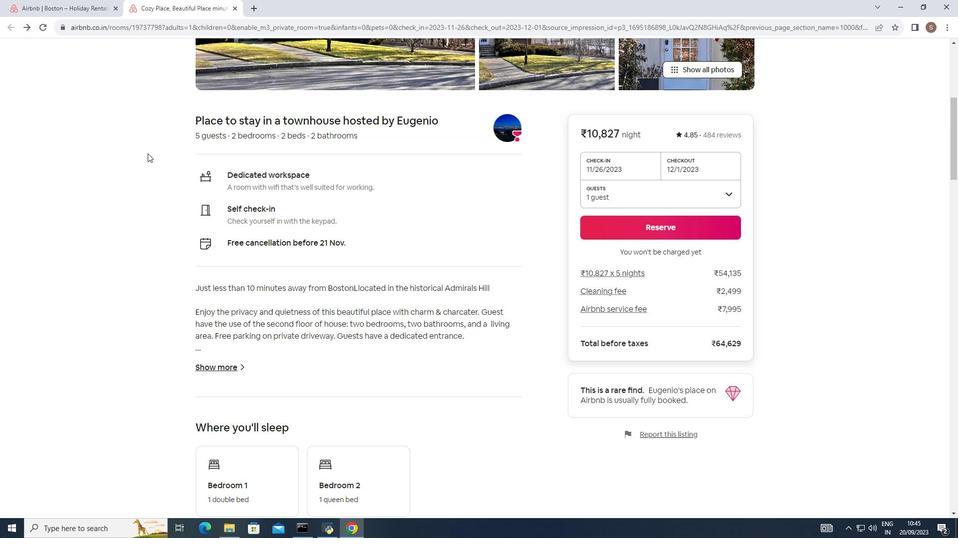 
Action: Mouse scrolled (147, 153) with delta (0, 0)
Screenshot: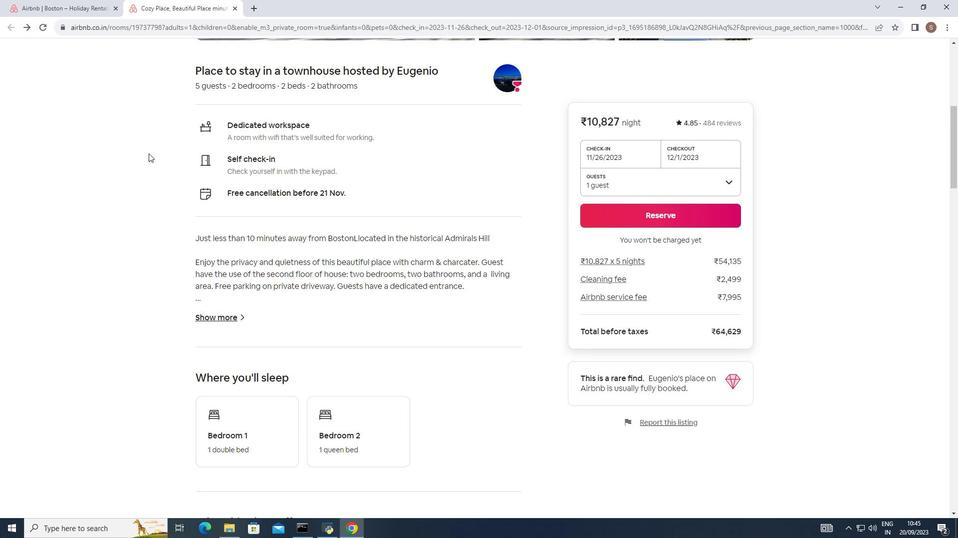 
Action: Mouse moved to (148, 153)
Screenshot: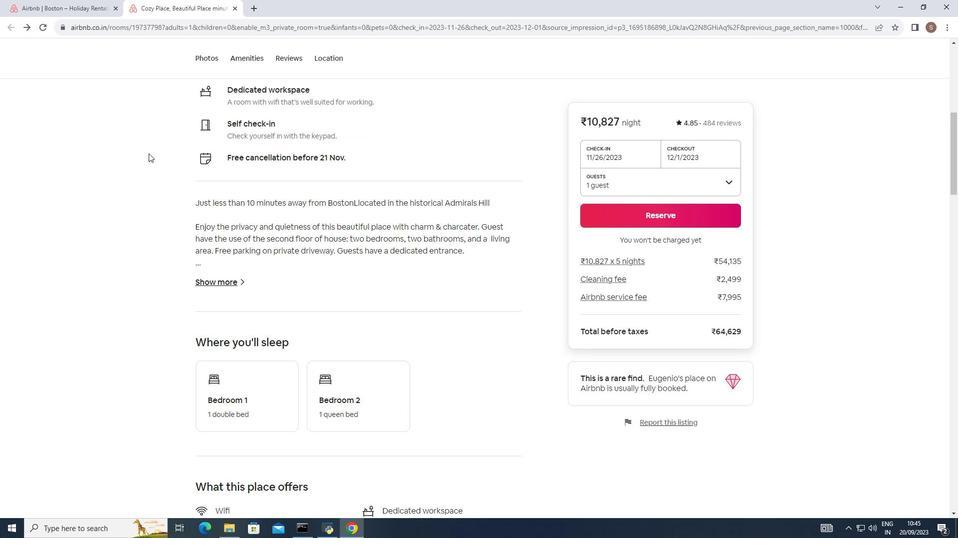 
Action: Mouse scrolled (148, 153) with delta (0, 0)
Screenshot: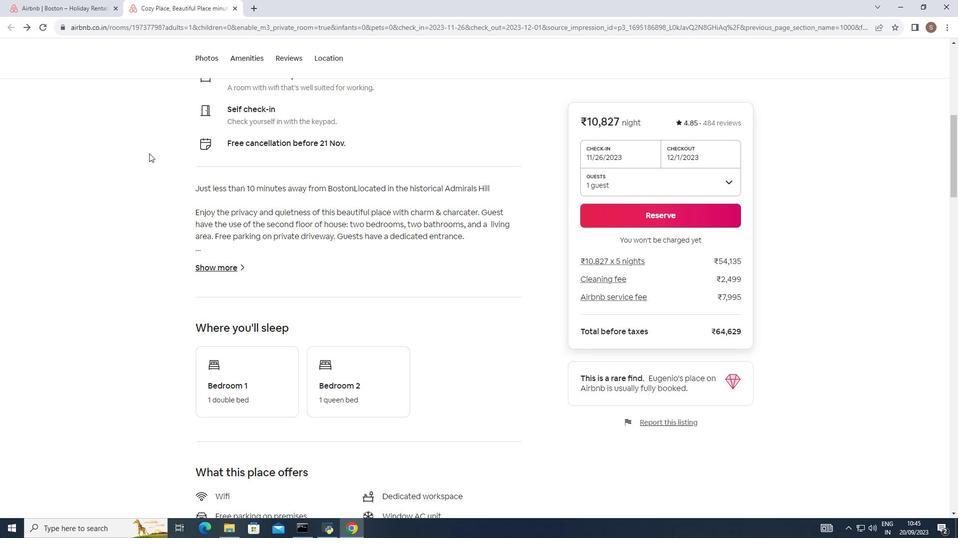 
Action: Mouse moved to (149, 153)
Screenshot: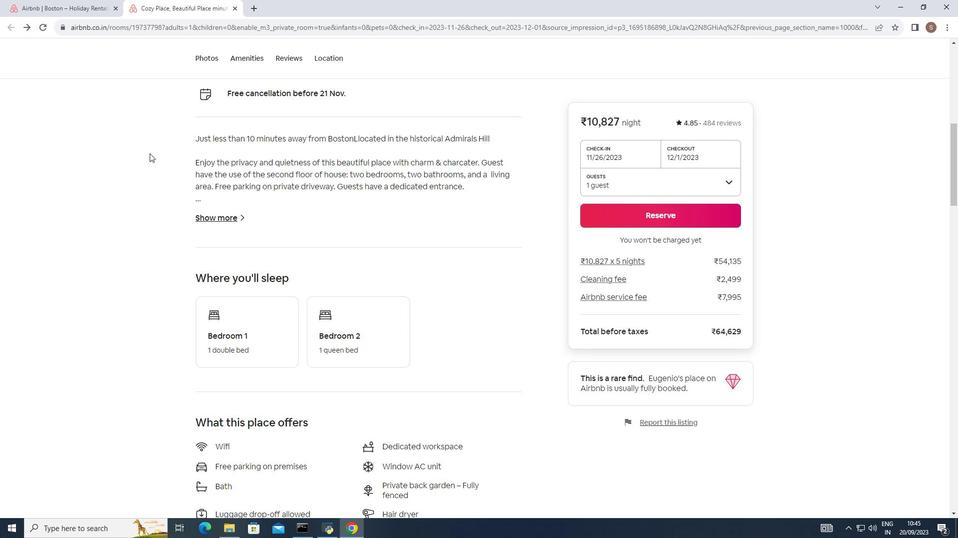 
Action: Mouse scrolled (149, 153) with delta (0, 0)
Screenshot: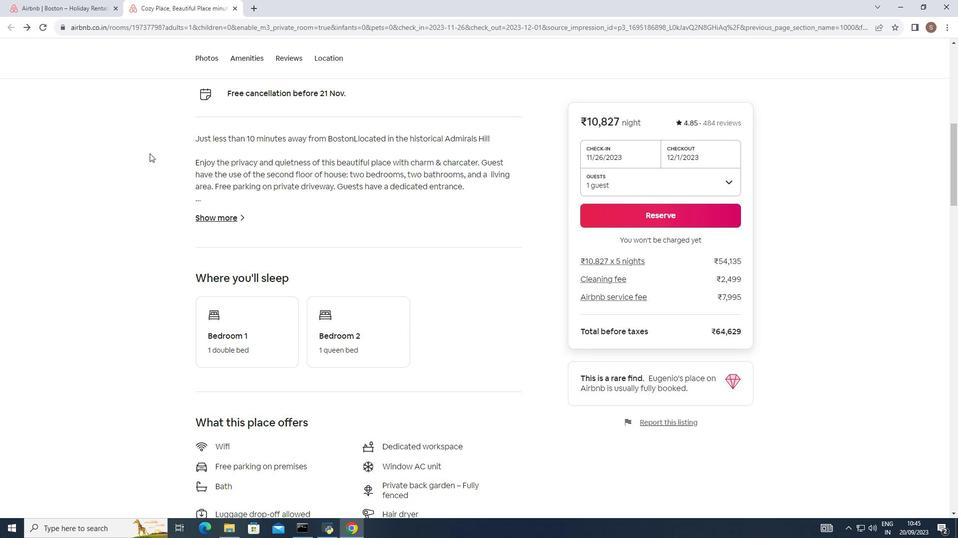 
Action: Mouse moved to (152, 156)
Screenshot: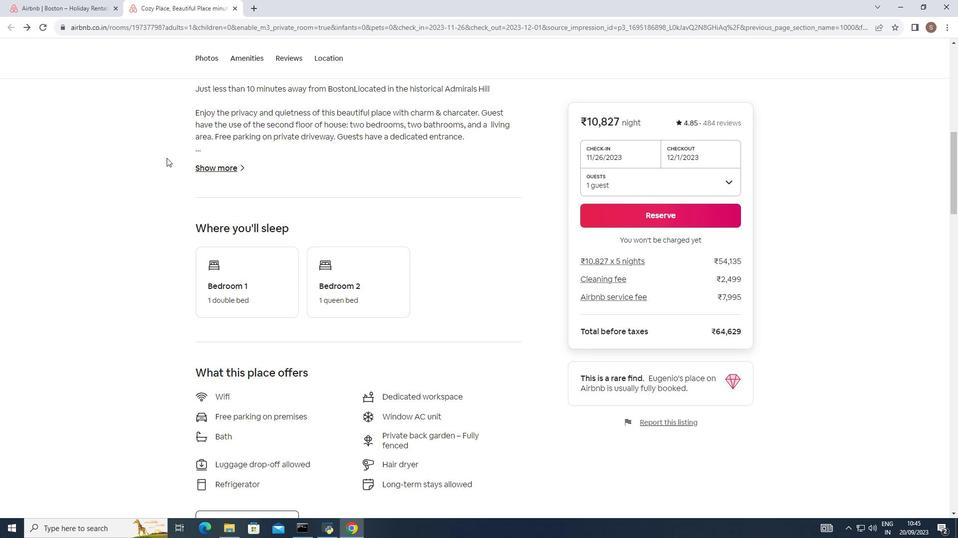 
Action: Mouse scrolled (152, 156) with delta (0, 0)
Screenshot: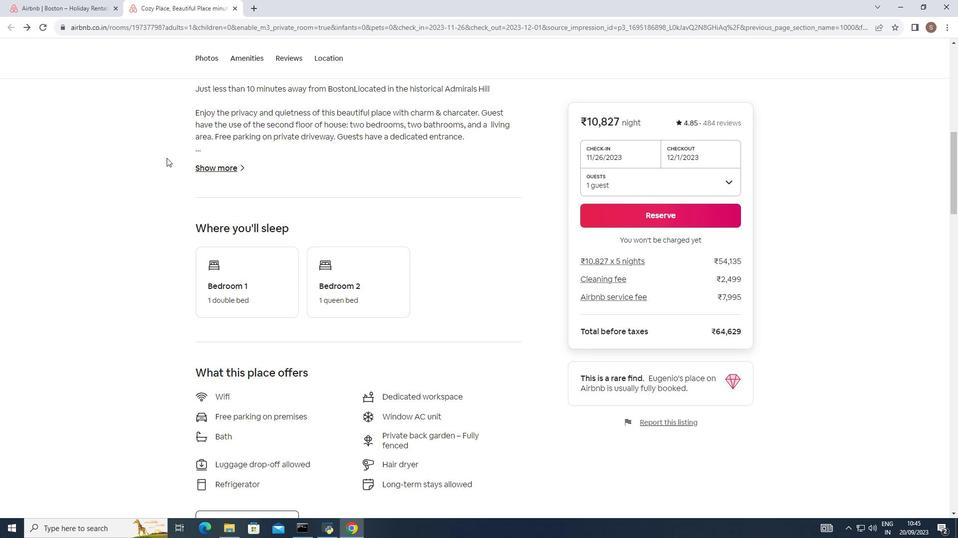 
Action: Mouse moved to (202, 170)
Screenshot: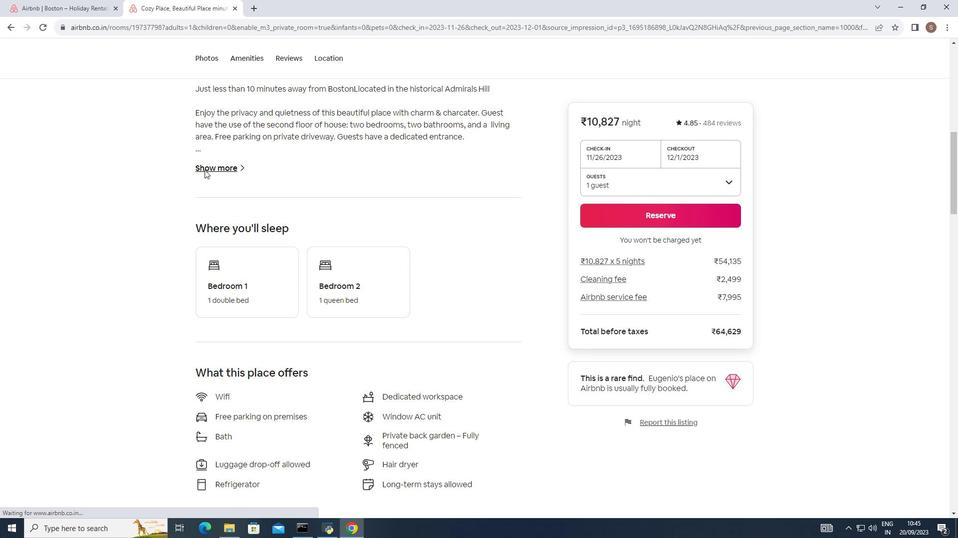 
Action: Mouse pressed left at (202, 170)
Screenshot: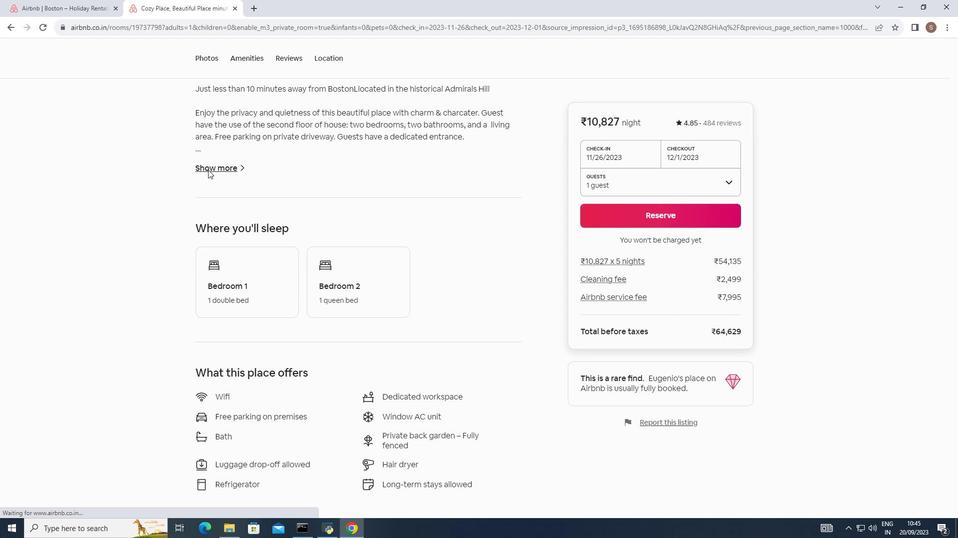 
Action: Mouse moved to (324, 193)
Screenshot: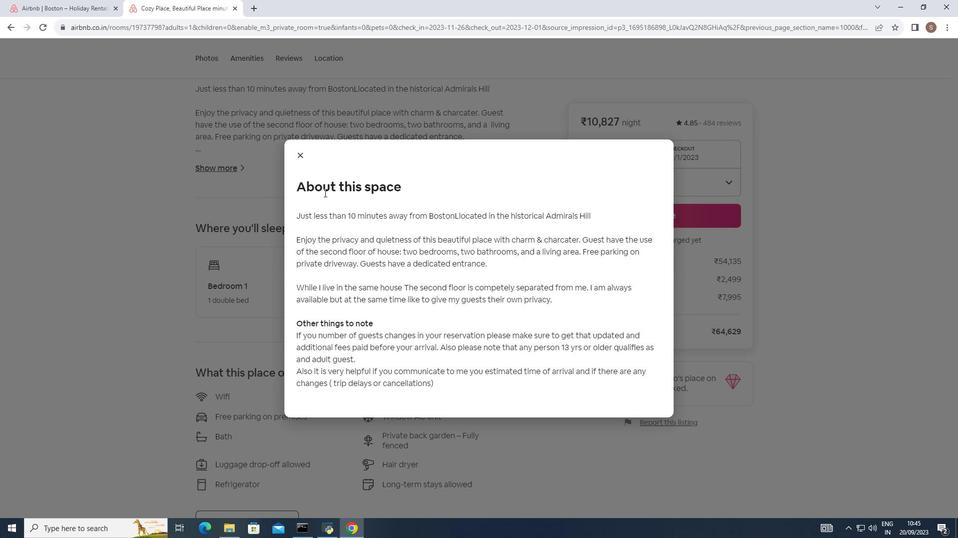 
Action: Mouse scrolled (324, 192) with delta (0, 0)
Screenshot: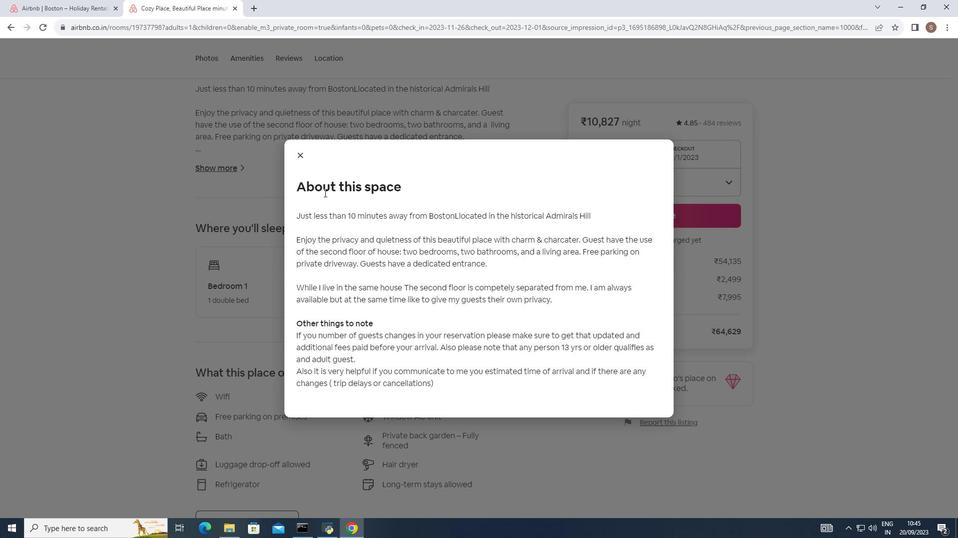 
Action: Mouse scrolled (324, 192) with delta (0, 0)
Screenshot: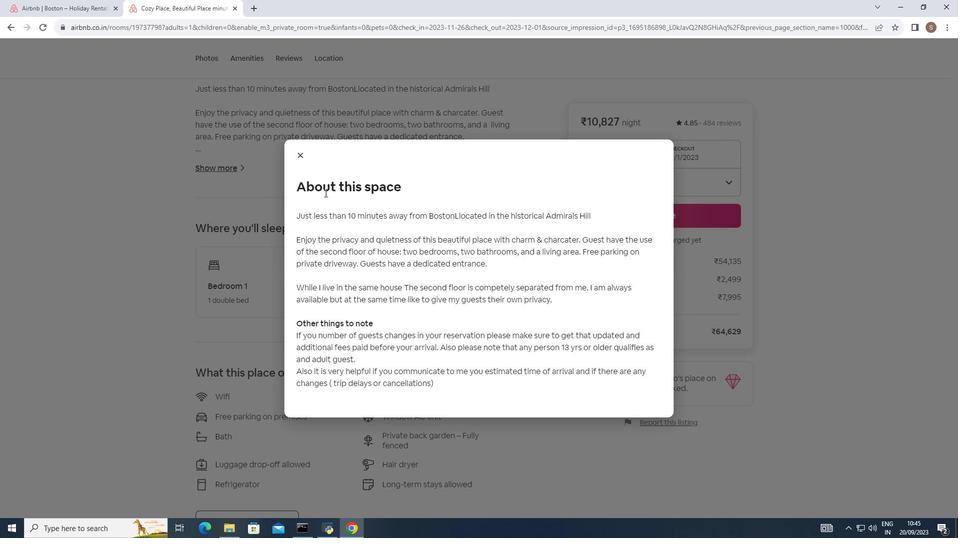 
Action: Mouse moved to (304, 154)
Screenshot: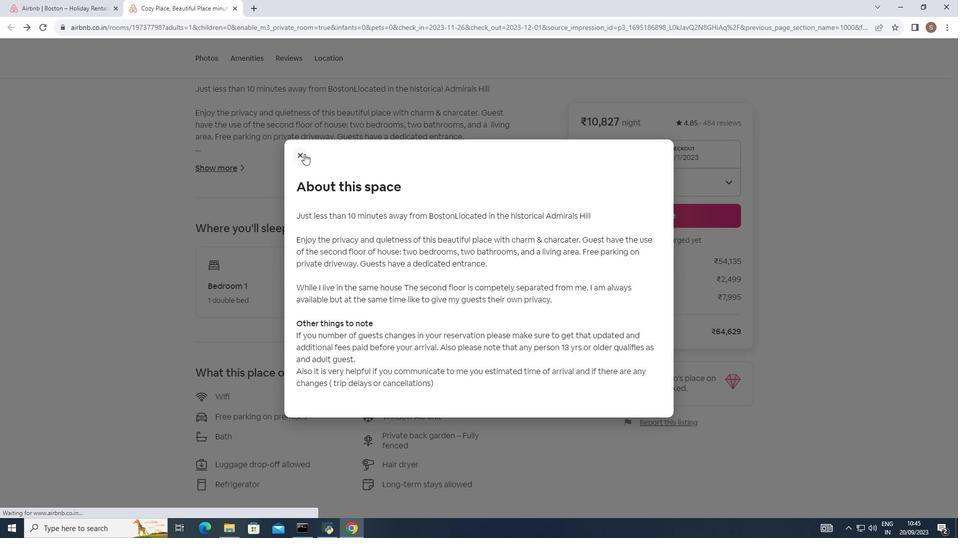 
Action: Mouse pressed left at (304, 154)
Screenshot: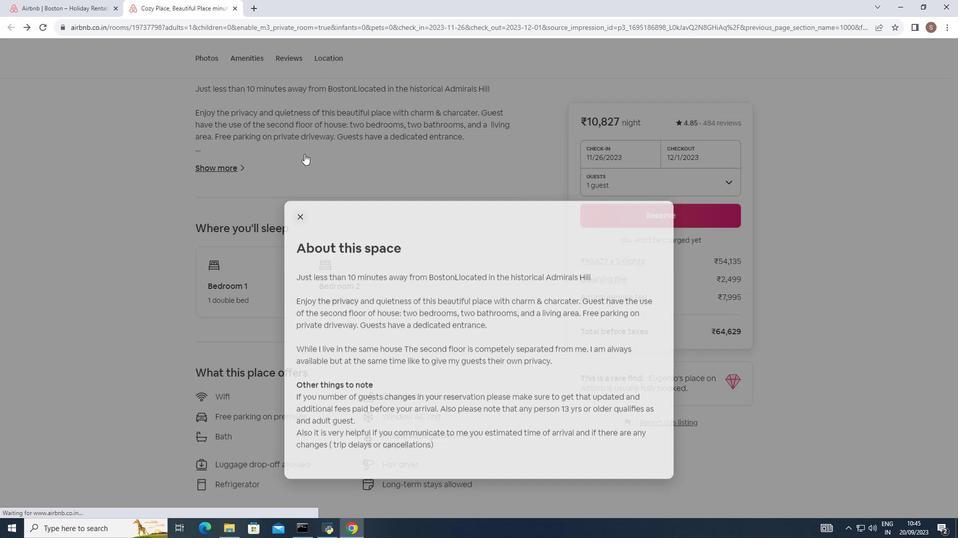 
Action: Mouse scrolled (304, 153) with delta (0, 0)
Screenshot: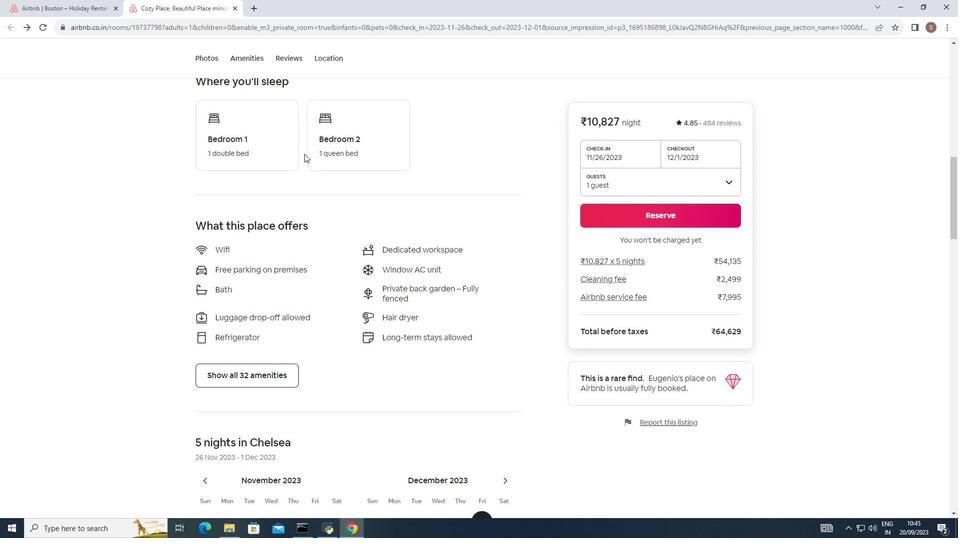 
Action: Mouse scrolled (304, 153) with delta (0, 0)
Screenshot: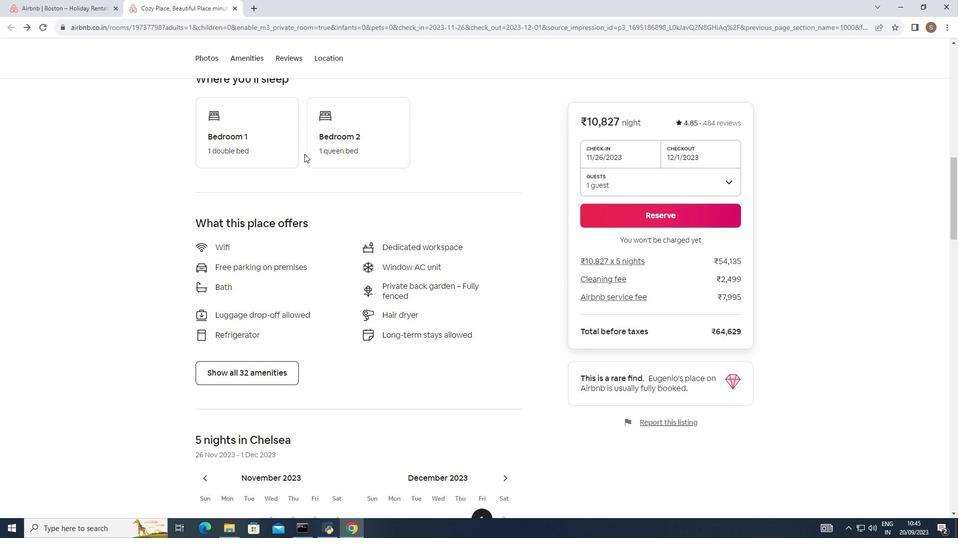 
Action: Mouse scrolled (304, 153) with delta (0, 0)
Screenshot: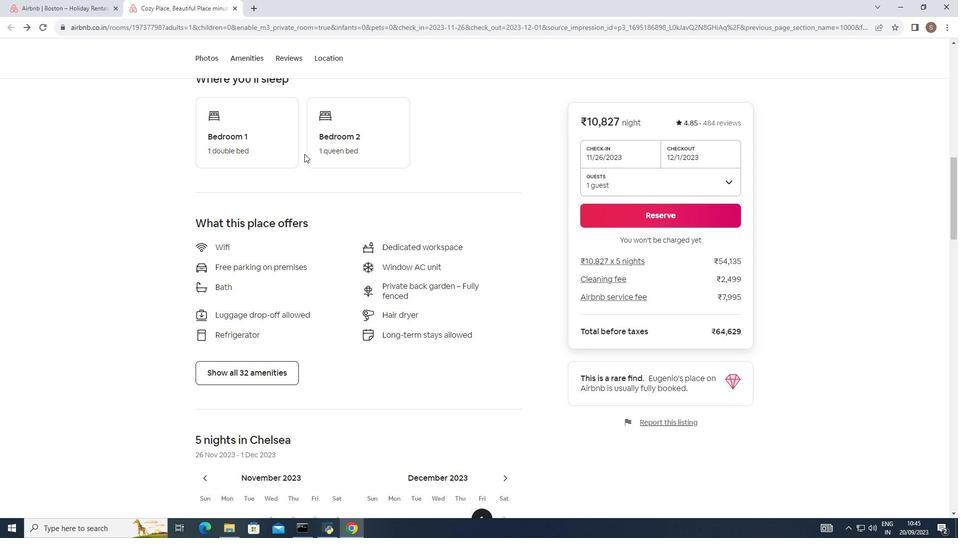 
Action: Mouse scrolled (304, 153) with delta (0, 0)
Screenshot: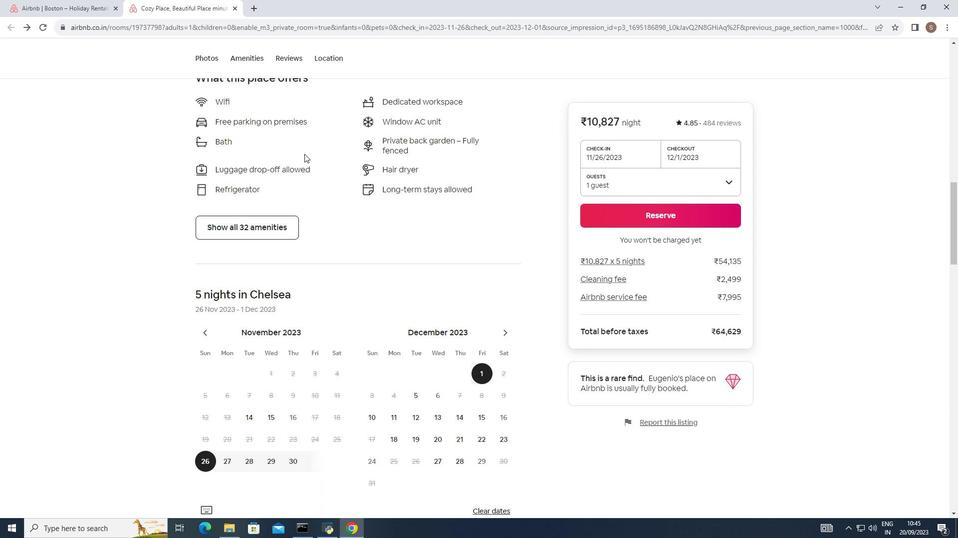 
Action: Mouse scrolled (304, 153) with delta (0, 0)
Screenshot: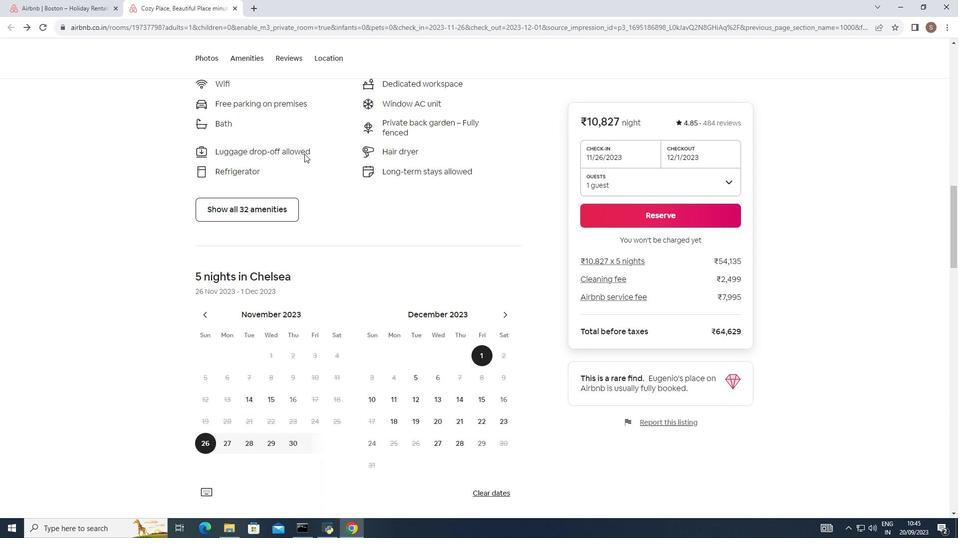 
Action: Mouse scrolled (304, 153) with delta (0, 0)
Screenshot: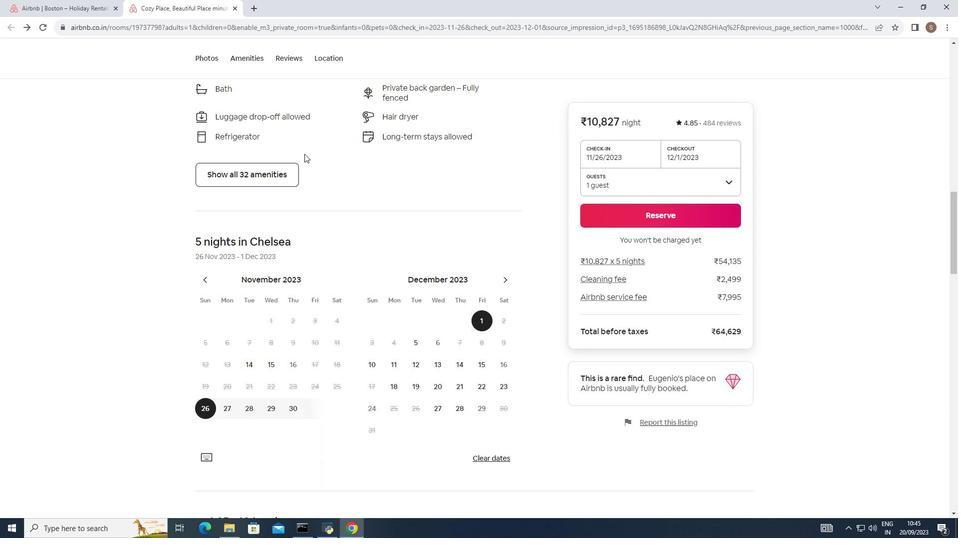 
Action: Mouse scrolled (304, 153) with delta (0, 0)
Screenshot: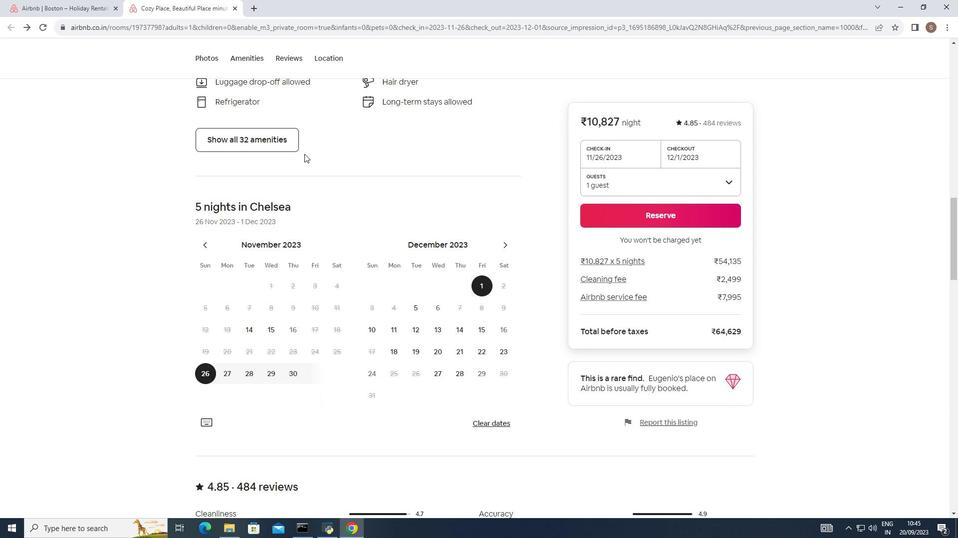 
Action: Mouse scrolled (304, 153) with delta (0, 0)
Screenshot: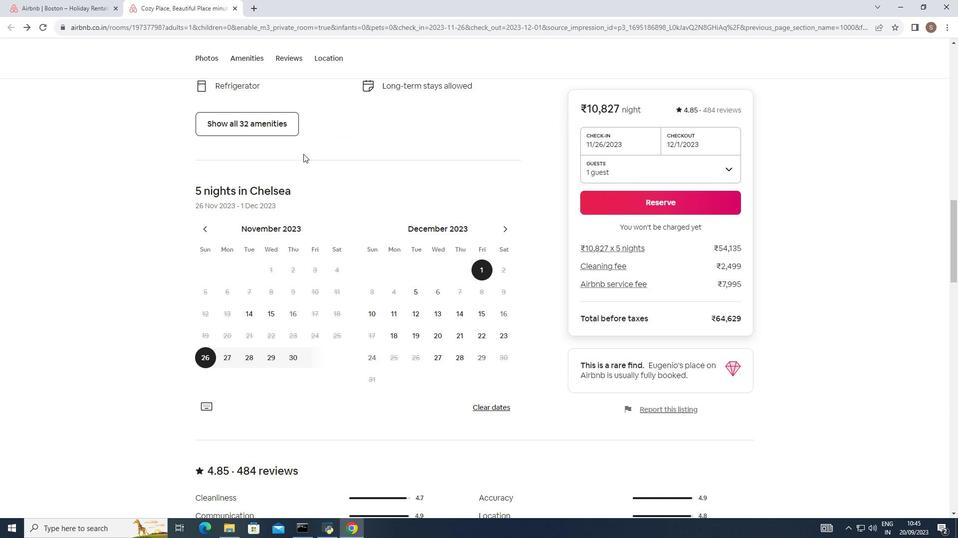 
Action: Mouse moved to (283, 123)
Screenshot: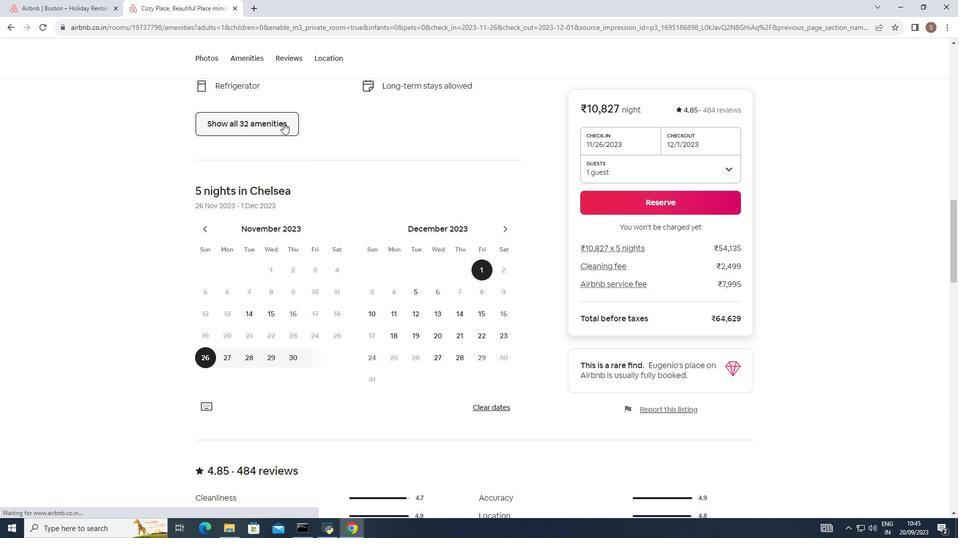 
Action: Mouse pressed left at (283, 123)
Screenshot: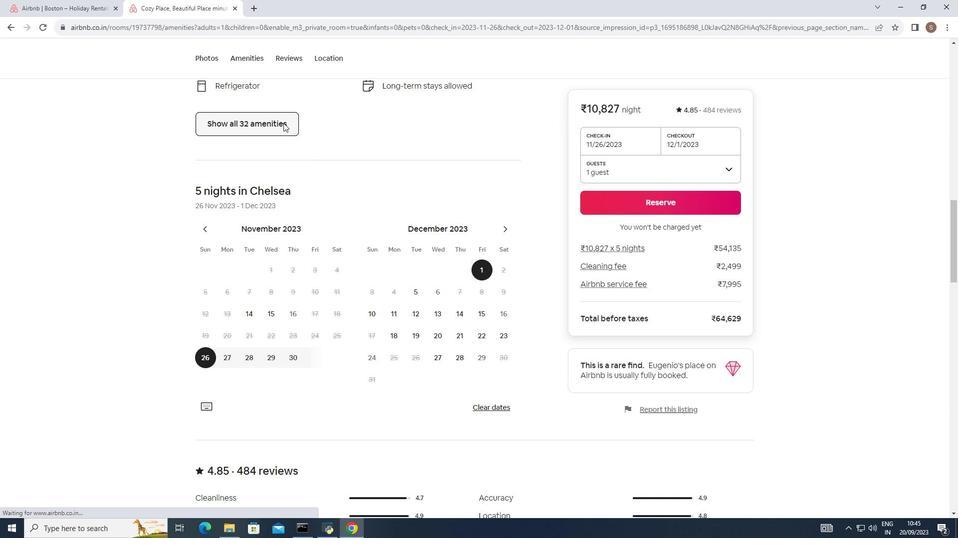 
Action: Mouse moved to (290, 135)
Screenshot: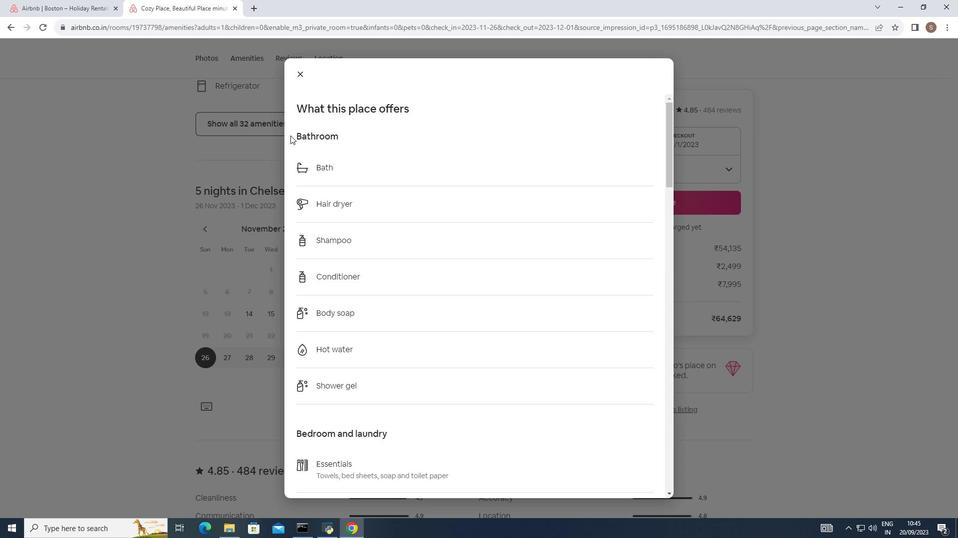 
Action: Mouse scrolled (290, 135) with delta (0, 0)
Screenshot: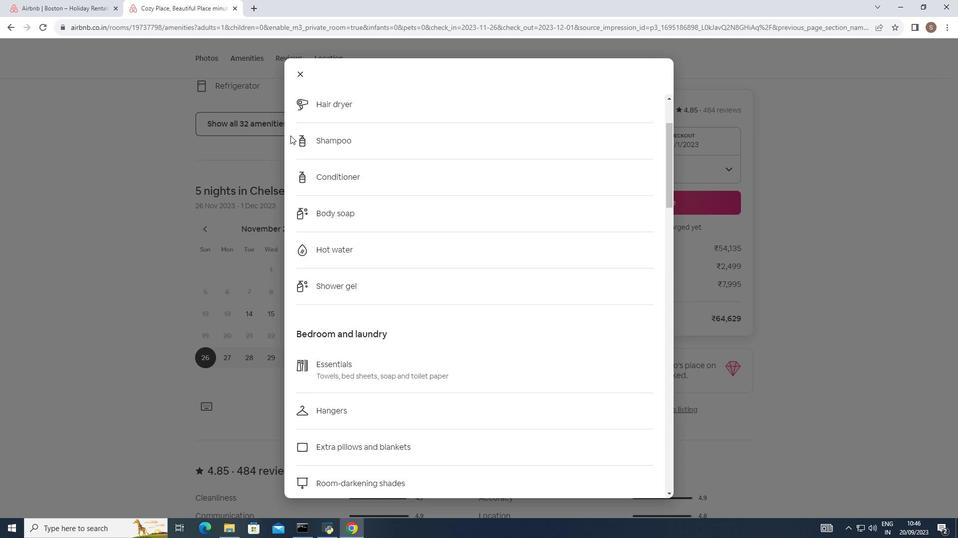 
Action: Mouse scrolled (290, 135) with delta (0, 0)
Screenshot: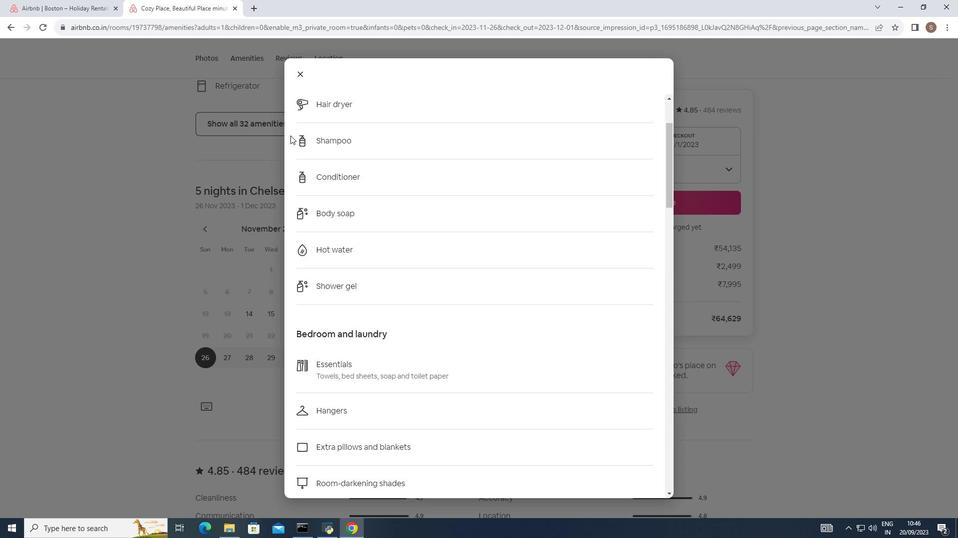 
Action: Mouse scrolled (290, 135) with delta (0, 0)
Screenshot: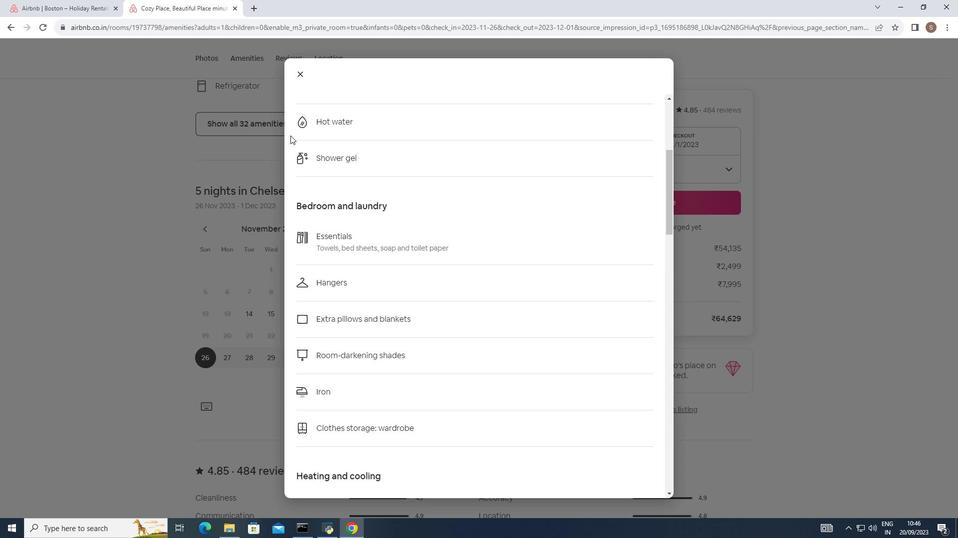 
Action: Mouse scrolled (290, 135) with delta (0, 0)
Screenshot: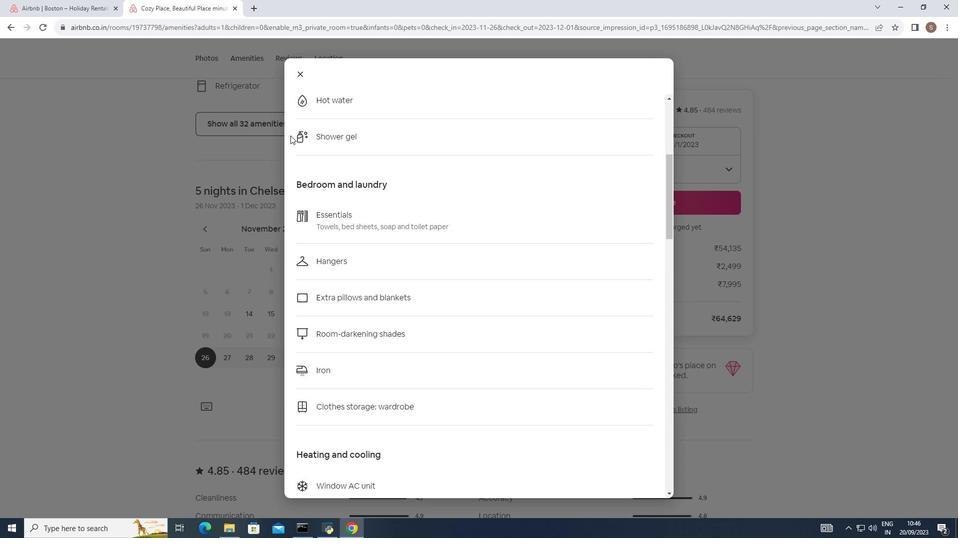 
Action: Mouse scrolled (290, 135) with delta (0, 0)
Screenshot: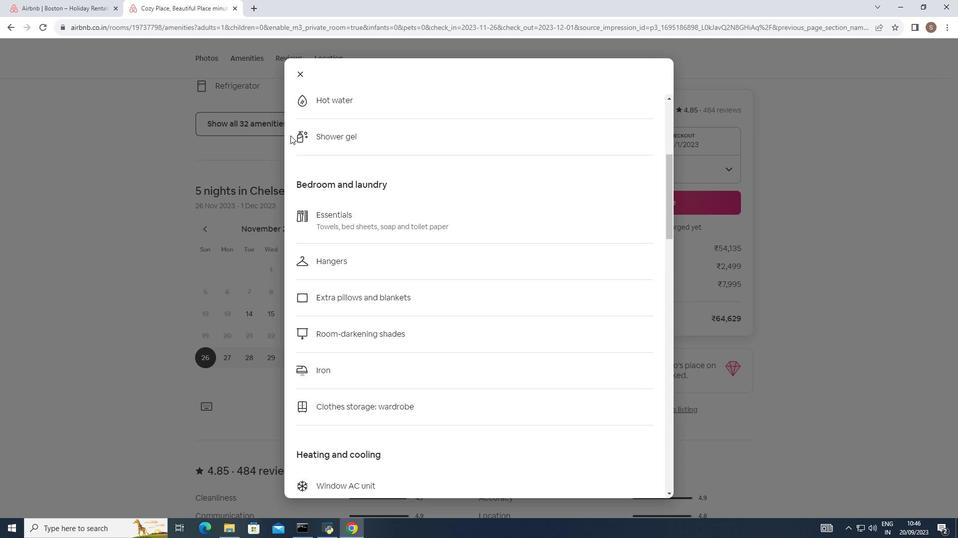 
Action: Mouse moved to (290, 135)
Screenshot: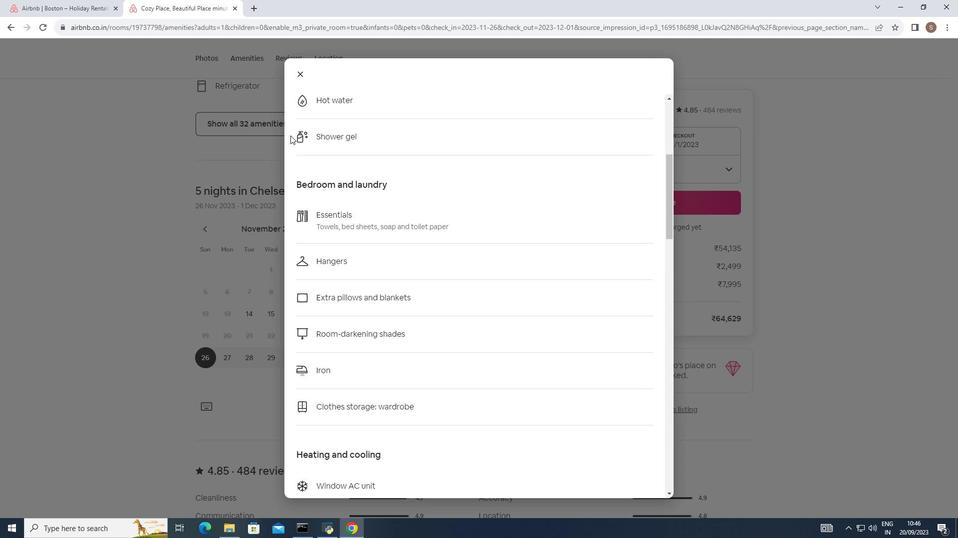 
Action: Mouse scrolled (290, 135) with delta (0, 0)
Screenshot: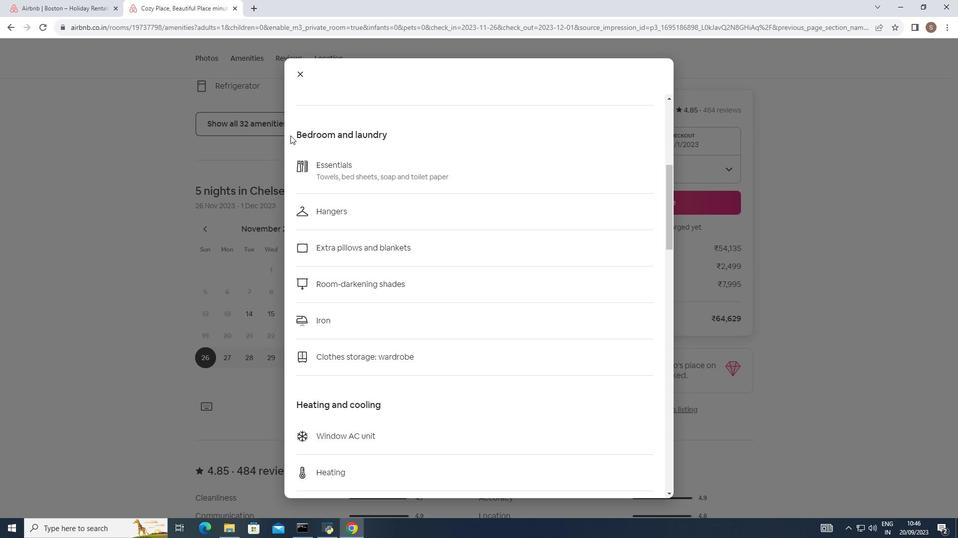 
Action: Mouse scrolled (290, 135) with delta (0, 0)
Screenshot: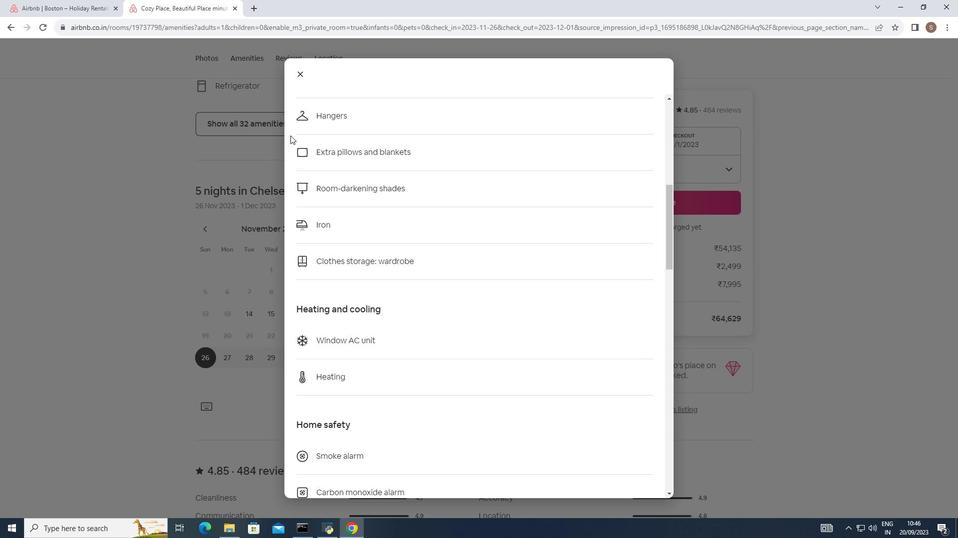 
Action: Mouse scrolled (290, 135) with delta (0, 0)
Screenshot: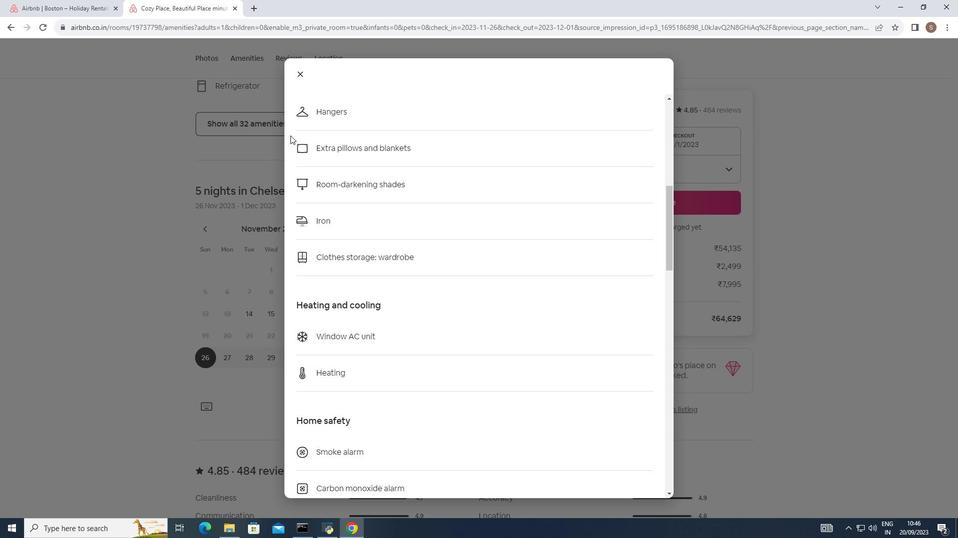 
Action: Mouse moved to (291, 135)
Screenshot: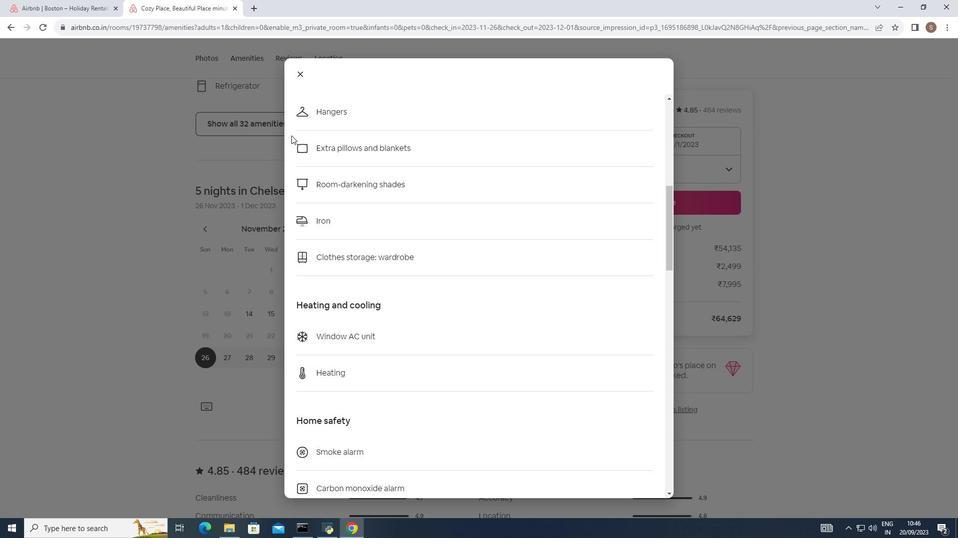 
Action: Mouse scrolled (291, 135) with delta (0, 0)
Screenshot: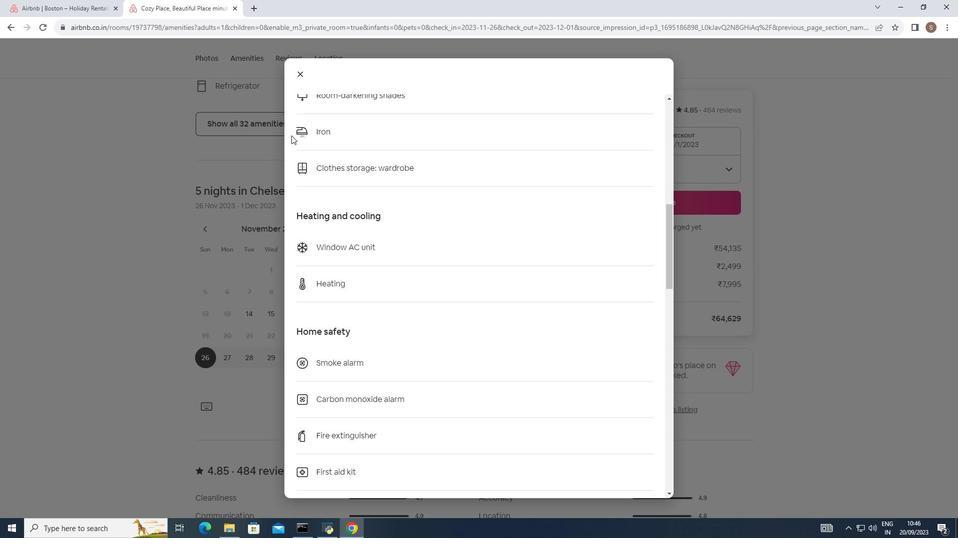 
Action: Mouse scrolled (291, 135) with delta (0, 0)
Screenshot: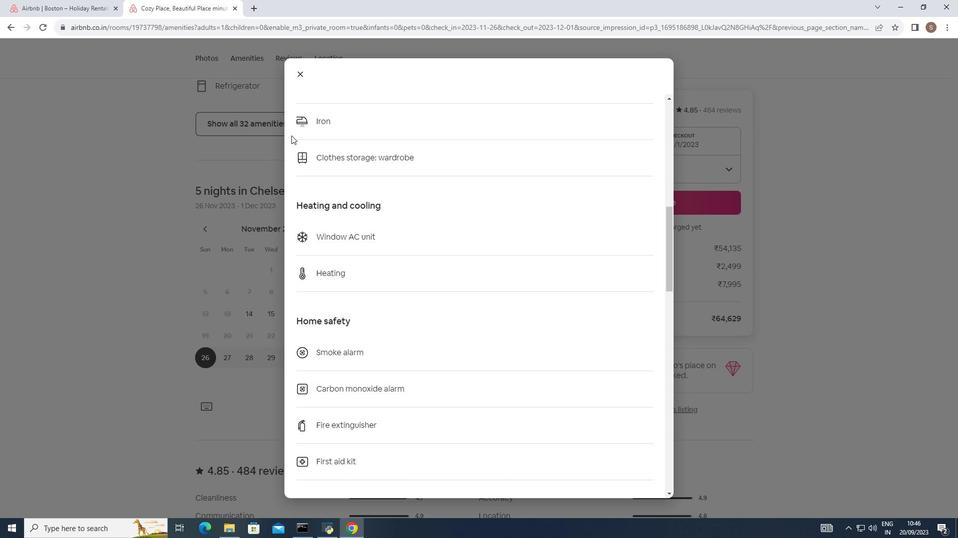 
Action: Mouse scrolled (291, 135) with delta (0, 0)
Screenshot: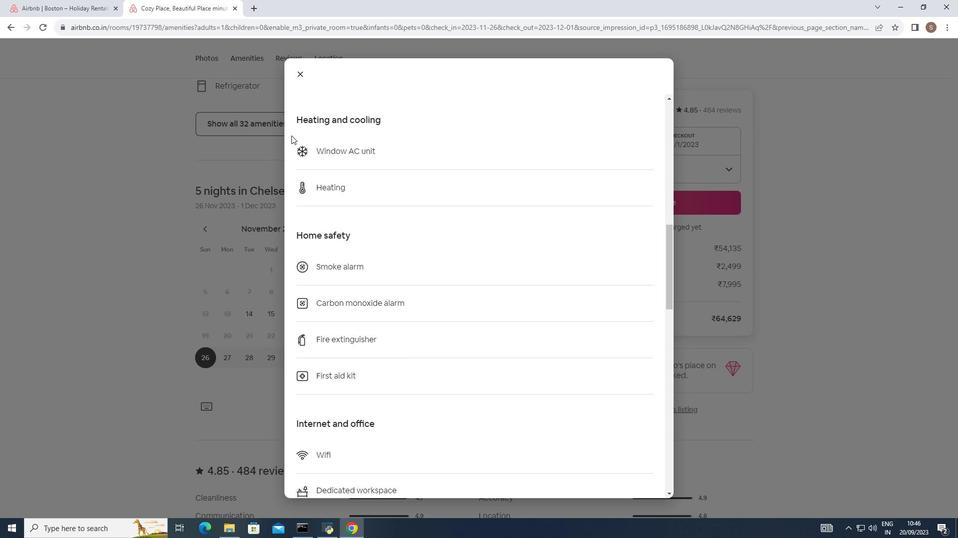 
Action: Mouse scrolled (291, 135) with delta (0, 0)
Screenshot: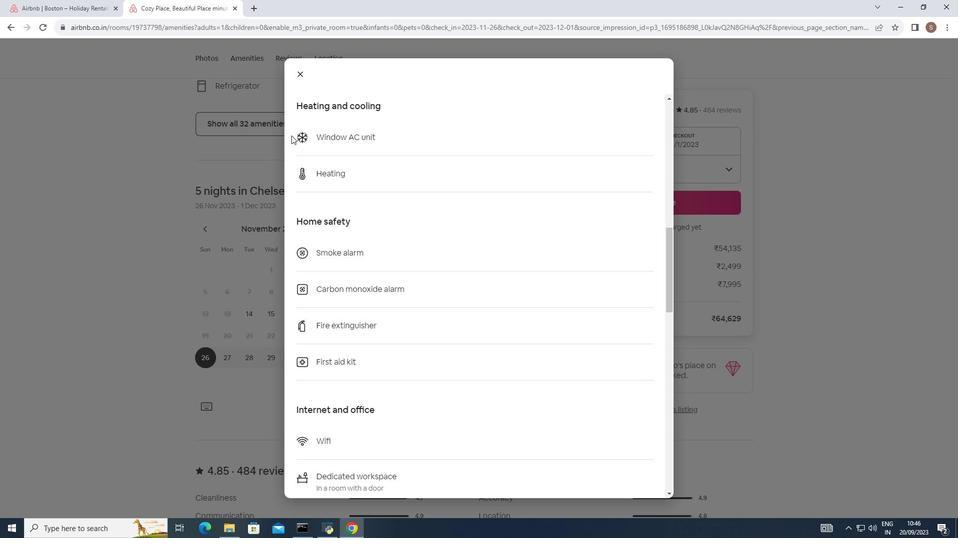 
Action: Mouse scrolled (291, 135) with delta (0, 0)
Screenshot: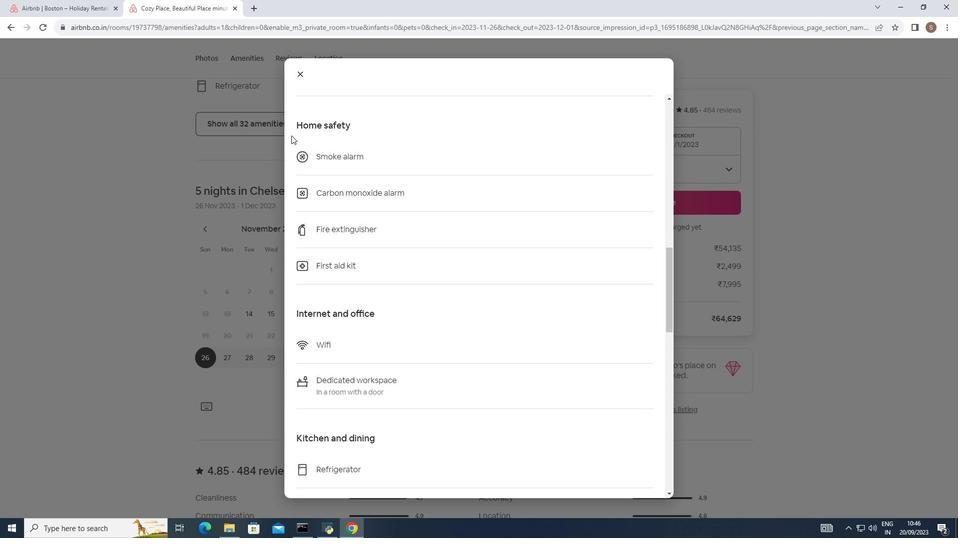 
Action: Mouse scrolled (291, 135) with delta (0, 0)
Screenshot: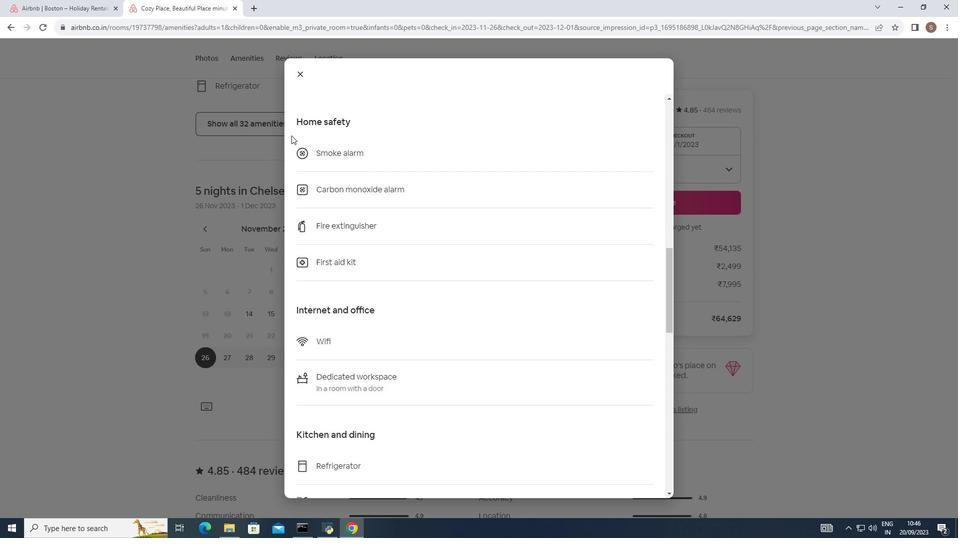
Action: Mouse scrolled (291, 135) with delta (0, 0)
Screenshot: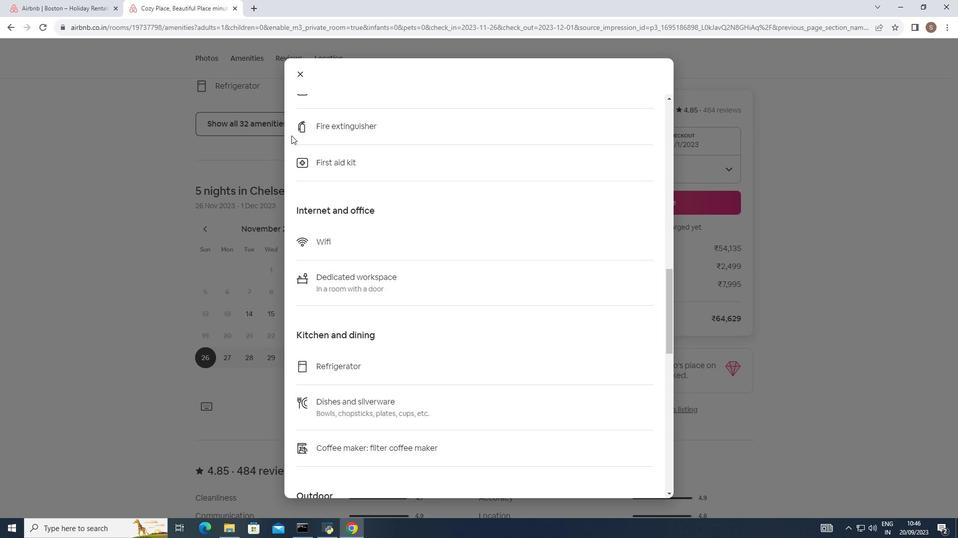 
Action: Mouse scrolled (291, 135) with delta (0, 0)
Screenshot: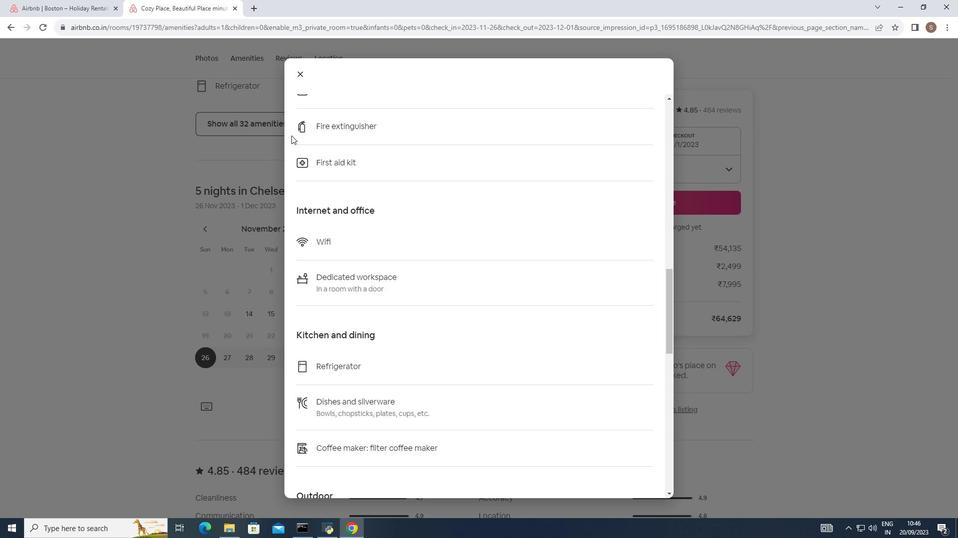 
Action: Mouse scrolled (291, 135) with delta (0, 0)
Screenshot: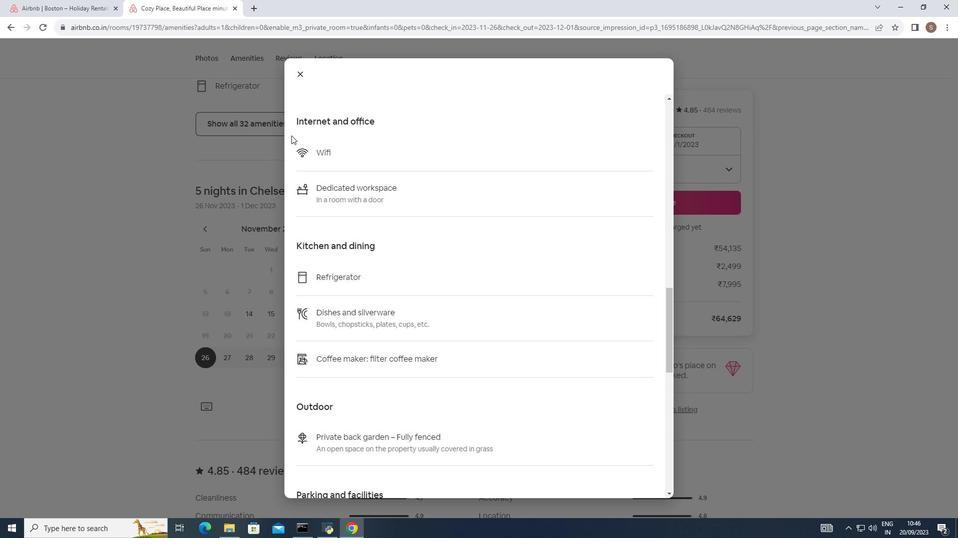 
Action: Mouse scrolled (291, 135) with delta (0, 0)
Screenshot: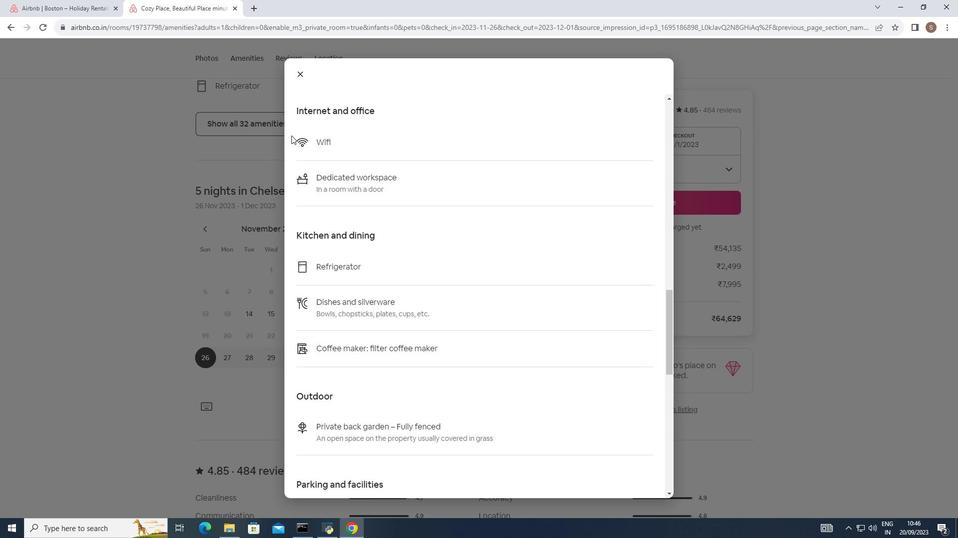 
Action: Mouse scrolled (291, 135) with delta (0, 0)
Screenshot: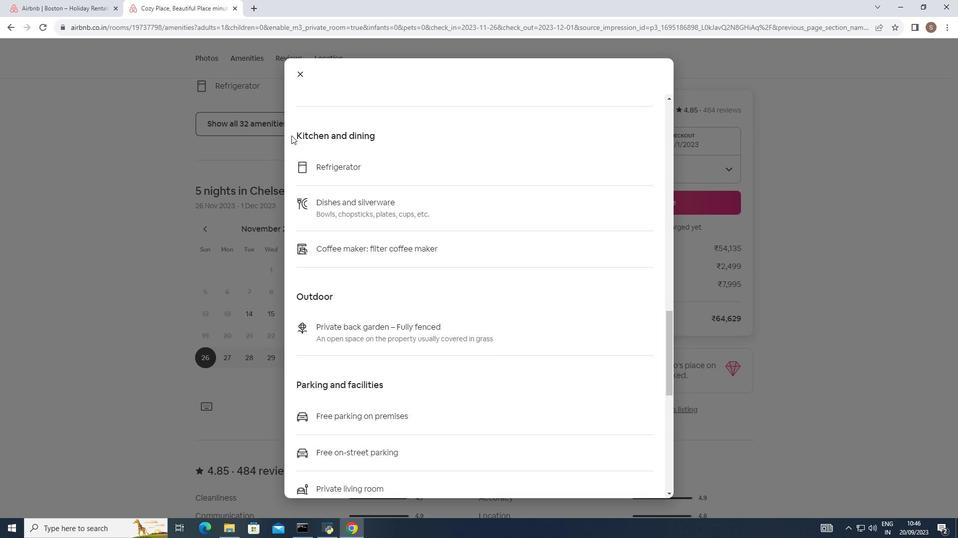 
Action: Mouse scrolled (291, 135) with delta (0, 0)
Screenshot: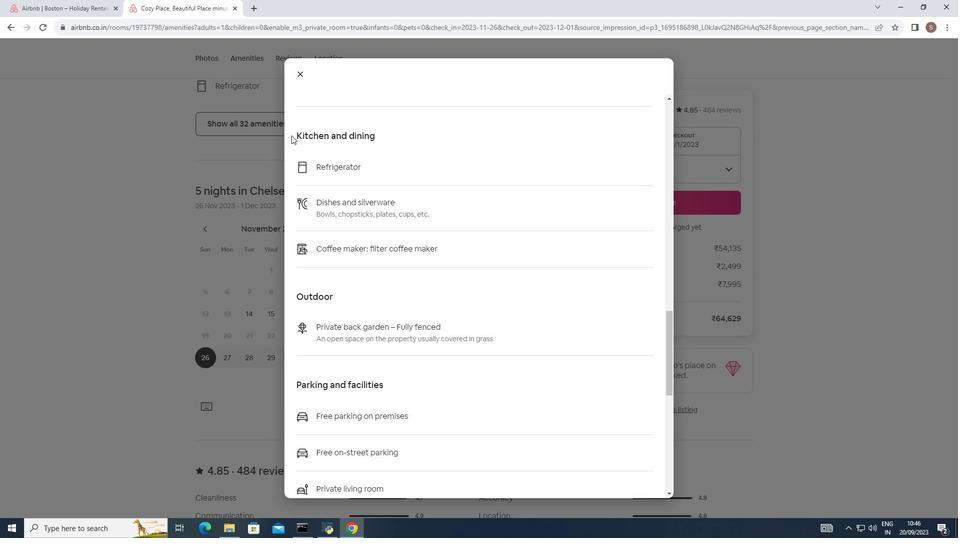 
Action: Mouse moved to (291, 135)
Screenshot: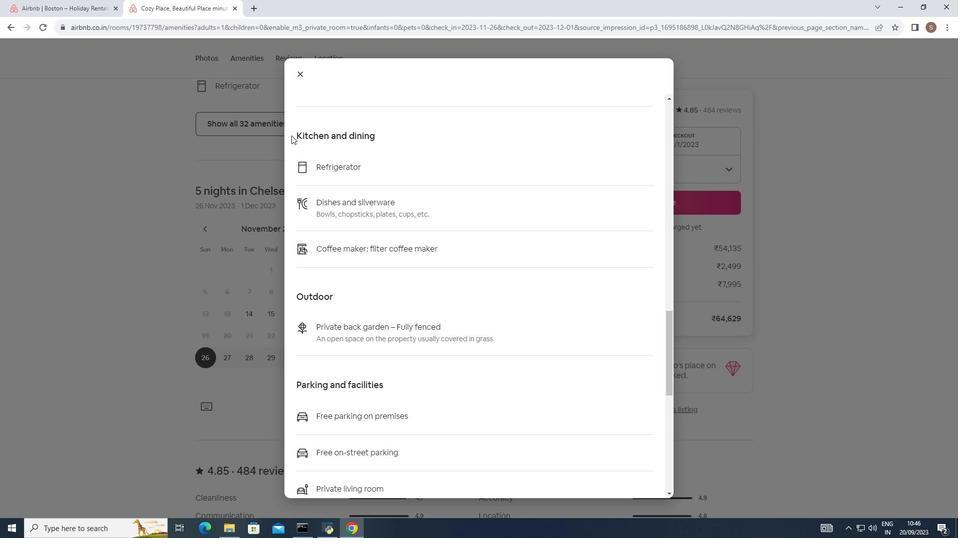 
Action: Mouse scrolled (291, 135) with delta (0, 0)
Screenshot: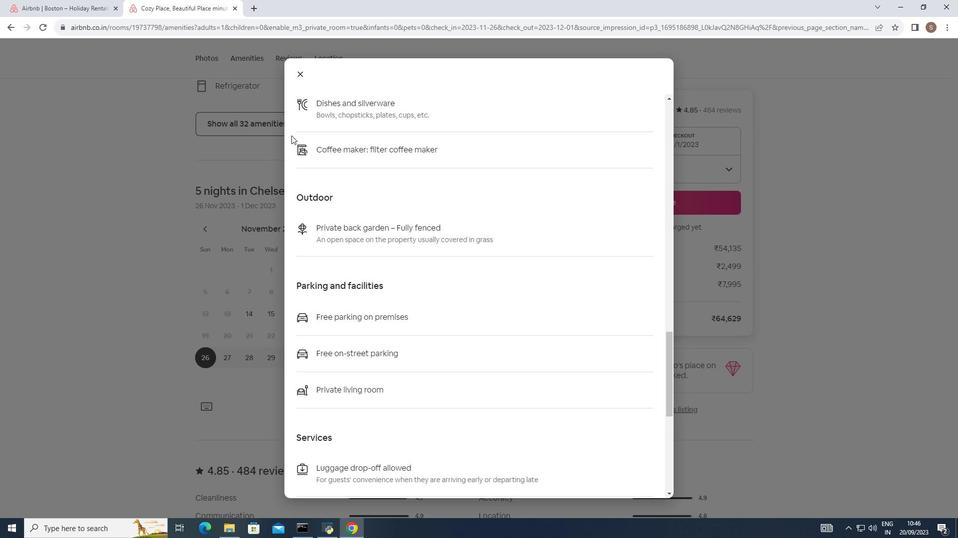 
Action: Mouse scrolled (291, 135) with delta (0, 0)
Screenshot: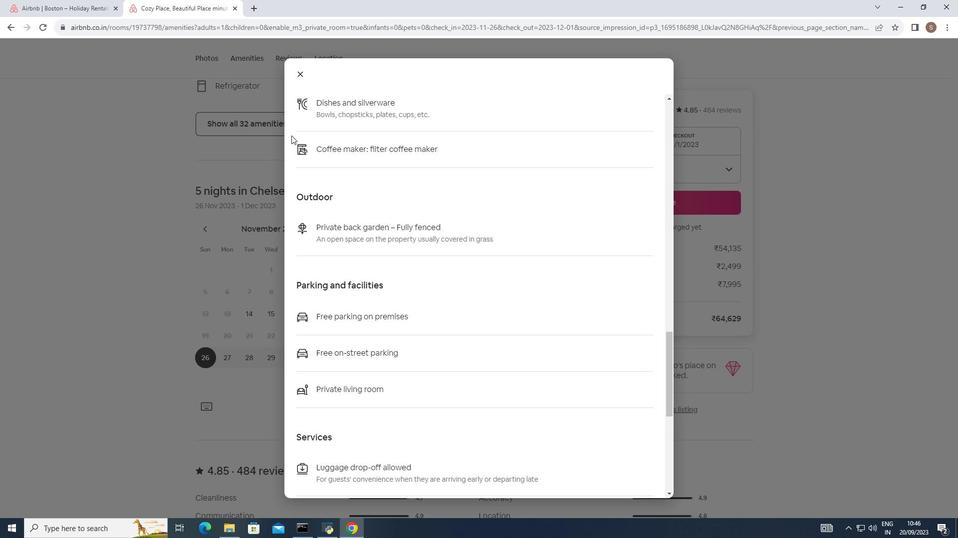 
Action: Mouse moved to (290, 136)
Screenshot: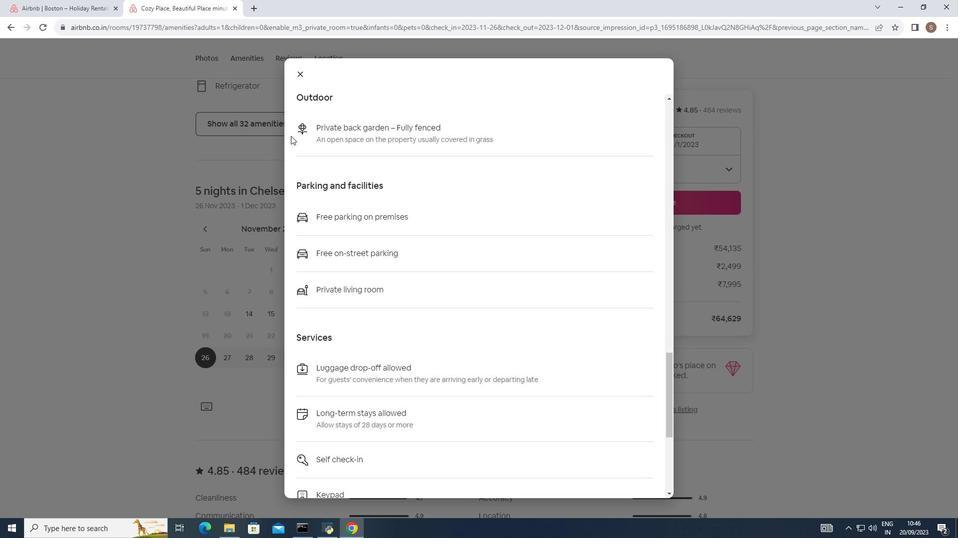 
Action: Mouse scrolled (290, 135) with delta (0, 0)
Screenshot: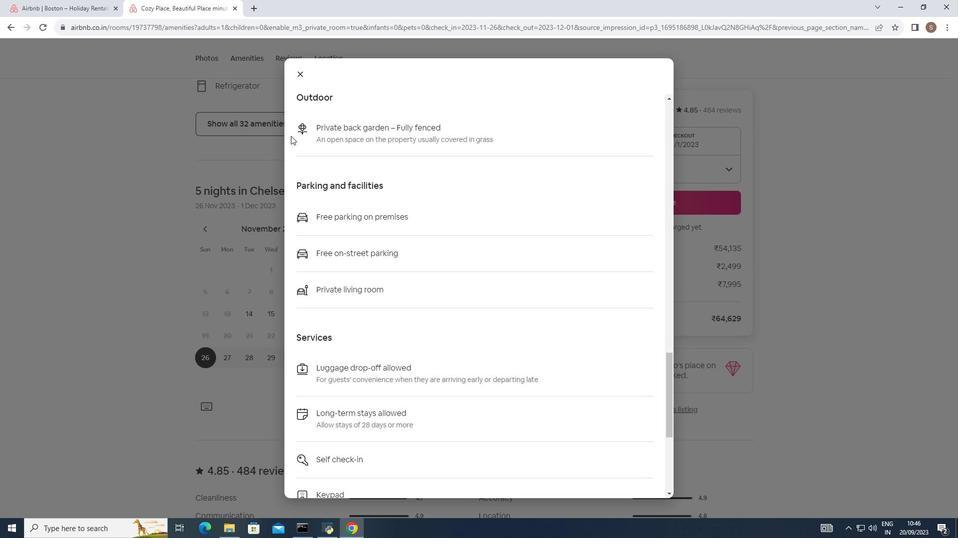 
Action: Mouse scrolled (290, 135) with delta (0, 0)
Screenshot: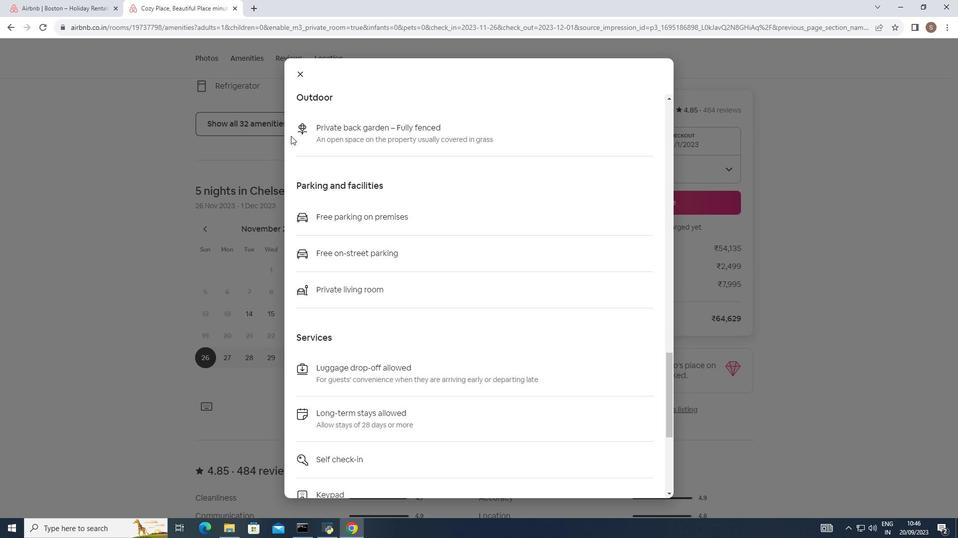 
Action: Mouse scrolled (290, 135) with delta (0, 0)
Screenshot: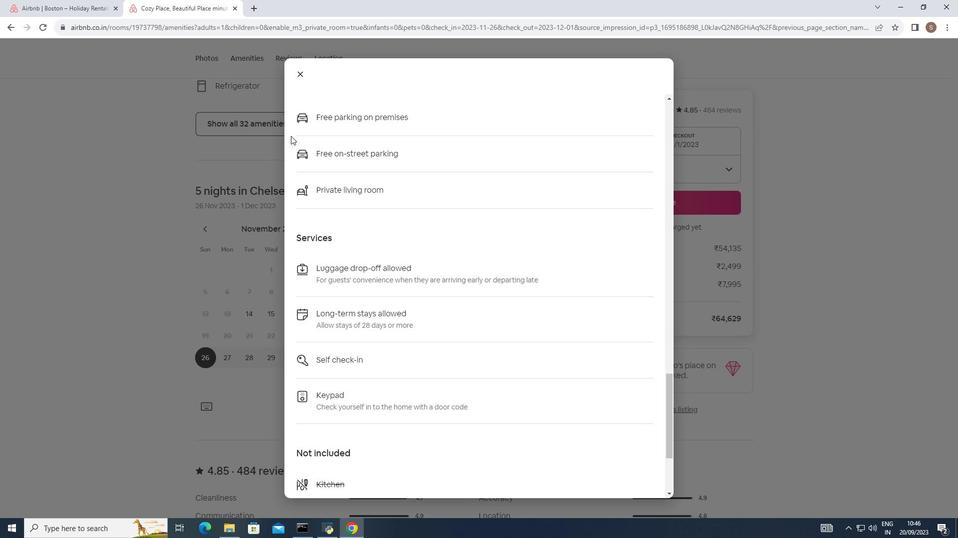 
Action: Mouse scrolled (290, 135) with delta (0, 0)
Screenshot: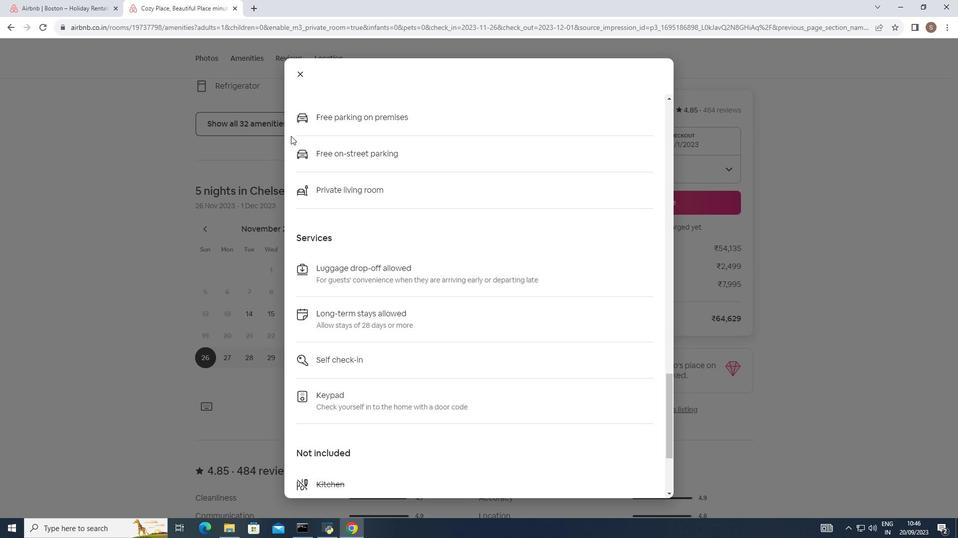 
Action: Mouse scrolled (290, 135) with delta (0, 0)
Screenshot: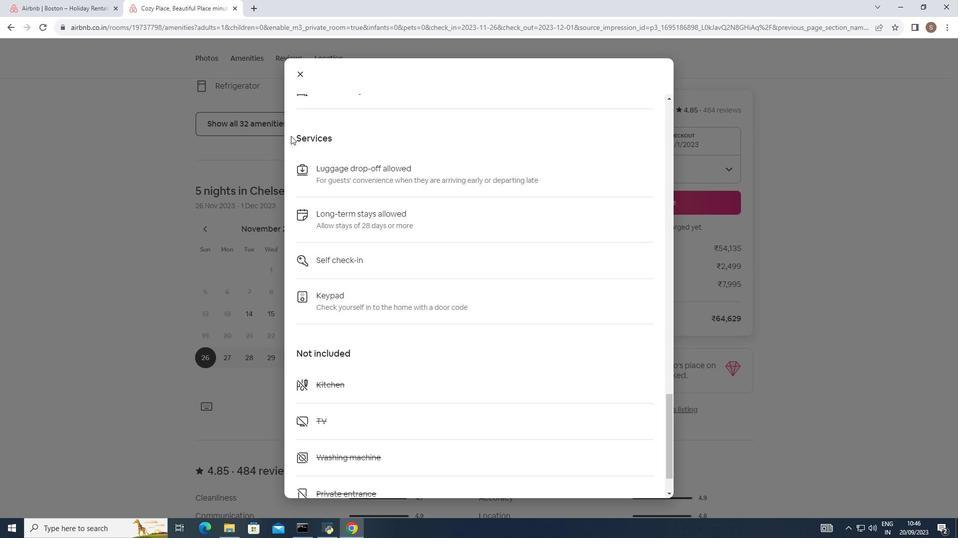 
Action: Mouse scrolled (290, 135) with delta (0, 0)
Screenshot: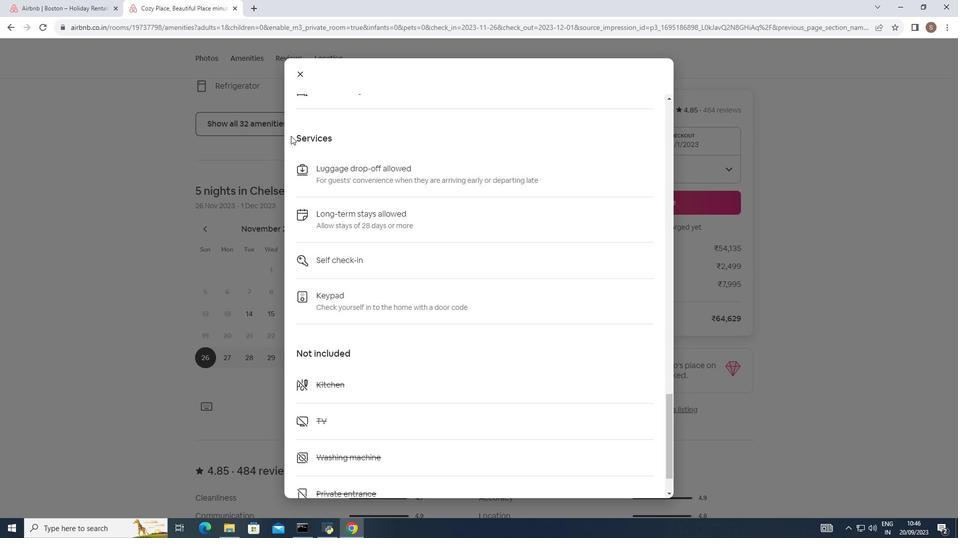 
Action: Mouse scrolled (290, 135) with delta (0, 0)
Screenshot: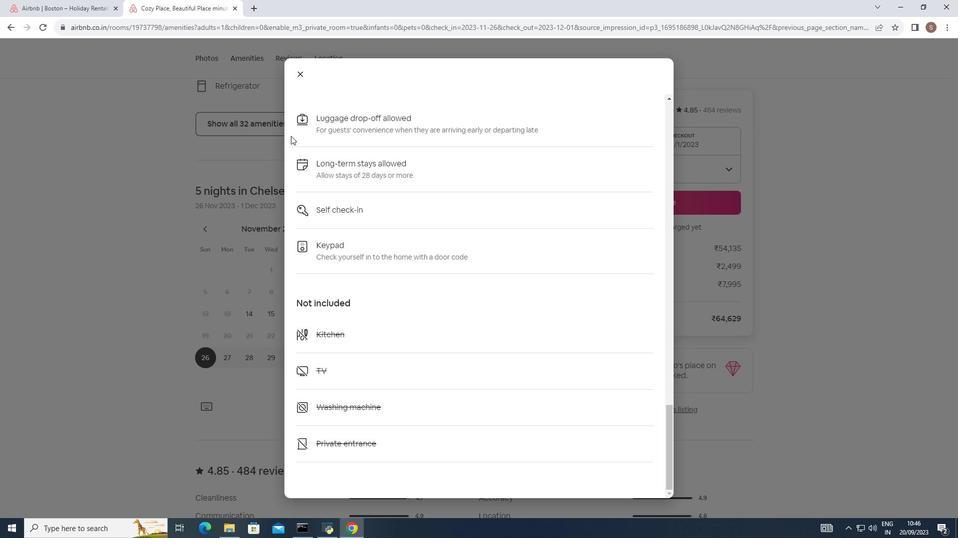 
Action: Mouse scrolled (290, 135) with delta (0, 0)
Screenshot: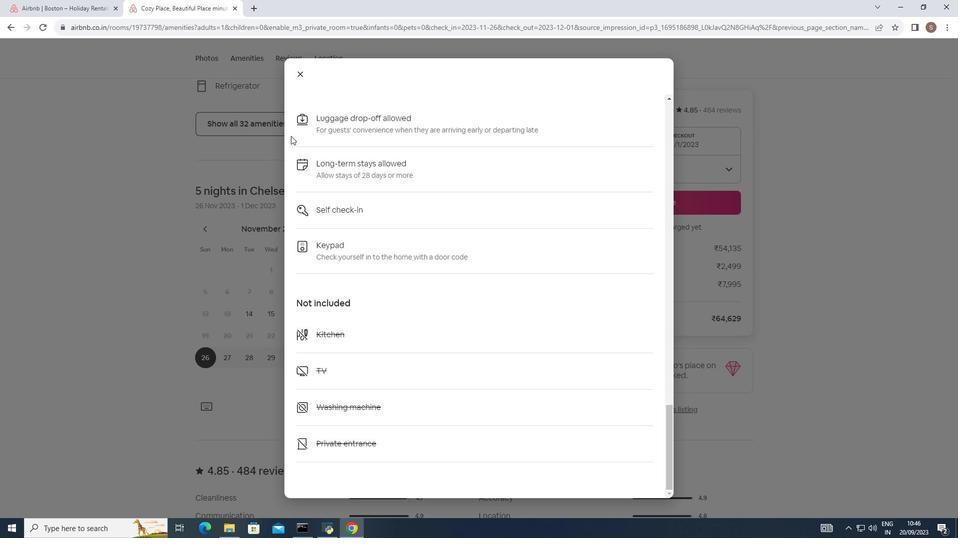 
Action: Mouse scrolled (290, 135) with delta (0, 0)
Screenshot: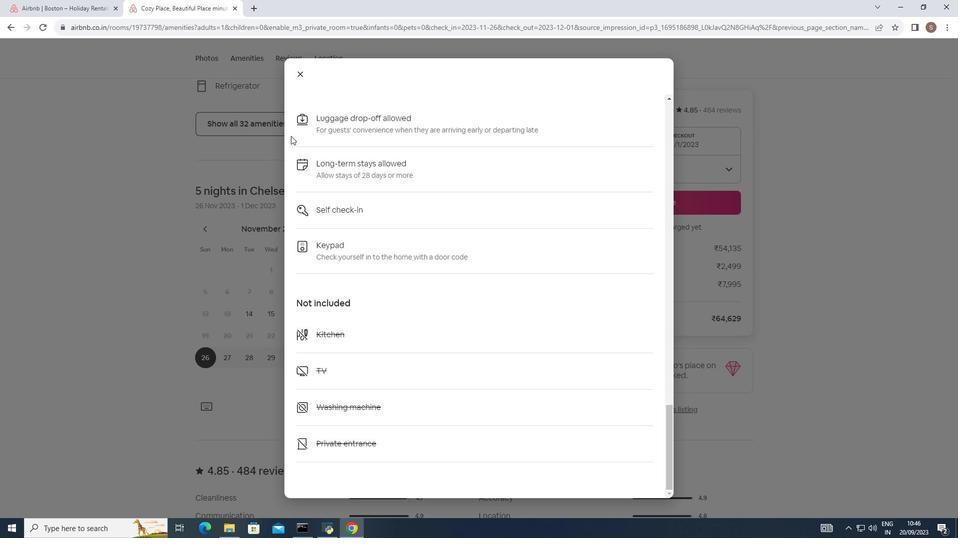 
Action: Mouse scrolled (290, 135) with delta (0, 0)
Screenshot: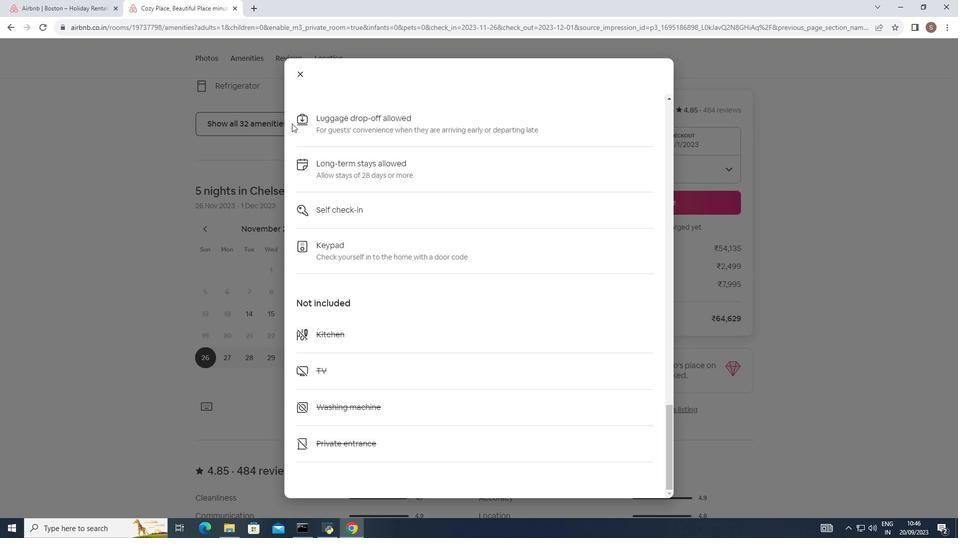 
Action: Mouse moved to (298, 70)
Screenshot: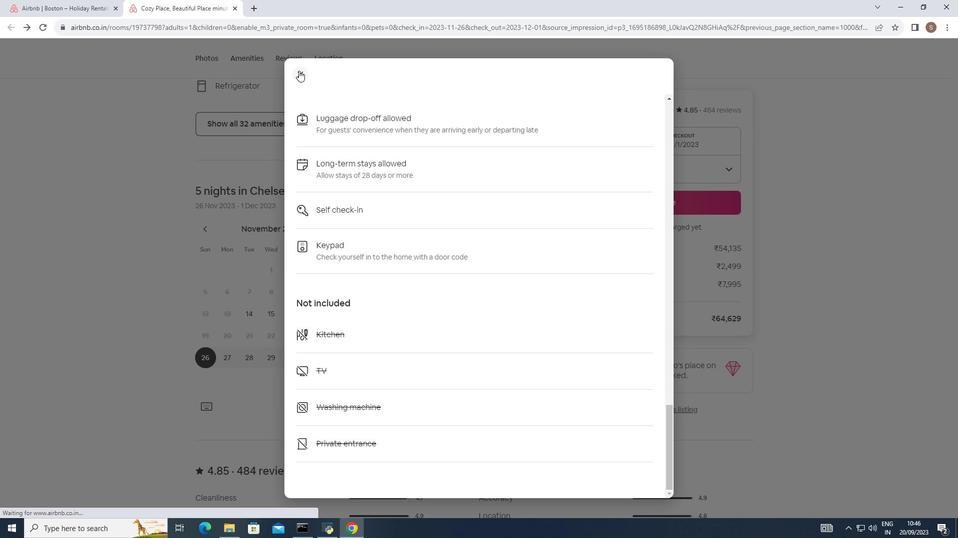 
Action: Mouse pressed left at (298, 70)
Screenshot: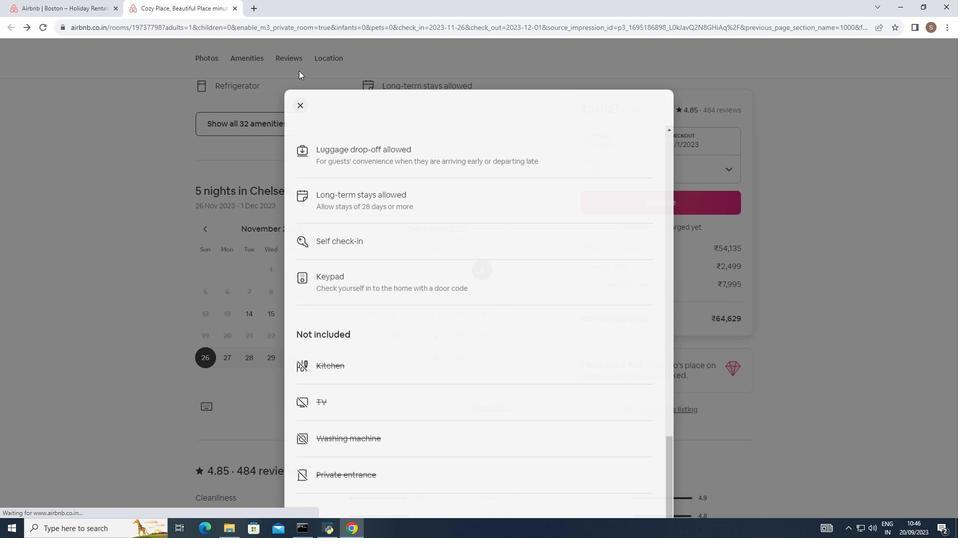 
Action: Mouse moved to (294, 94)
Screenshot: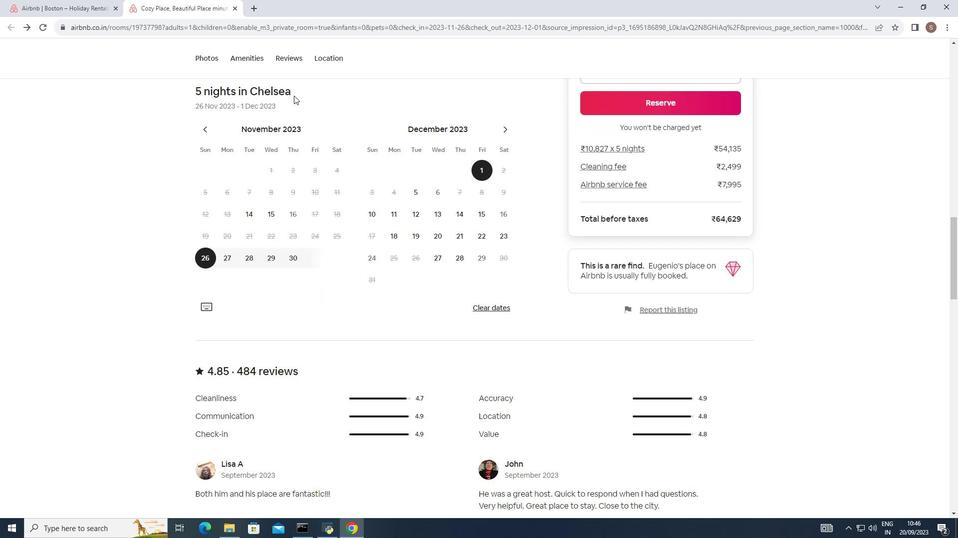 
Action: Mouse scrolled (294, 93) with delta (0, 0)
Screenshot: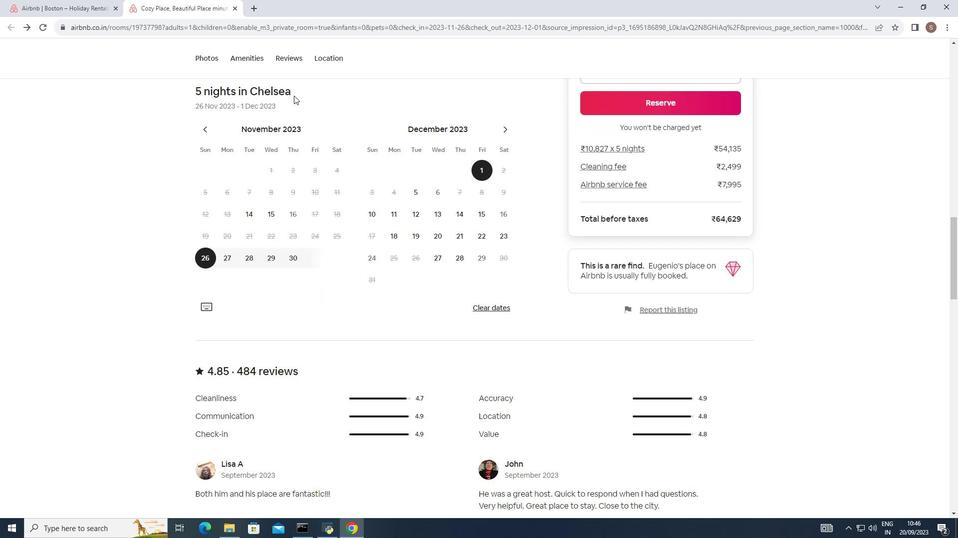 
Action: Mouse moved to (293, 95)
Screenshot: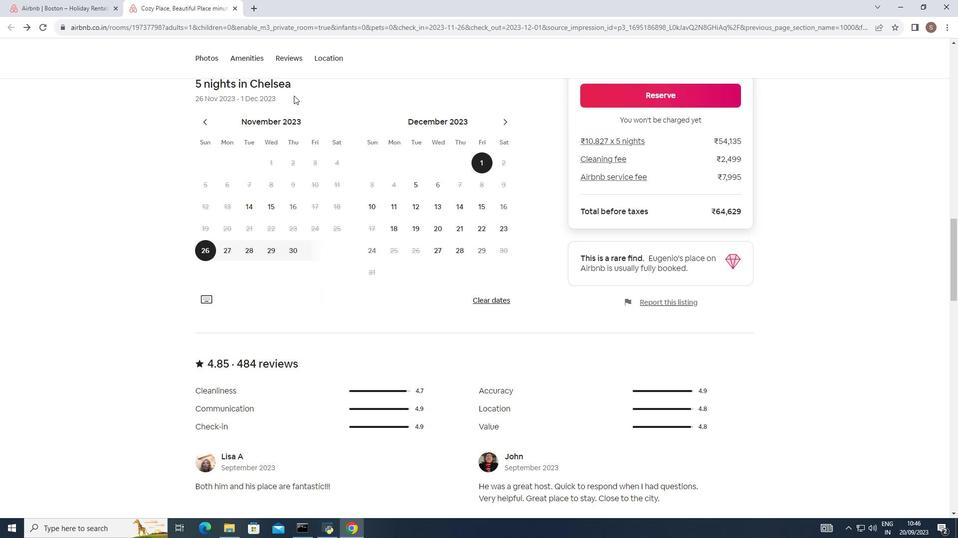 
Action: Mouse scrolled (293, 94) with delta (0, 0)
Screenshot: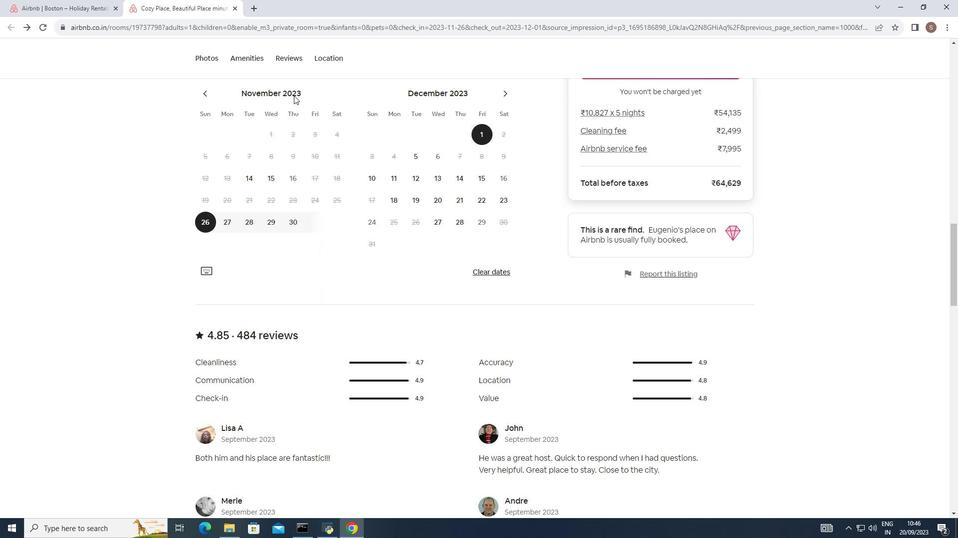 
Action: Mouse moved to (293, 95)
Screenshot: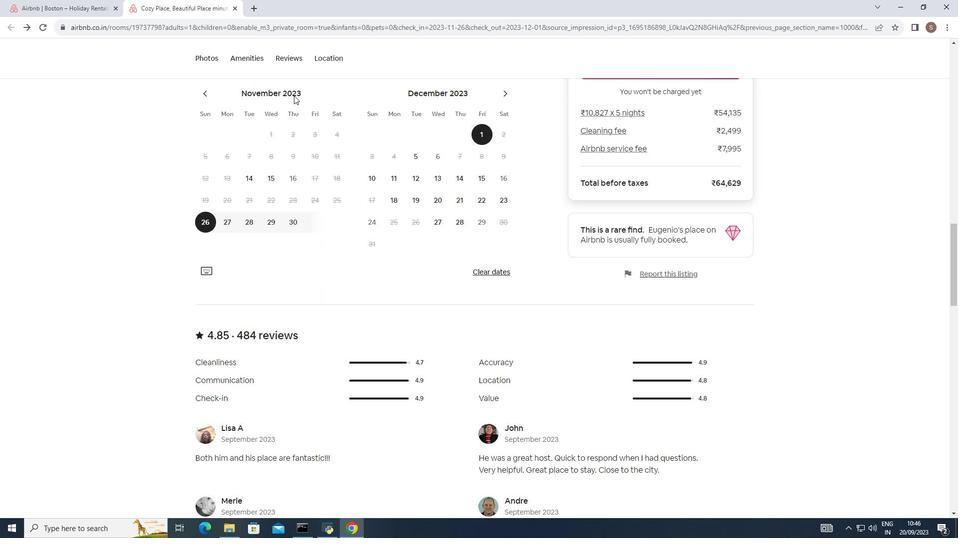 
Action: Mouse scrolled (293, 95) with delta (0, 0)
Screenshot: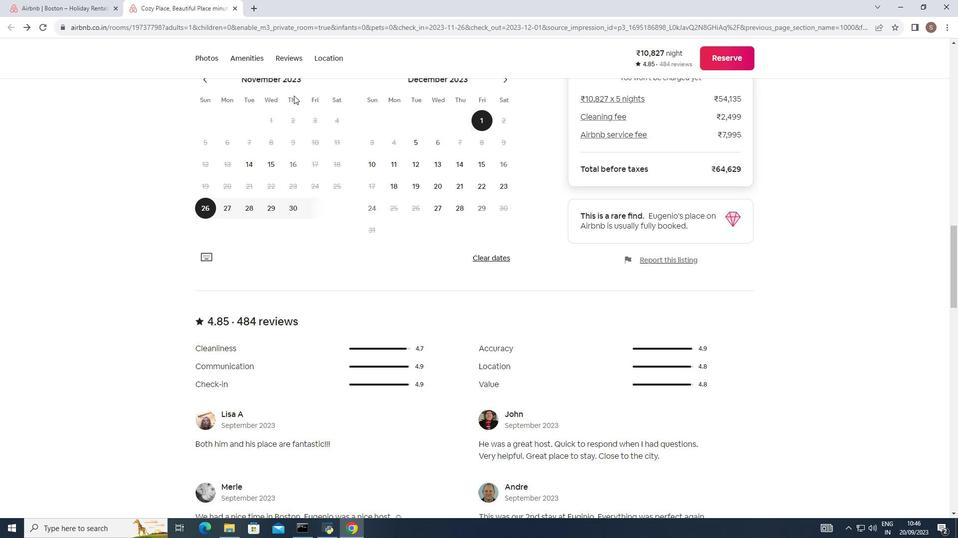 
Action: Mouse scrolled (293, 95) with delta (0, 0)
Screenshot: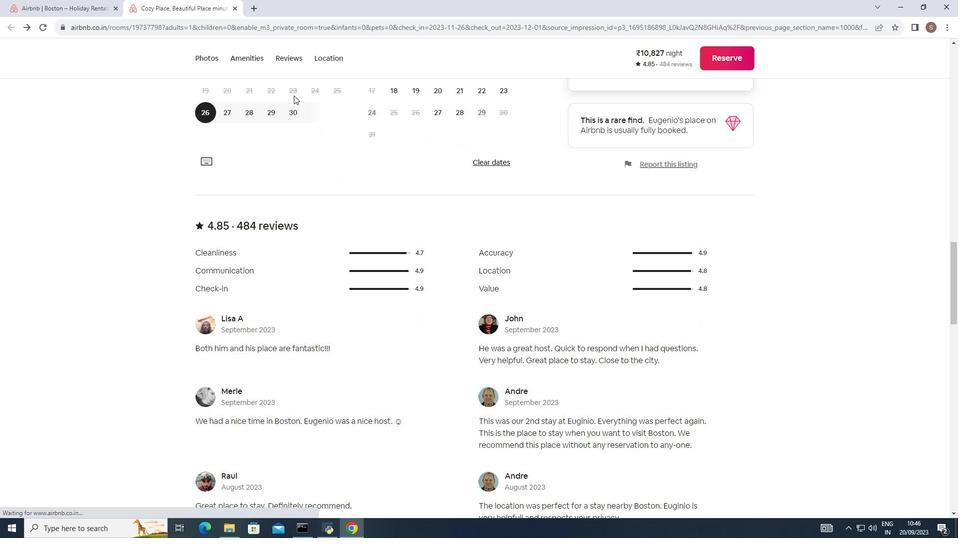 
Action: Mouse scrolled (293, 95) with delta (0, 0)
Screenshot: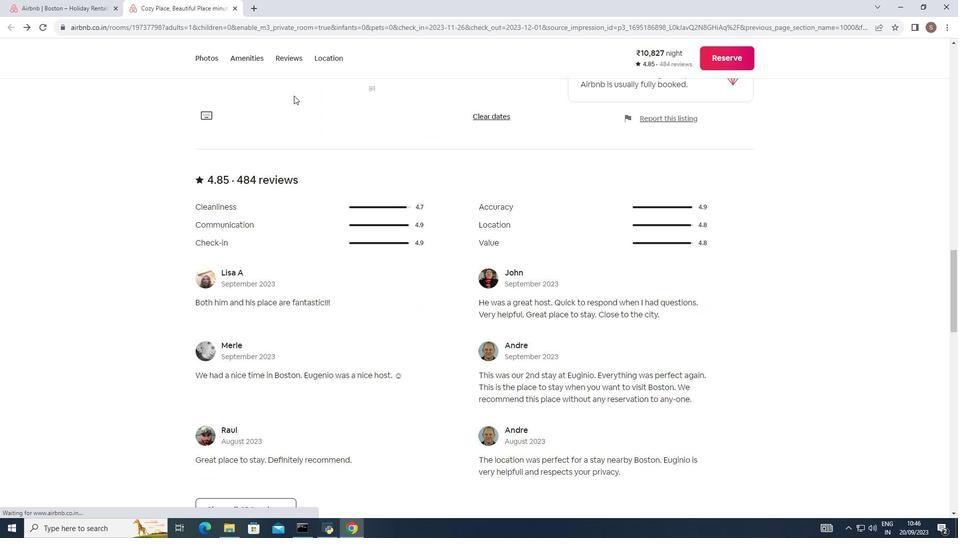 
Action: Mouse scrolled (293, 95) with delta (0, 0)
Screenshot: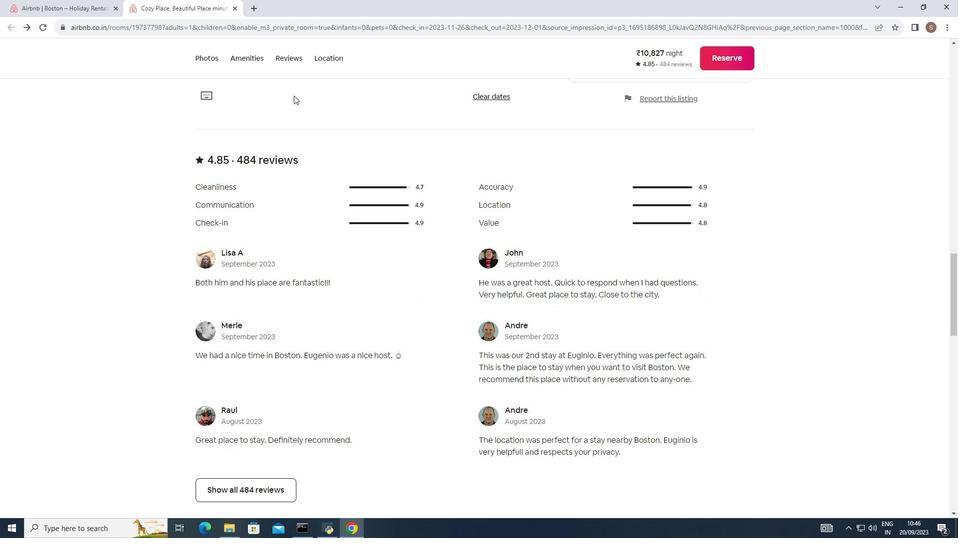 
Action: Mouse scrolled (293, 95) with delta (0, 0)
Screenshot: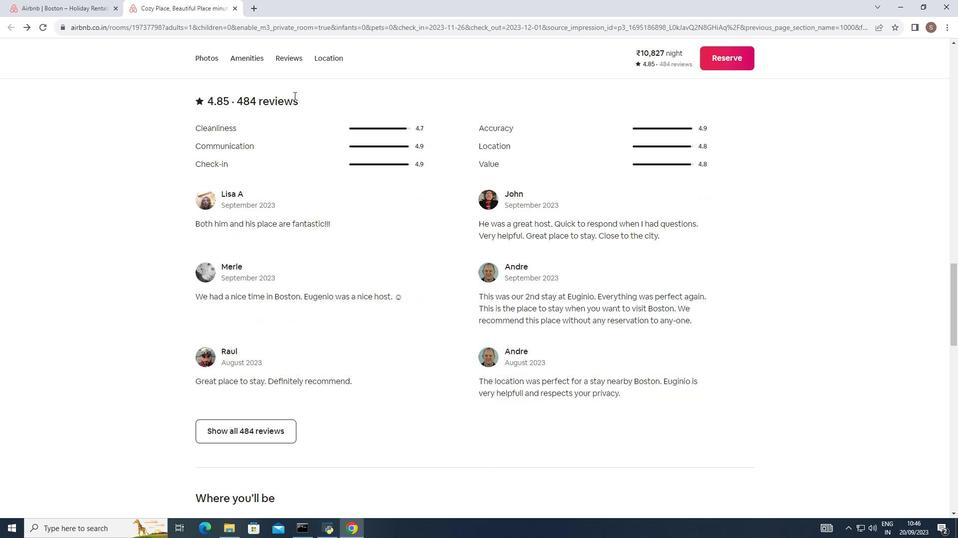 
Action: Mouse scrolled (293, 95) with delta (0, 0)
Screenshot: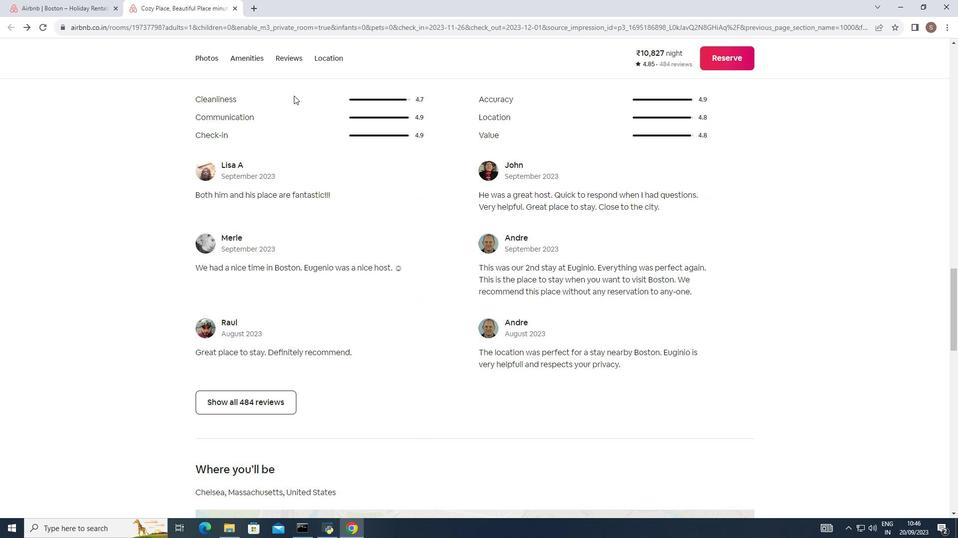 
Action: Mouse scrolled (293, 95) with delta (0, 0)
Screenshot: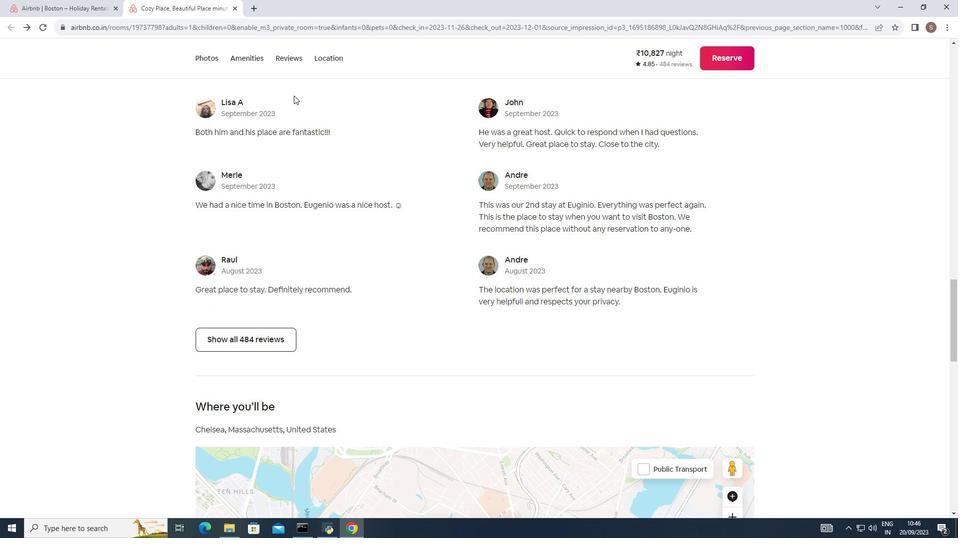 
Action: Mouse scrolled (293, 95) with delta (0, 0)
Screenshot: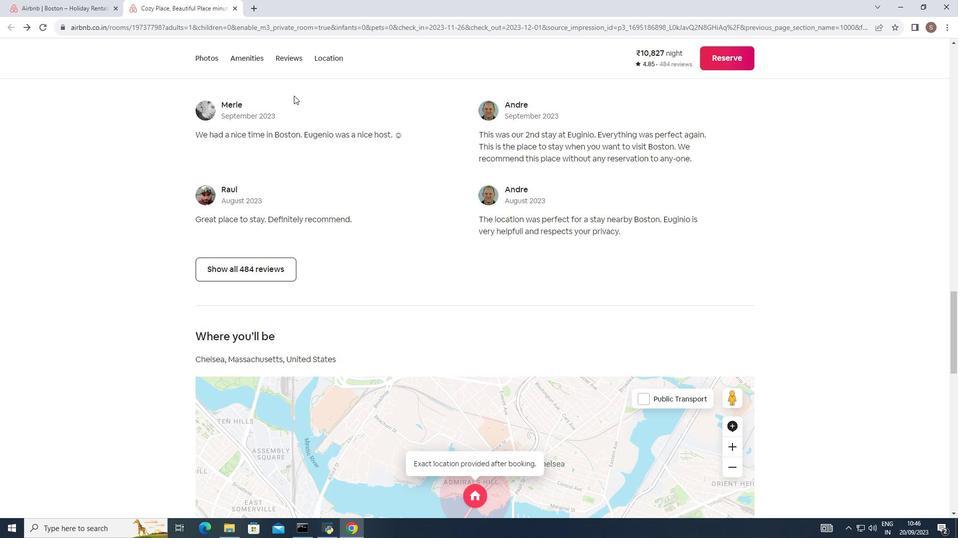 
Action: Mouse scrolled (293, 95) with delta (0, 0)
Screenshot: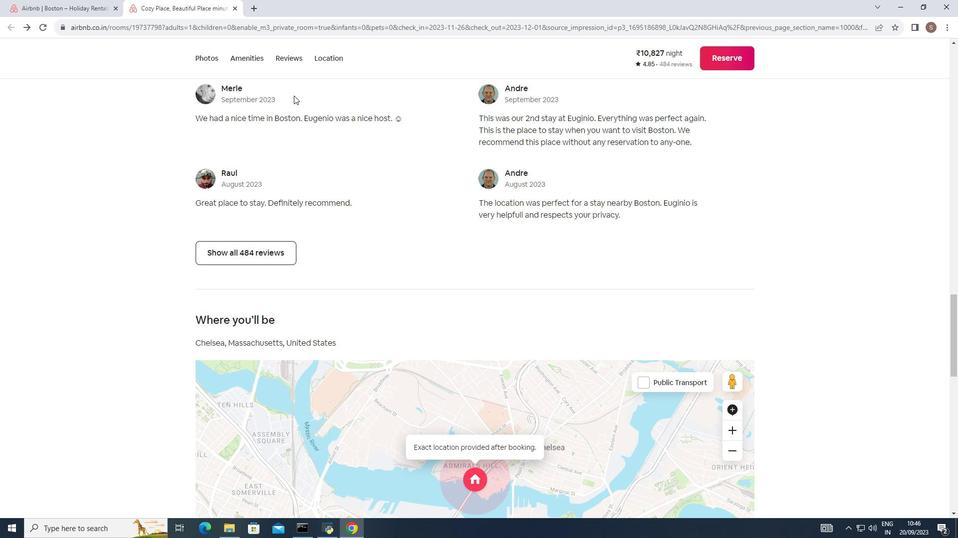 
Action: Mouse scrolled (293, 95) with delta (0, 0)
Screenshot: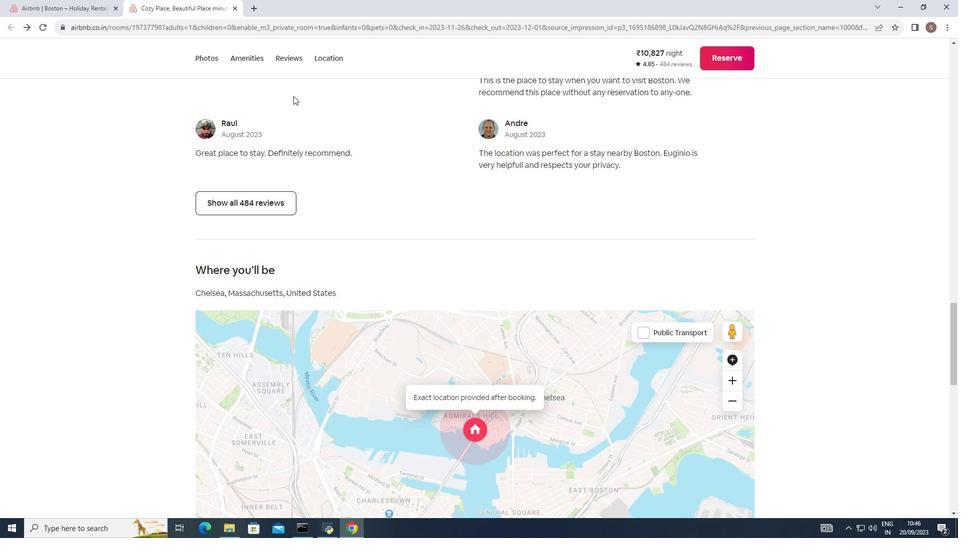 
Action: Mouse moved to (292, 96)
Screenshot: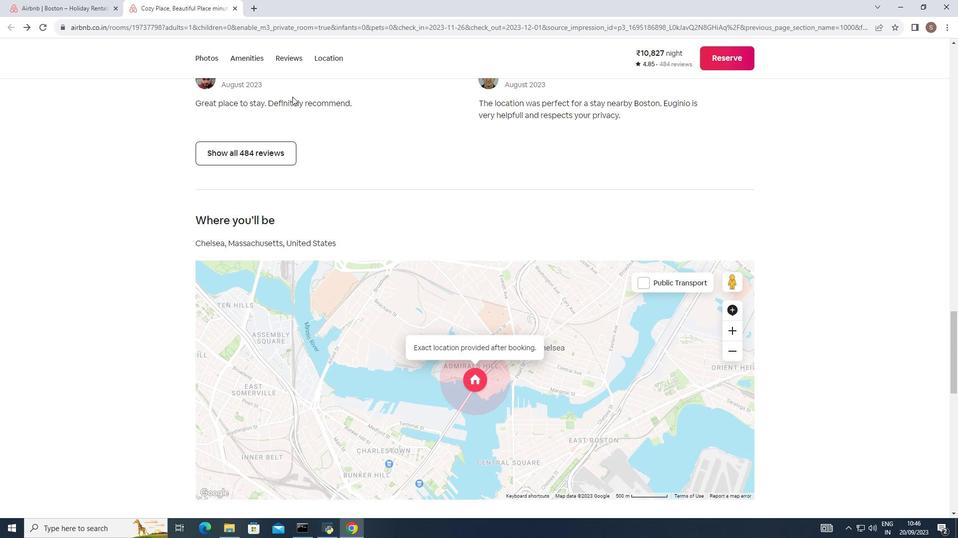 
Action: Mouse scrolled (292, 96) with delta (0, 0)
Screenshot: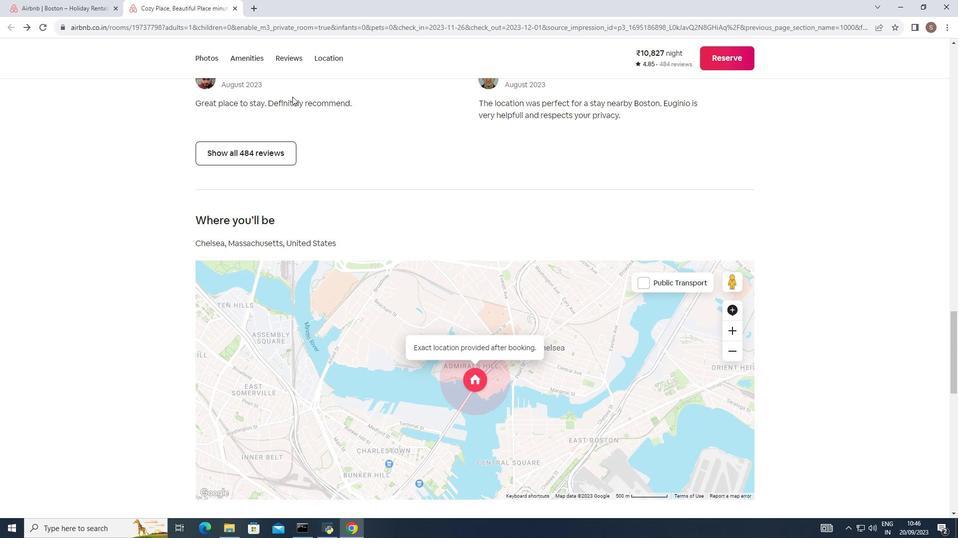 
Action: Mouse moved to (265, 155)
Screenshot: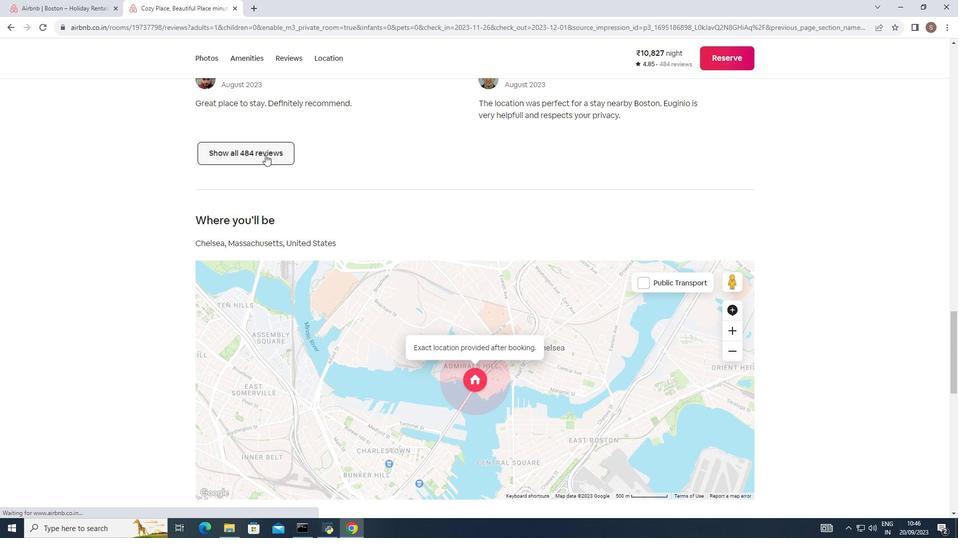 
Action: Mouse pressed left at (265, 155)
Screenshot: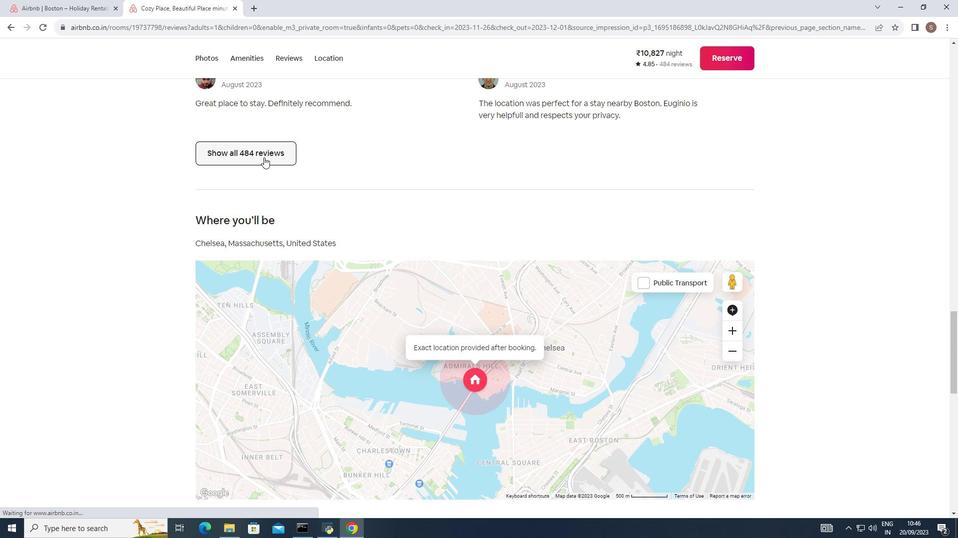 
Action: Mouse moved to (389, 224)
Screenshot: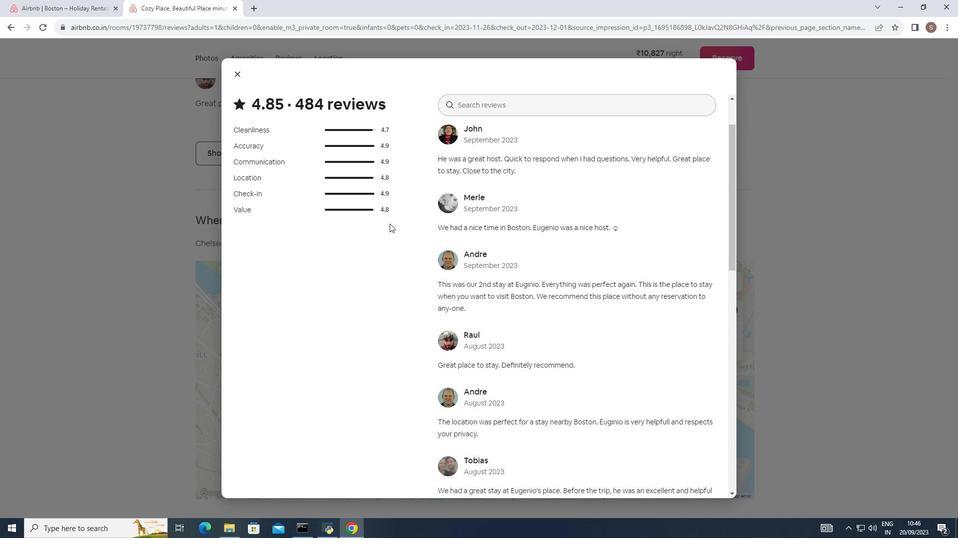 
Action: Mouse scrolled (389, 223) with delta (0, 0)
Screenshot: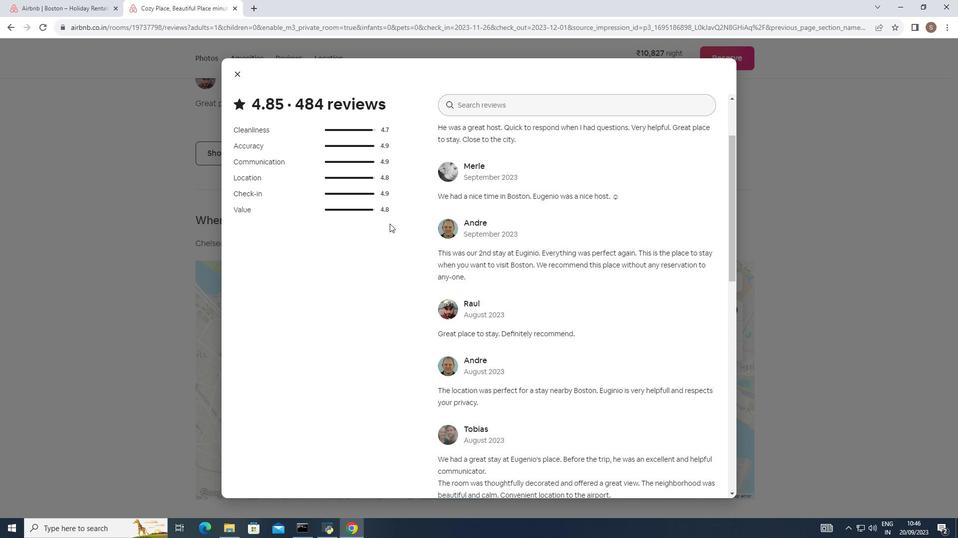 
Action: Mouse scrolled (389, 223) with delta (0, 0)
Screenshot: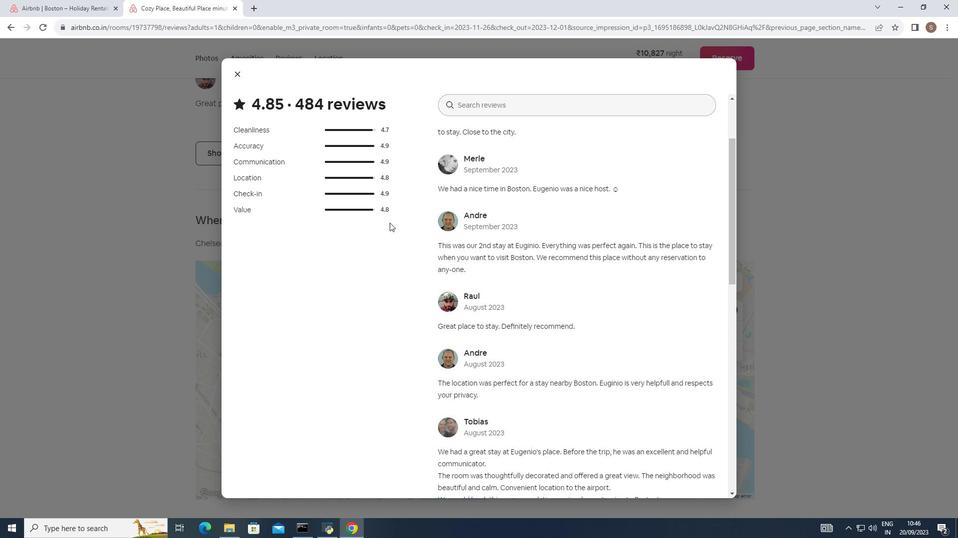 
Action: Mouse moved to (389, 223)
Screenshot: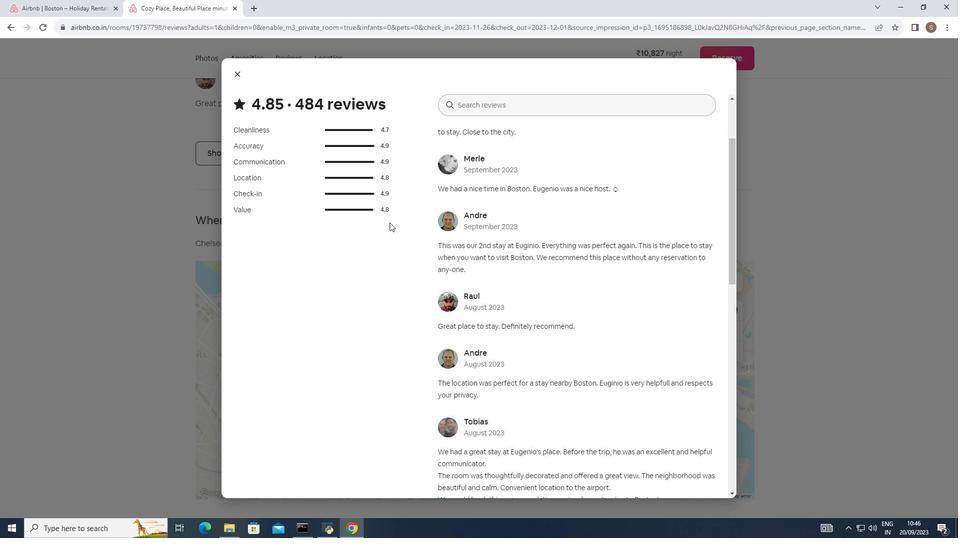 
Action: Mouse scrolled (389, 222) with delta (0, 0)
Screenshot: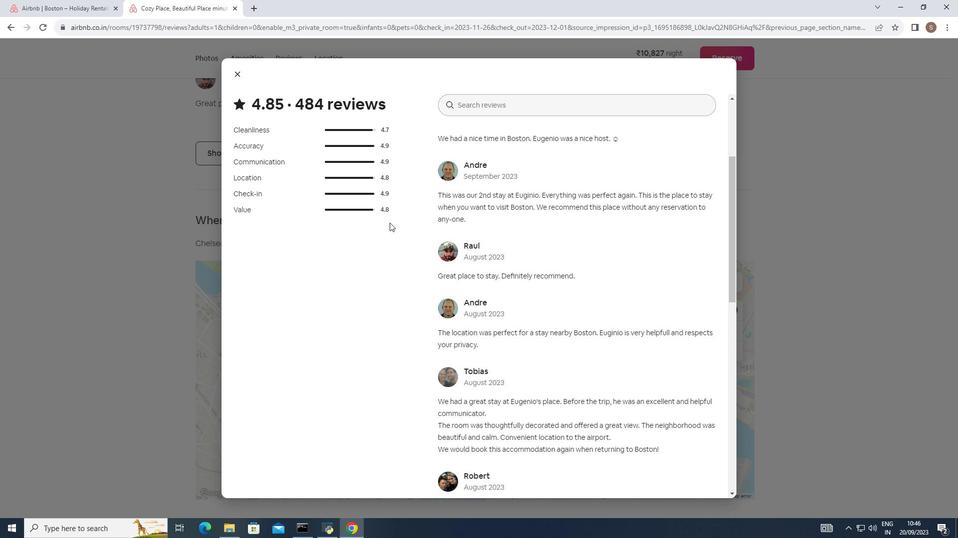 
Action: Mouse scrolled (389, 222) with delta (0, 0)
Screenshot: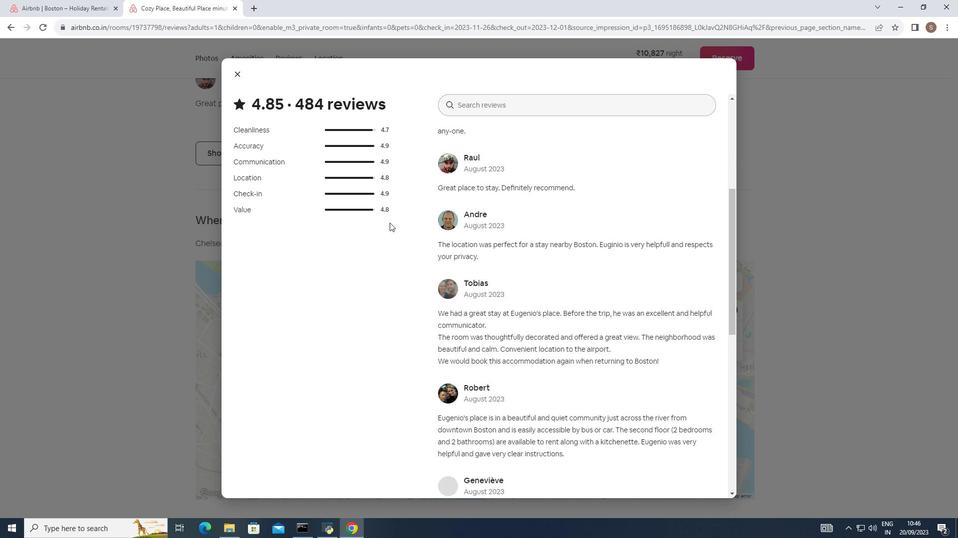 
Action: Mouse scrolled (389, 222) with delta (0, 0)
Screenshot: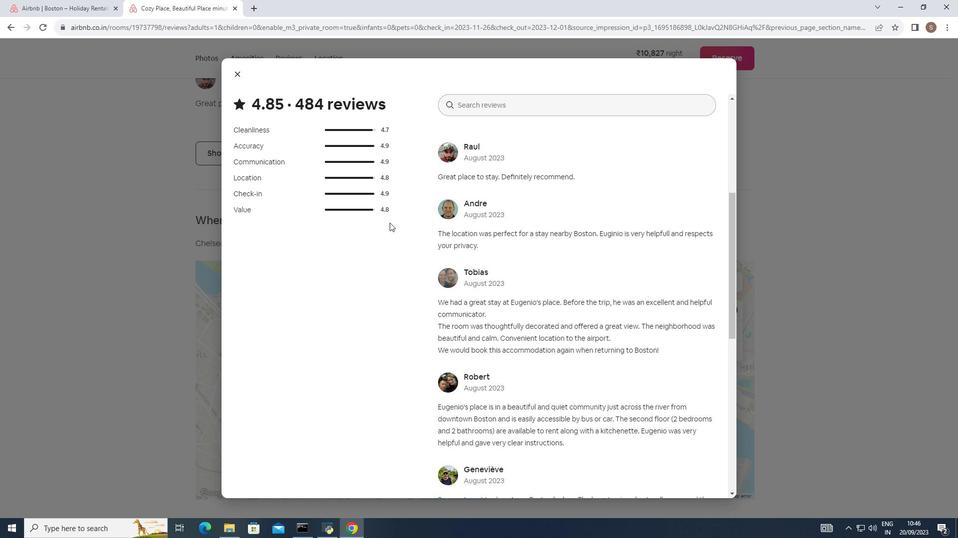 
Action: Mouse scrolled (389, 222) with delta (0, 0)
Screenshot: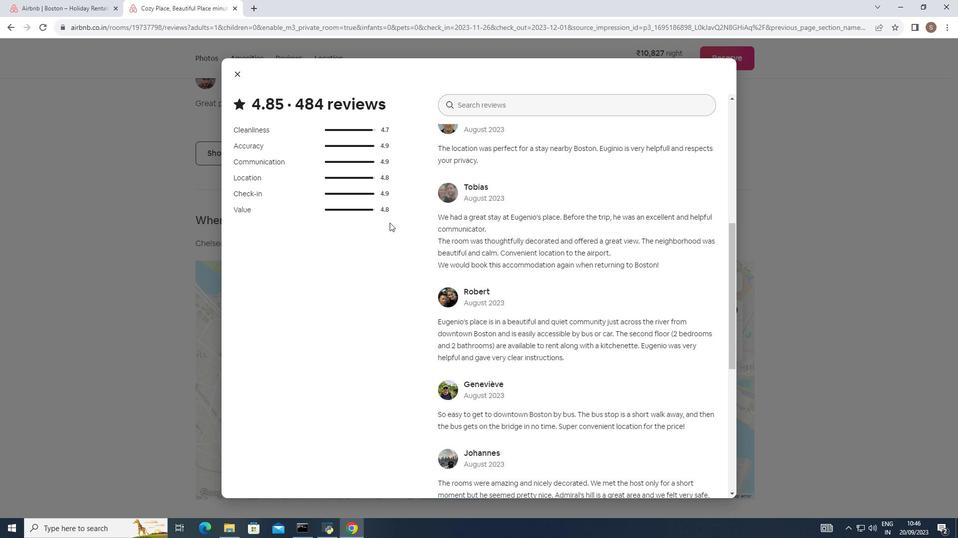 
Action: Mouse scrolled (389, 222) with delta (0, 0)
Screenshot: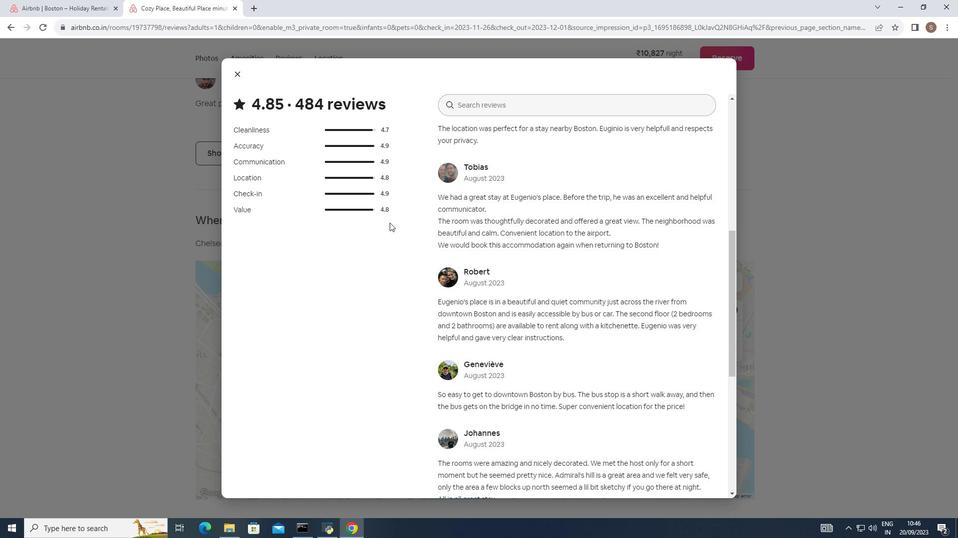 
Action: Mouse scrolled (389, 222) with delta (0, 0)
Screenshot: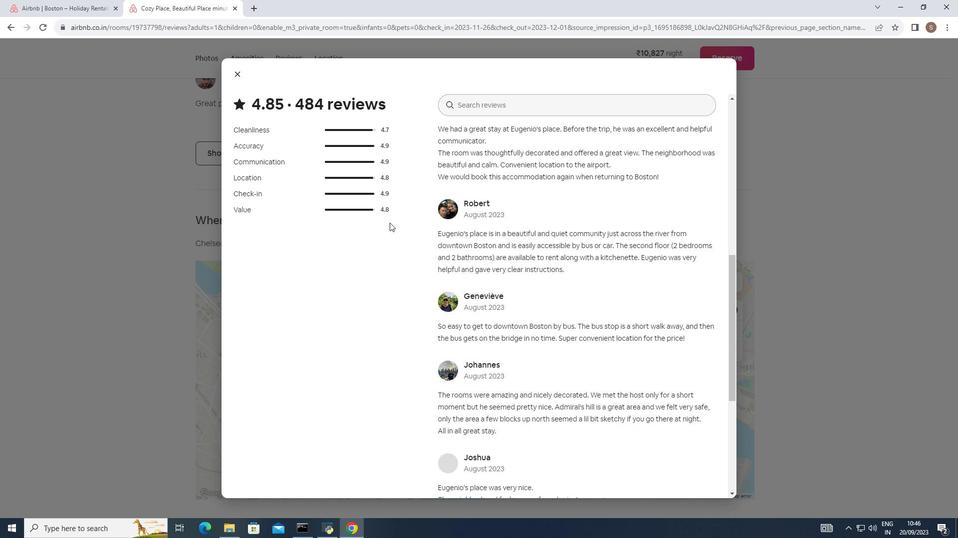 
Action: Mouse scrolled (389, 222) with delta (0, 0)
Screenshot: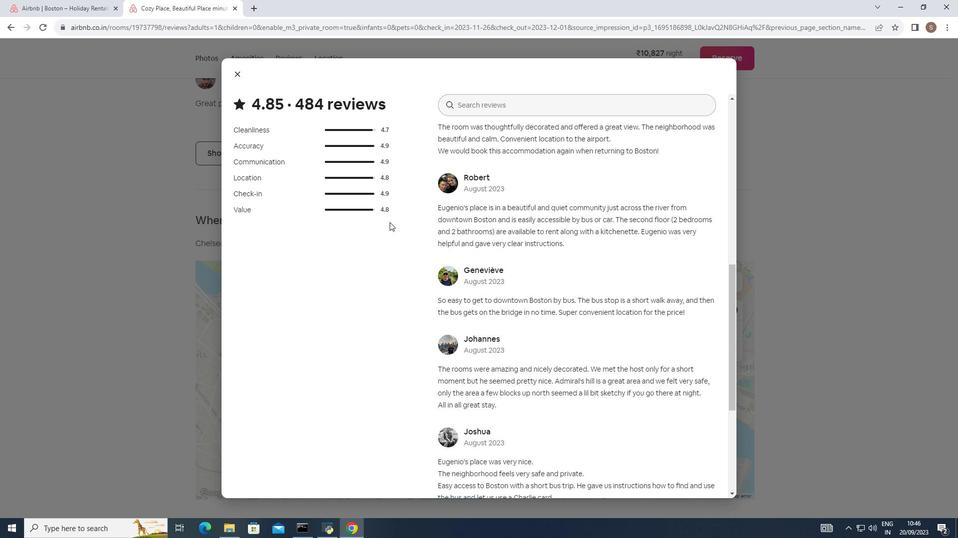 
Action: Mouse moved to (389, 222)
Screenshot: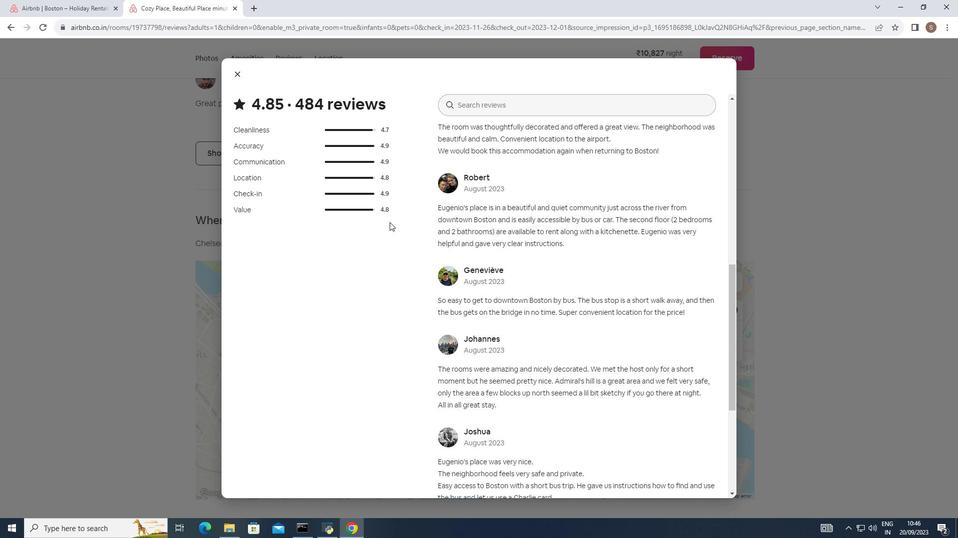 
Action: Mouse scrolled (389, 222) with delta (0, 0)
Screenshot: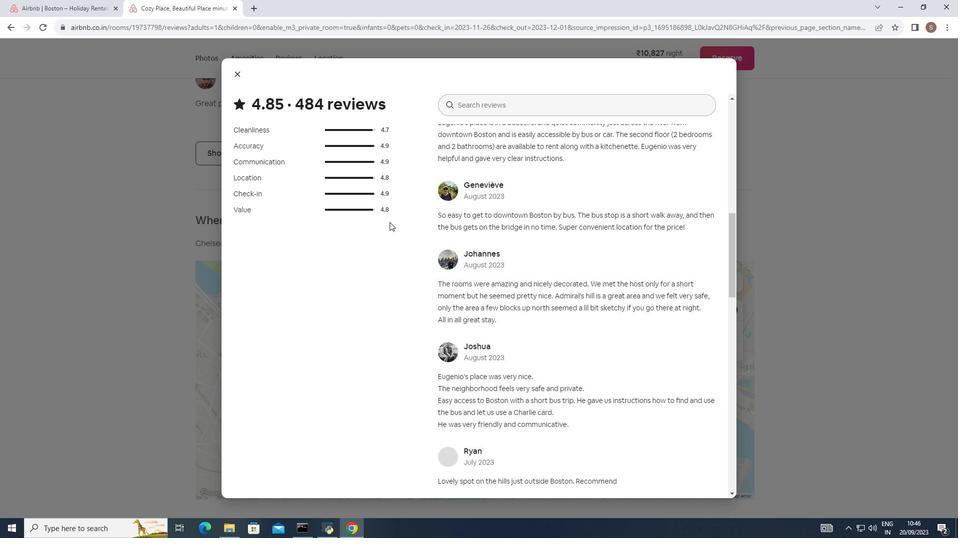 
Action: Mouse scrolled (389, 222) with delta (0, 0)
Screenshot: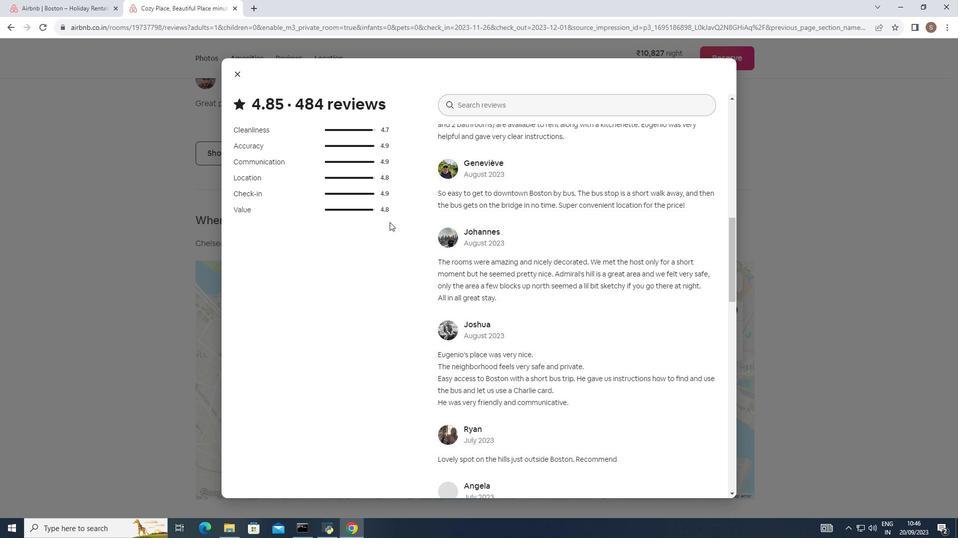 
Action: Mouse scrolled (389, 222) with delta (0, 0)
Screenshot: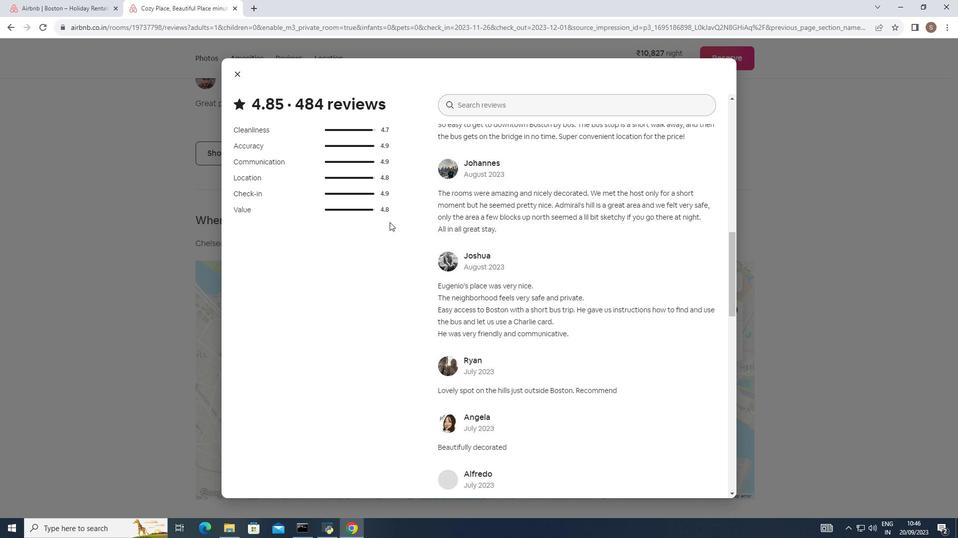 
Action: Mouse scrolled (389, 222) with delta (0, 0)
Screenshot: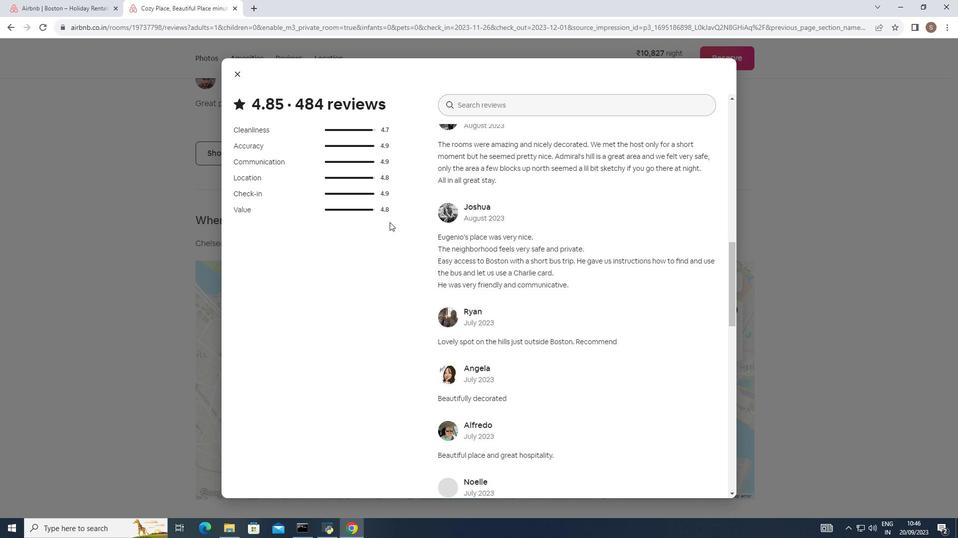 
Action: Mouse scrolled (389, 222) with delta (0, 0)
Screenshot: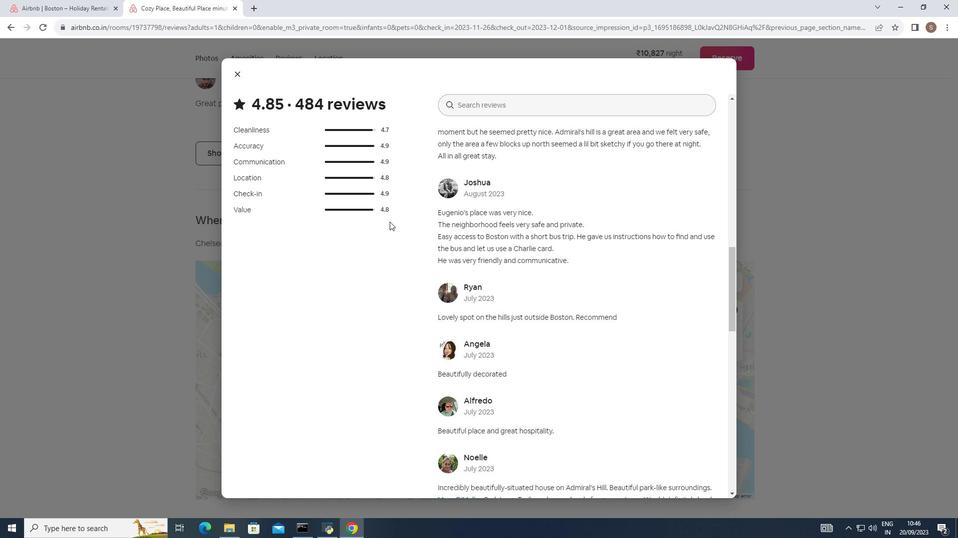
Action: Mouse moved to (389, 221)
Screenshot: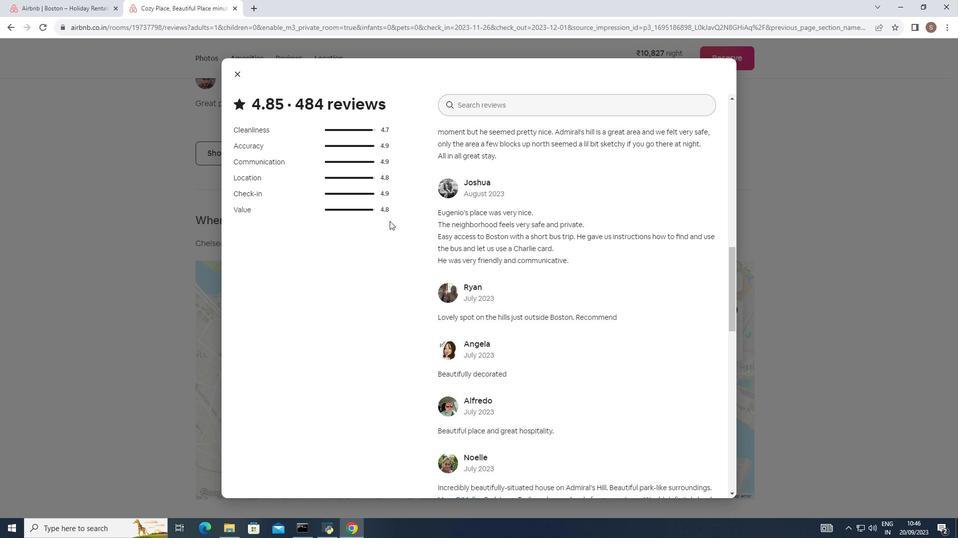 
Action: Mouse scrolled (389, 221) with delta (0, 0)
Screenshot: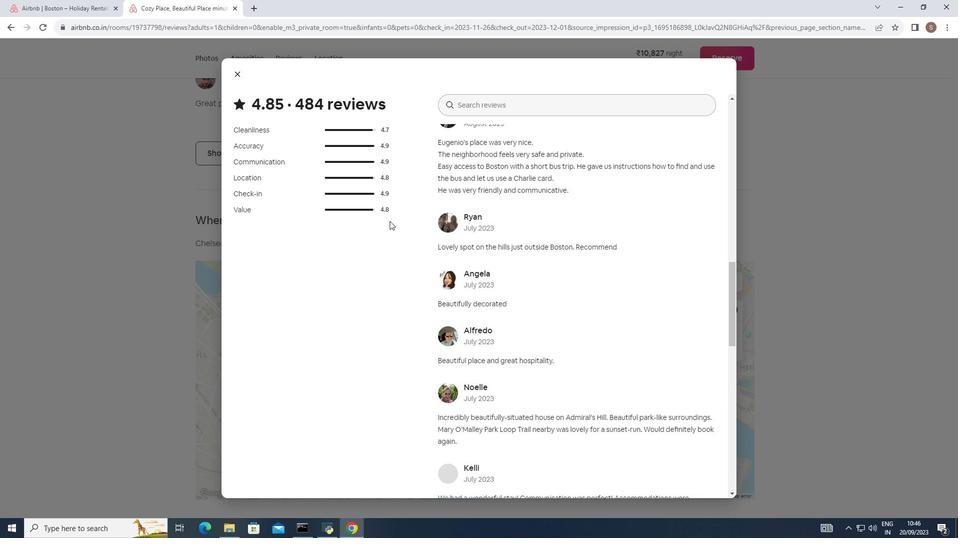 
Action: Mouse scrolled (389, 221) with delta (0, 0)
Screenshot: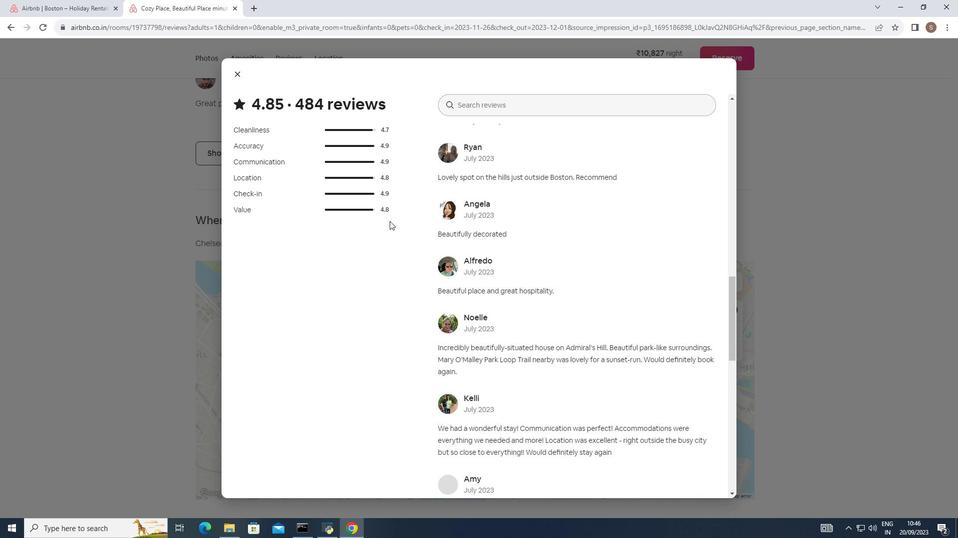 
Action: Mouse scrolled (389, 221) with delta (0, 0)
Screenshot: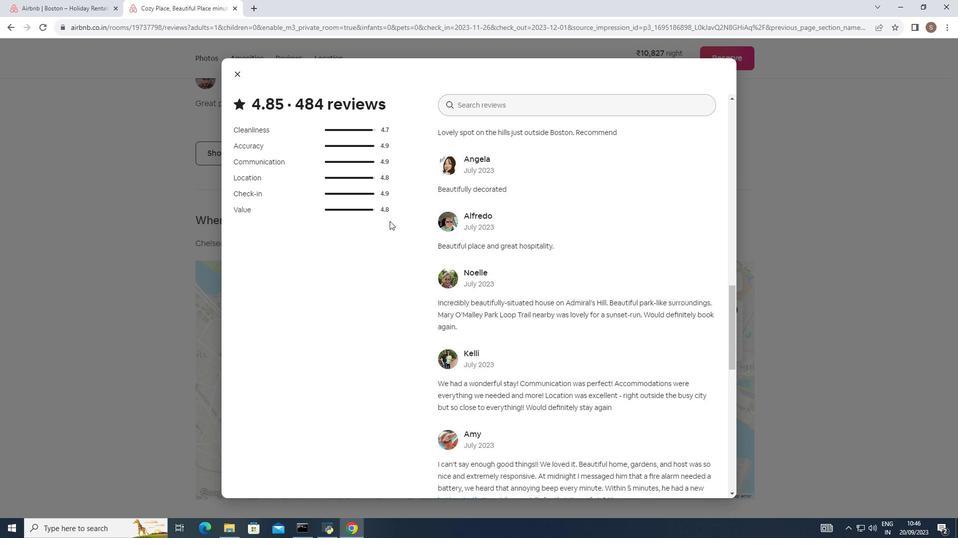 
Action: Mouse scrolled (389, 221) with delta (0, 0)
Screenshot: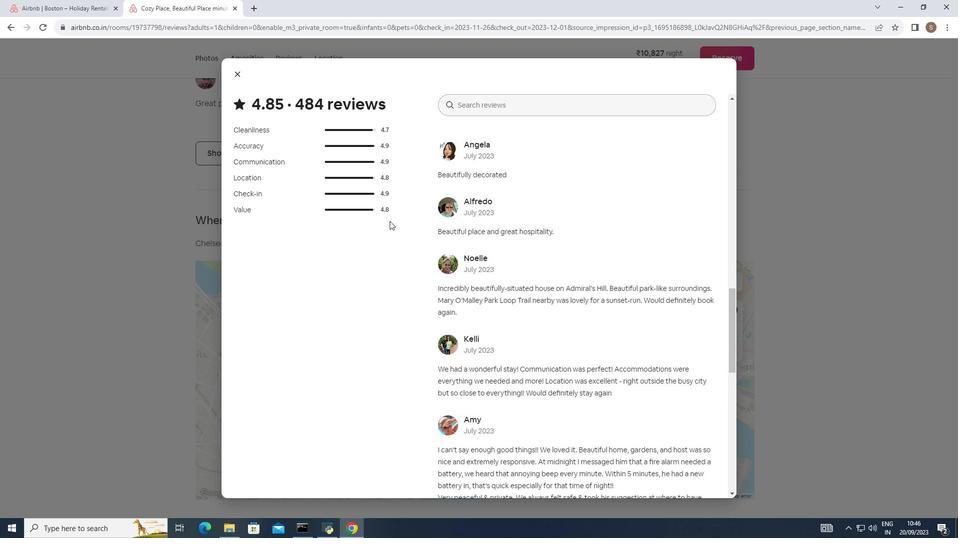 
Action: Mouse scrolled (389, 221) with delta (0, 0)
Screenshot: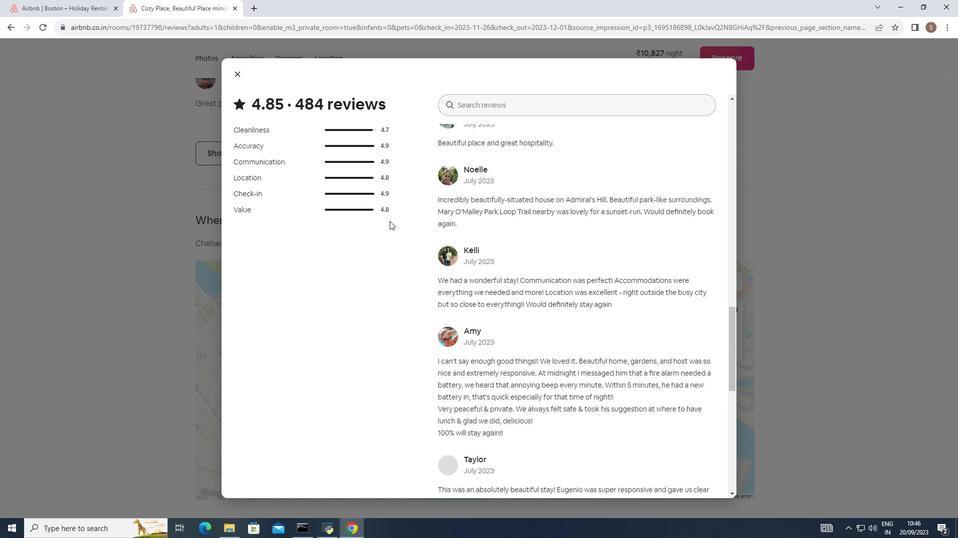 
Action: Mouse scrolled (389, 221) with delta (0, 0)
Screenshot: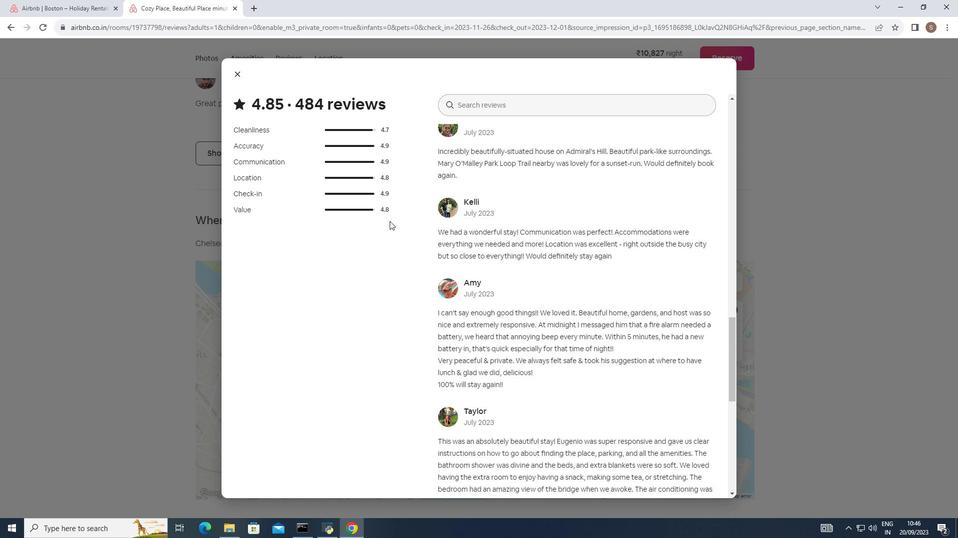 
Action: Mouse scrolled (389, 221) with delta (0, 0)
Screenshot: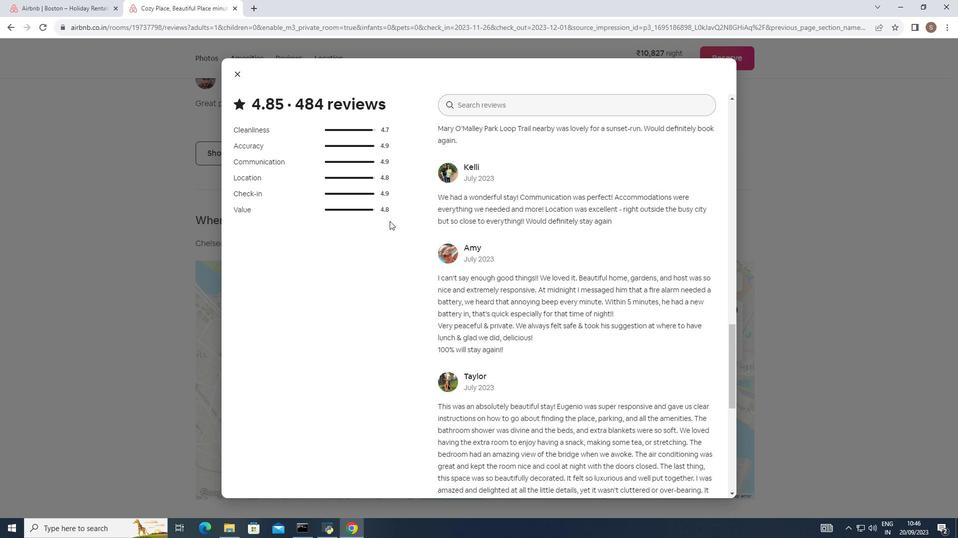 
Action: Mouse scrolled (389, 221) with delta (0, 0)
Screenshot: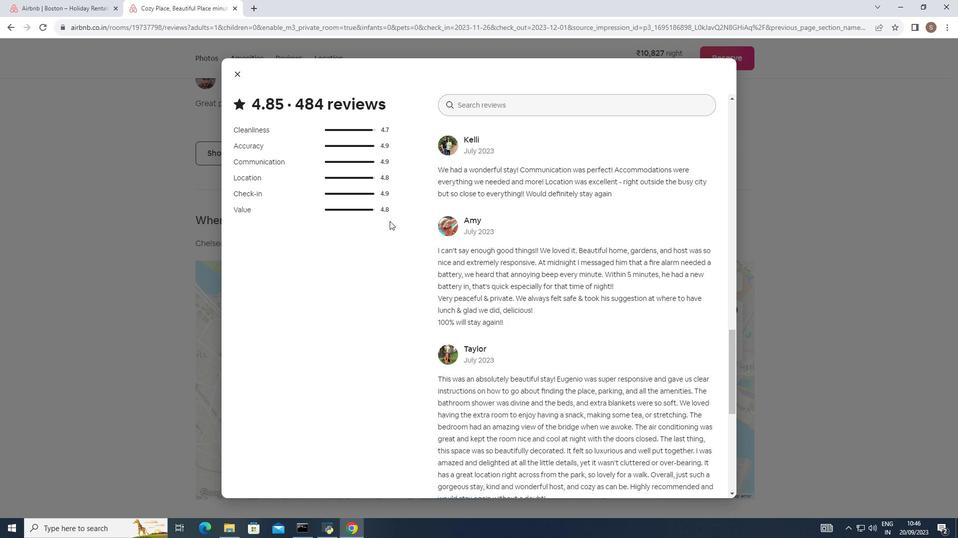 
Action: Mouse scrolled (389, 221) with delta (0, 0)
Screenshot: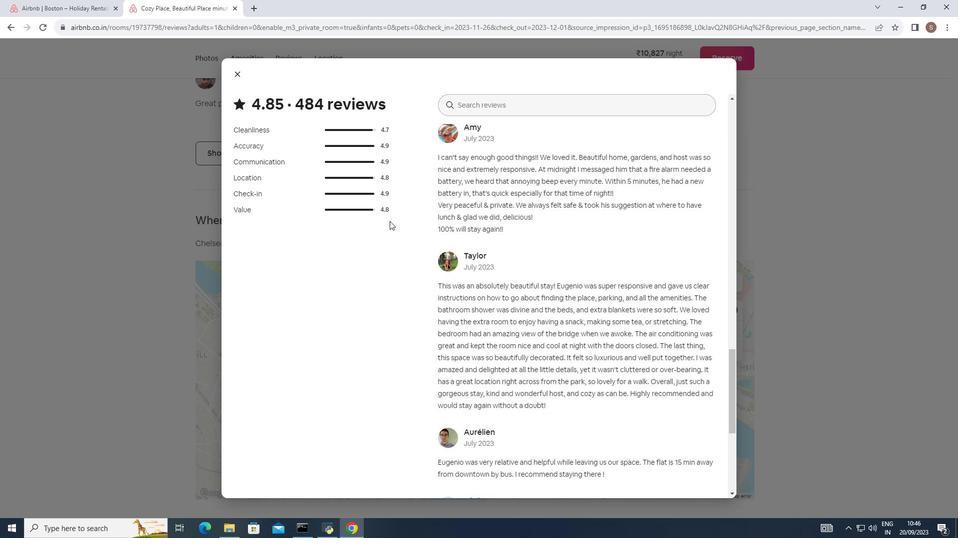 
Action: Mouse scrolled (389, 221) with delta (0, 0)
Screenshot: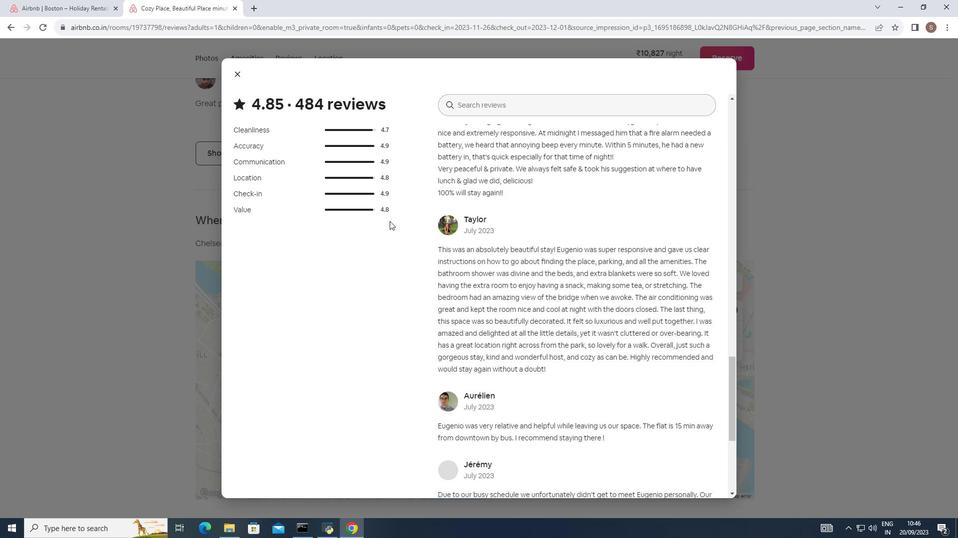 
Action: Mouse scrolled (389, 221) with delta (0, 0)
Screenshot: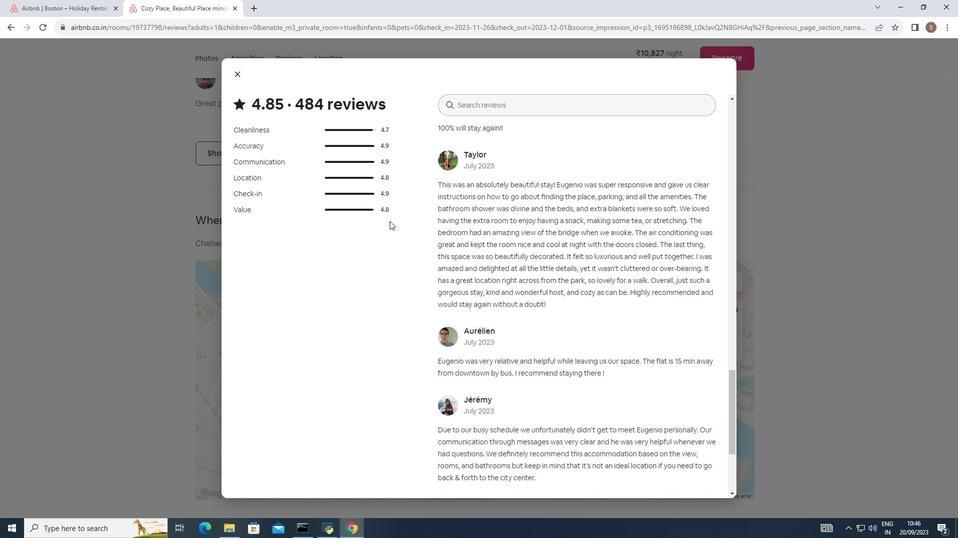 
Action: Mouse scrolled (389, 221) with delta (0, 0)
Screenshot: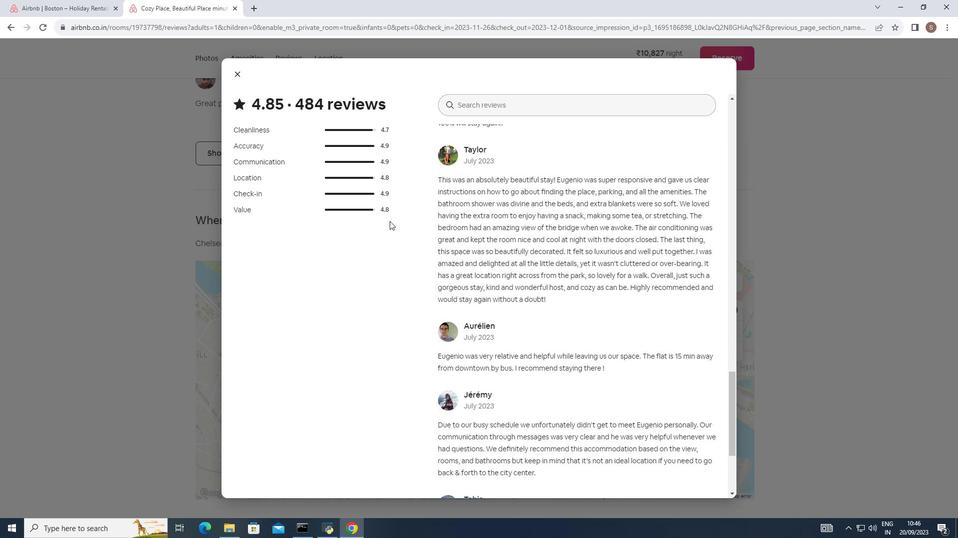 
Action: Mouse scrolled (389, 221) with delta (0, 0)
Screenshot: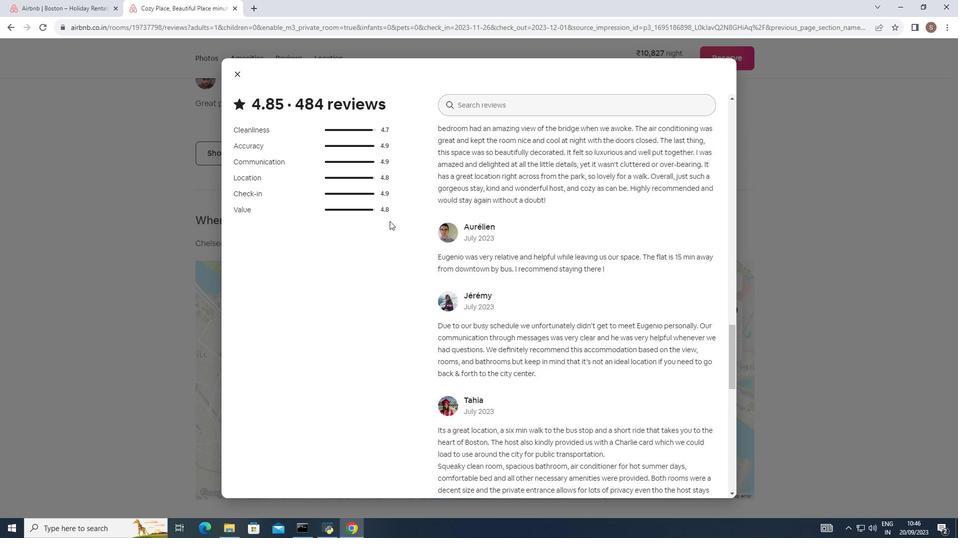
Action: Mouse scrolled (389, 221) with delta (0, 0)
Screenshot: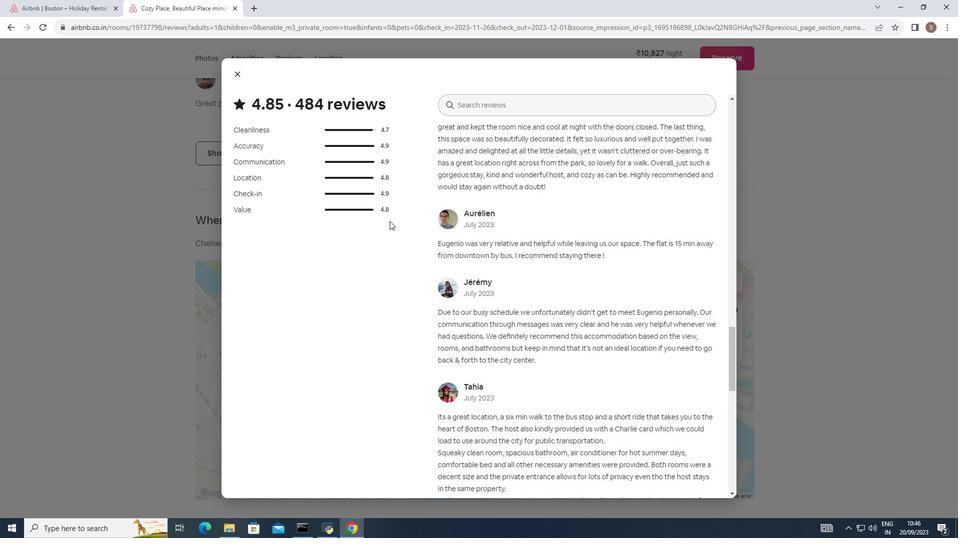 
Action: Mouse scrolled (389, 221) with delta (0, 0)
Screenshot: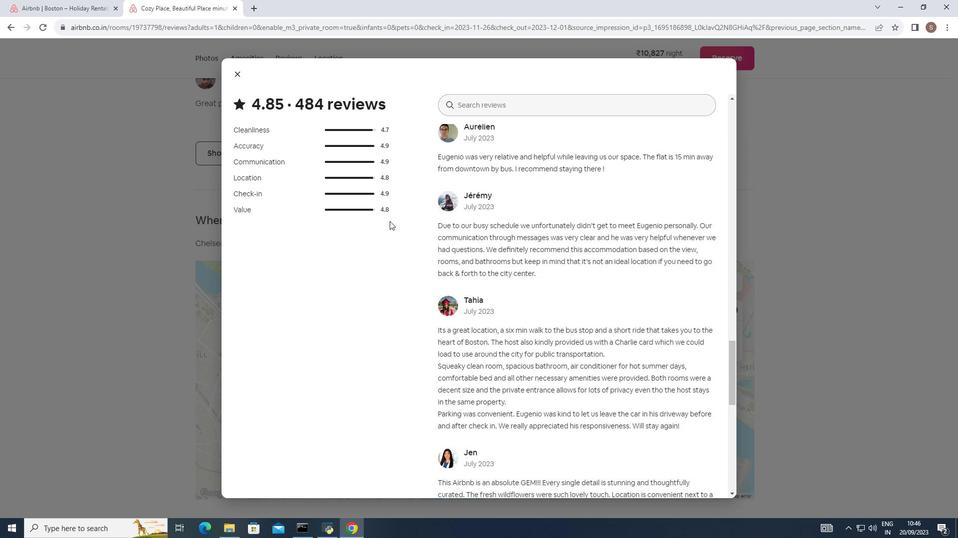 
Action: Mouse scrolled (389, 221) with delta (0, 0)
Screenshot: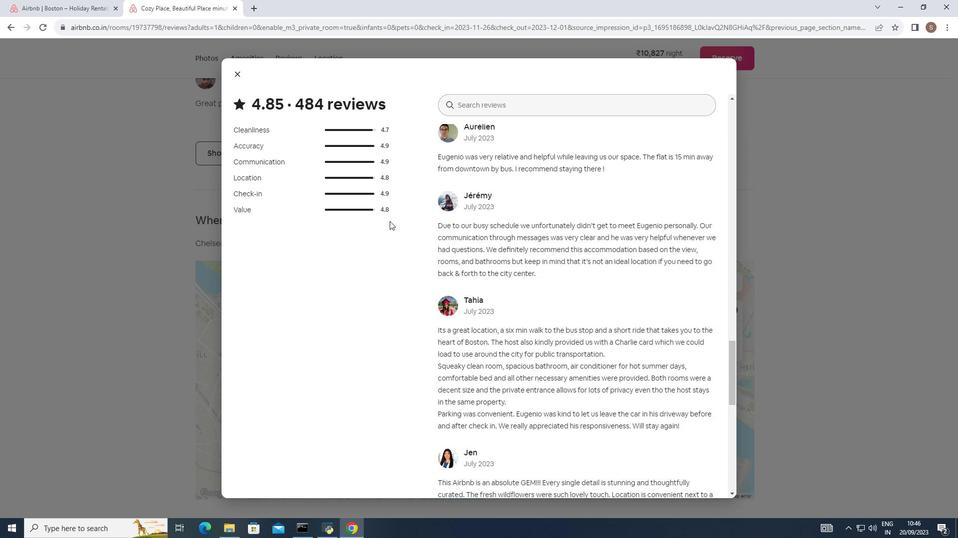 
Action: Mouse scrolled (389, 221) with delta (0, 0)
Screenshot: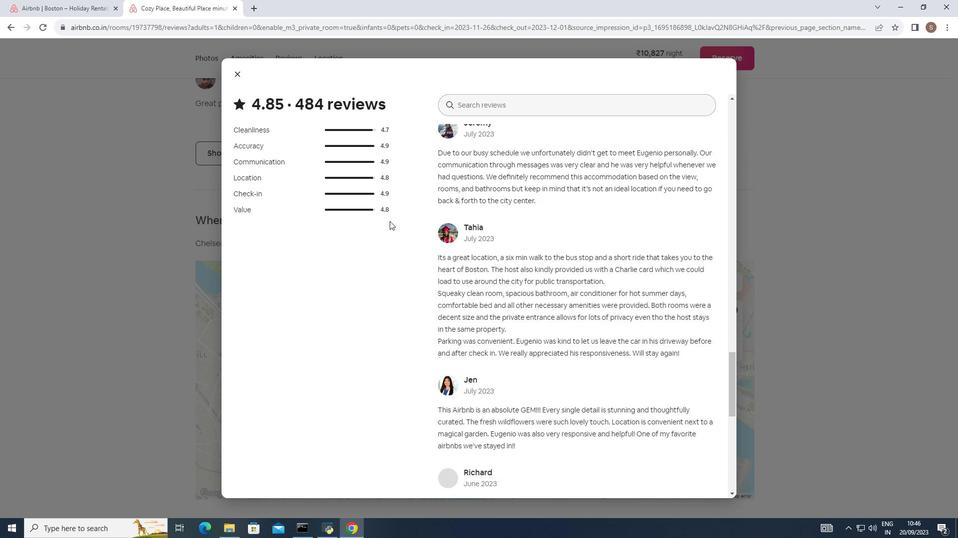 
Action: Mouse scrolled (389, 221) with delta (0, 0)
Screenshot: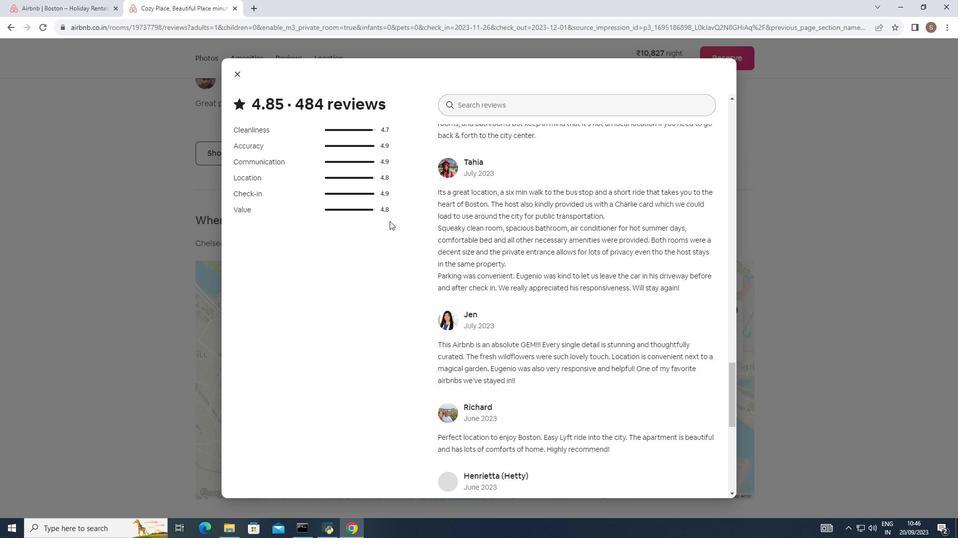 
Action: Mouse scrolled (389, 221) with delta (0, 0)
Screenshot: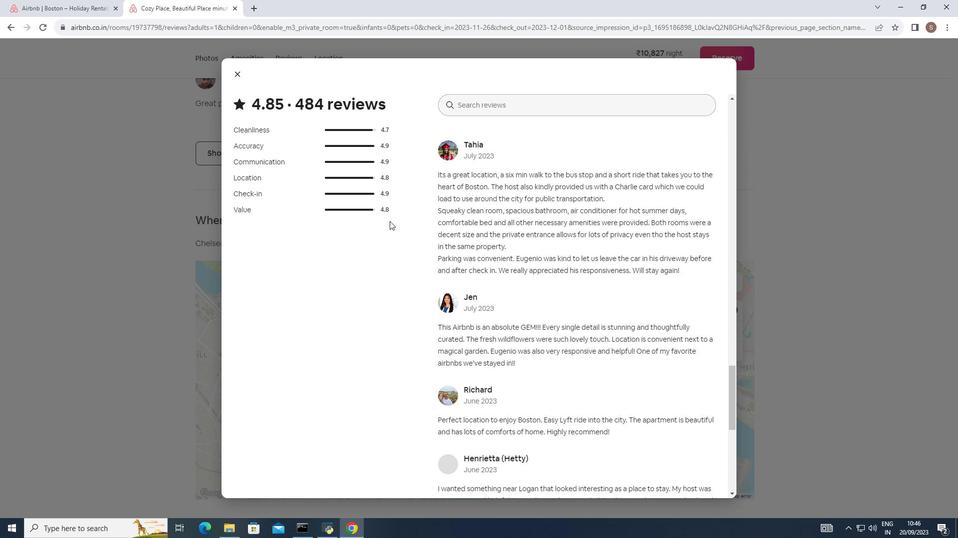 
Action: Mouse scrolled (389, 221) with delta (0, 0)
Screenshot: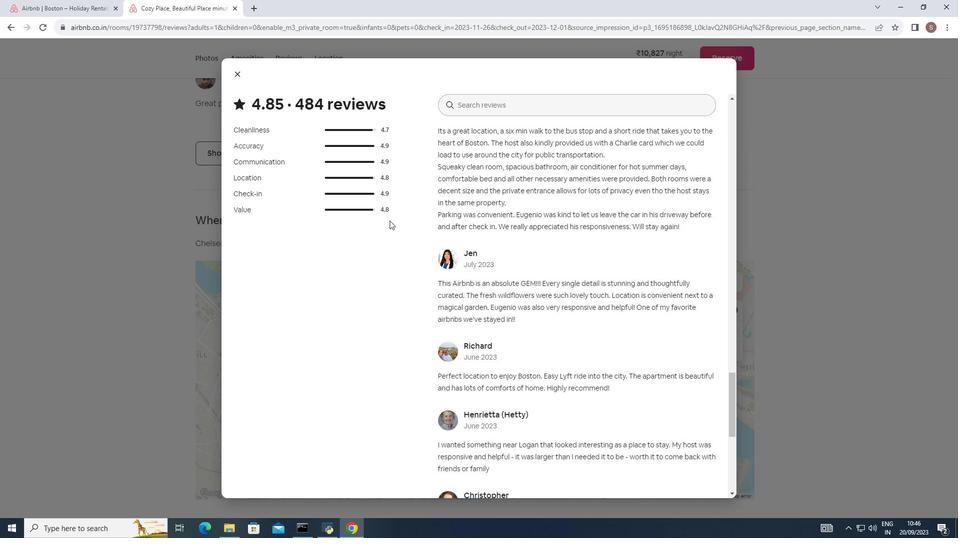 
Action: Mouse moved to (389, 221)
Screenshot: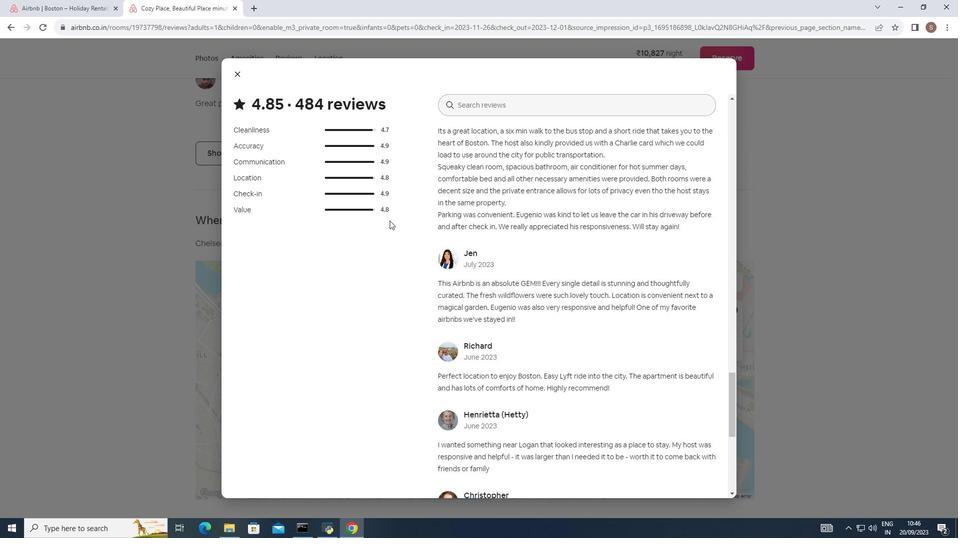 
Action: Mouse scrolled (389, 220) with delta (0, 0)
